 Task: Review and configure project settings in Jira, including notifications, issue types, and automation rules.
Action: Mouse moved to (578, 356)
Screenshot: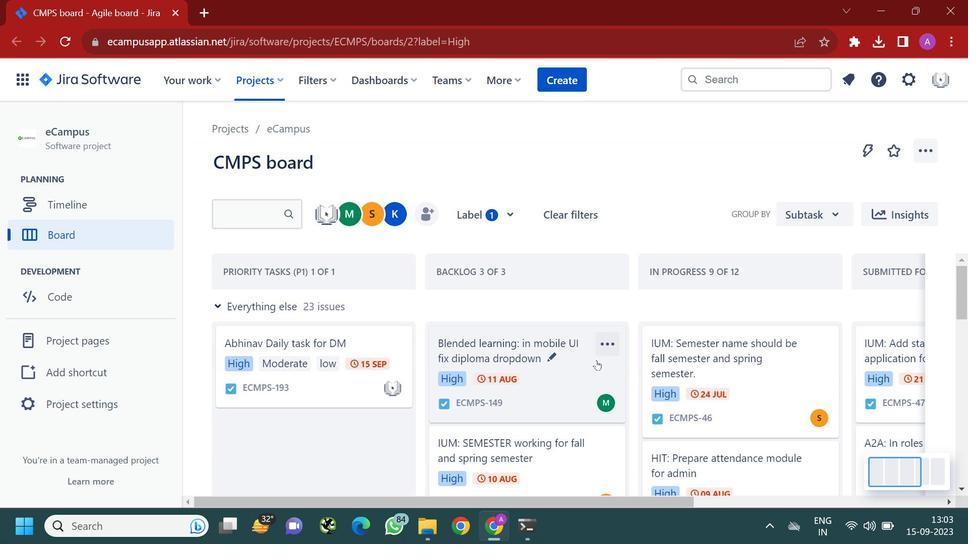 
Action: Mouse scrolled (578, 357) with delta (0, 0)
Screenshot: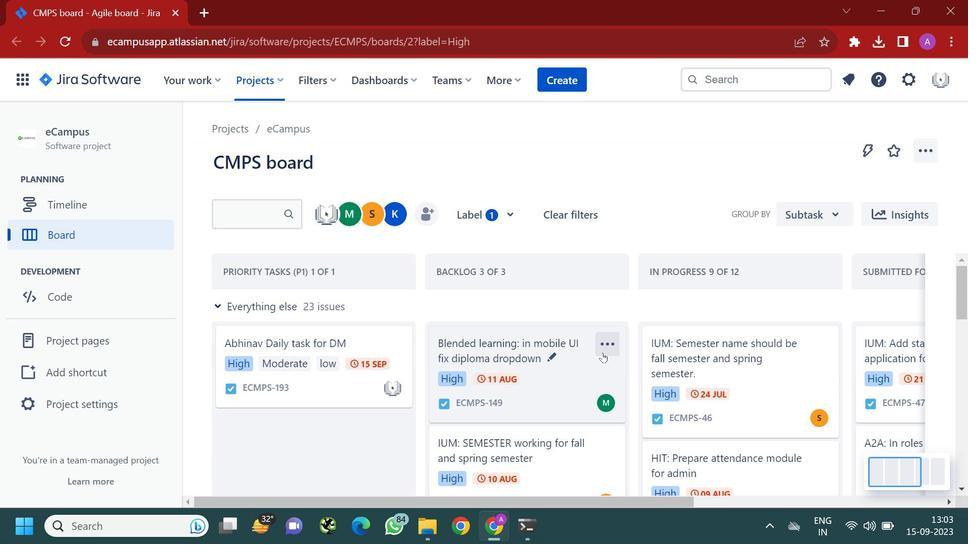 
Action: Mouse moved to (581, 356)
Screenshot: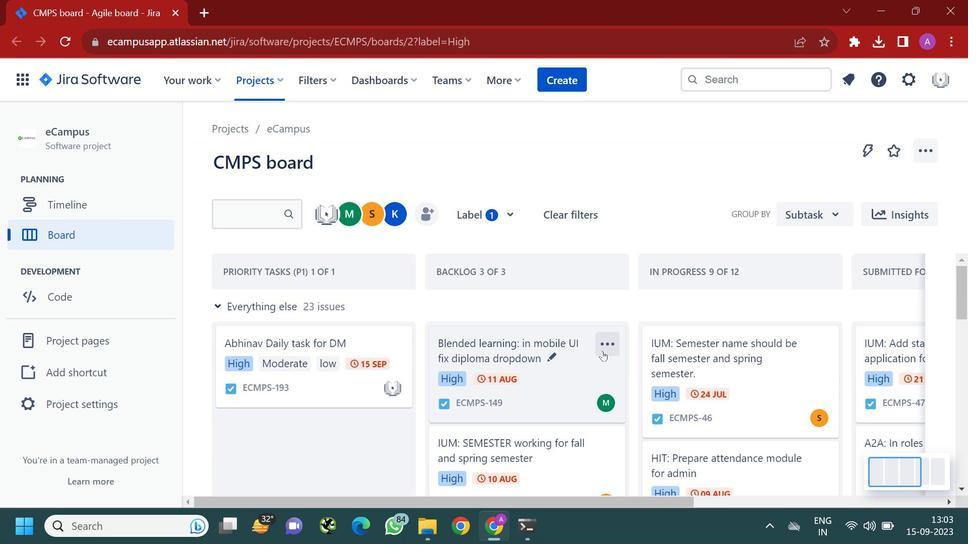 
Action: Mouse scrolled (581, 357) with delta (0, 0)
Screenshot: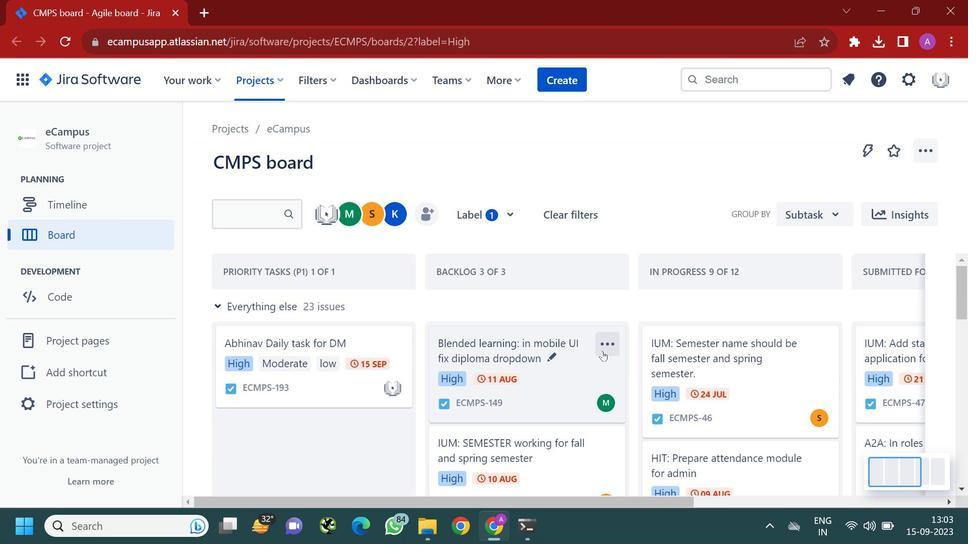 
Action: Mouse moved to (581, 357)
Screenshot: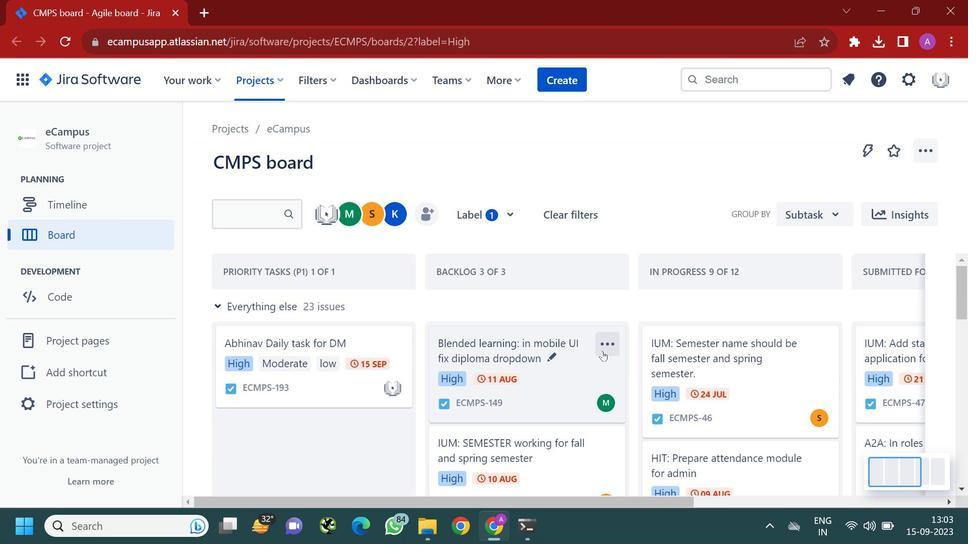 
Action: Mouse scrolled (581, 357) with delta (0, 0)
Screenshot: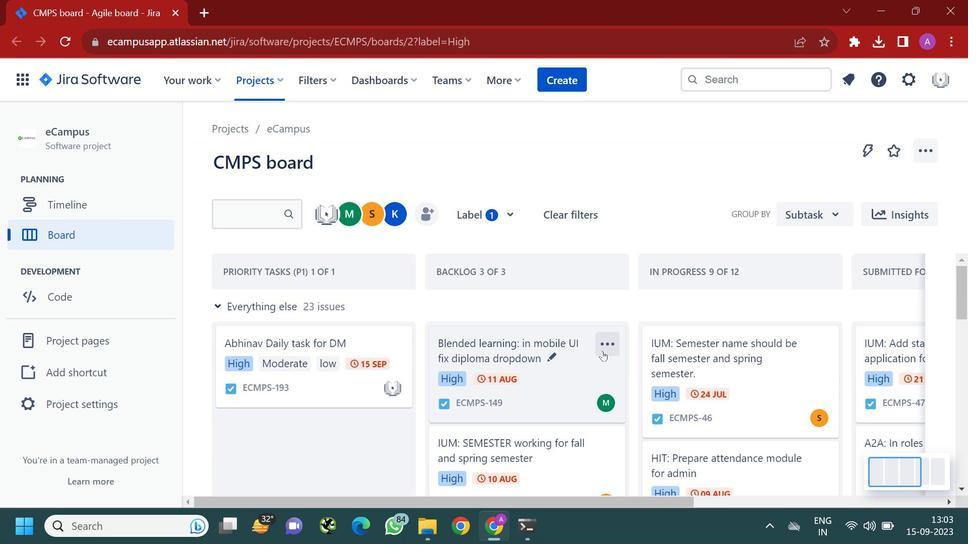 
Action: Mouse scrolled (581, 357) with delta (0, 0)
Screenshot: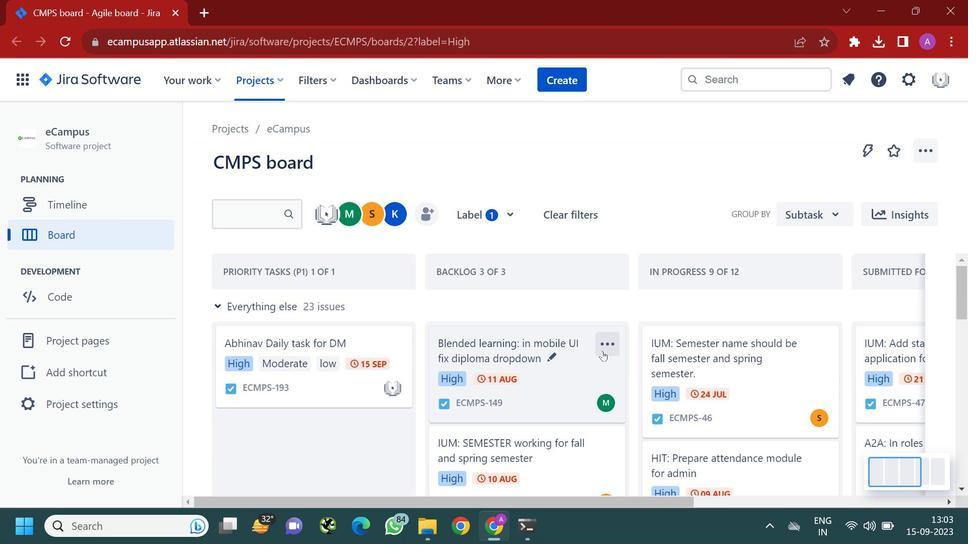 
Action: Mouse moved to (591, 362)
Screenshot: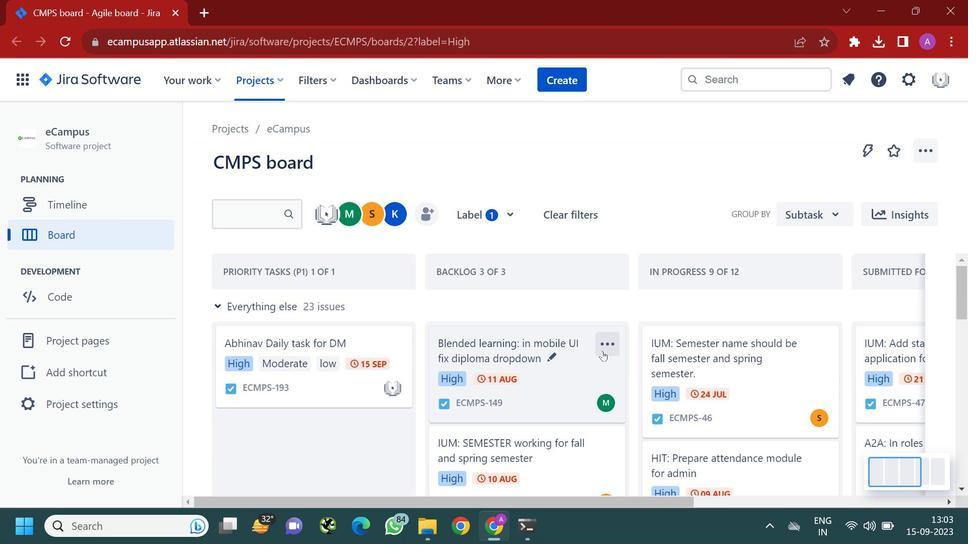 
Action: Mouse scrolled (591, 362) with delta (0, 0)
Screenshot: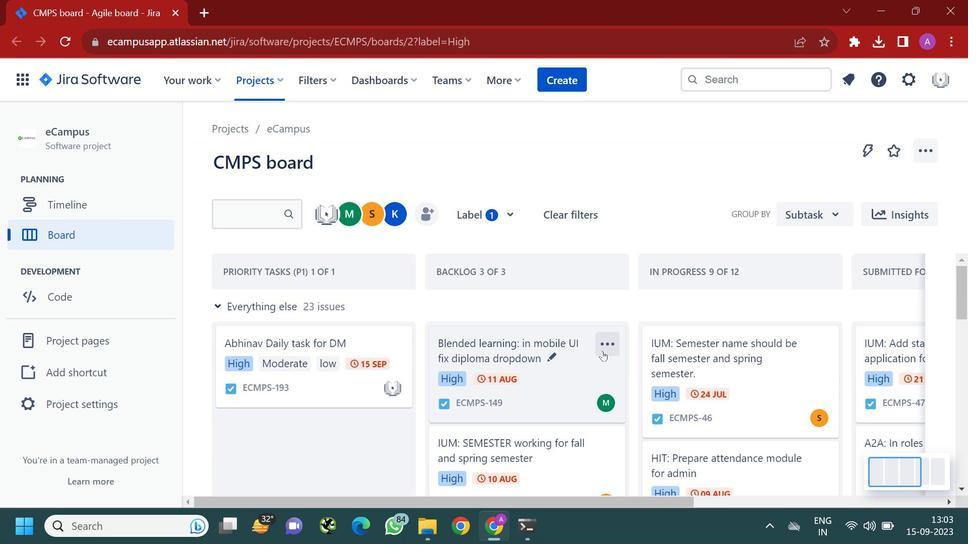 
Action: Mouse scrolled (591, 362) with delta (0, 0)
Screenshot: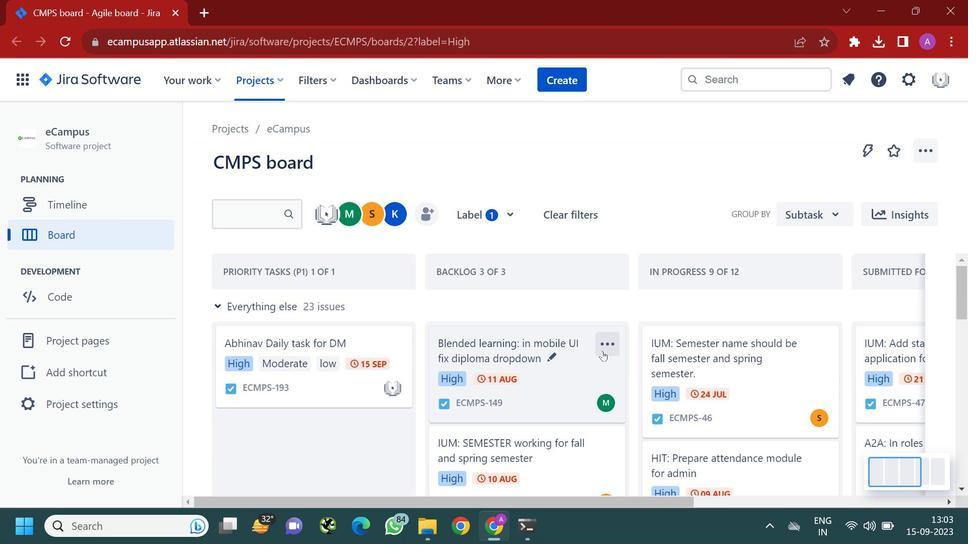 
Action: Mouse moved to (499, 354)
Screenshot: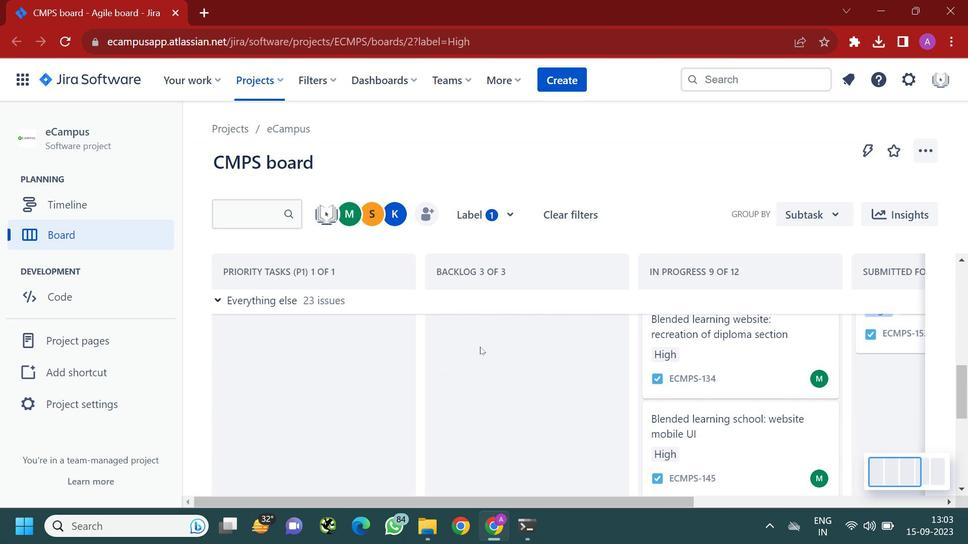 
Action: Mouse scrolled (499, 354) with delta (0, 0)
Screenshot: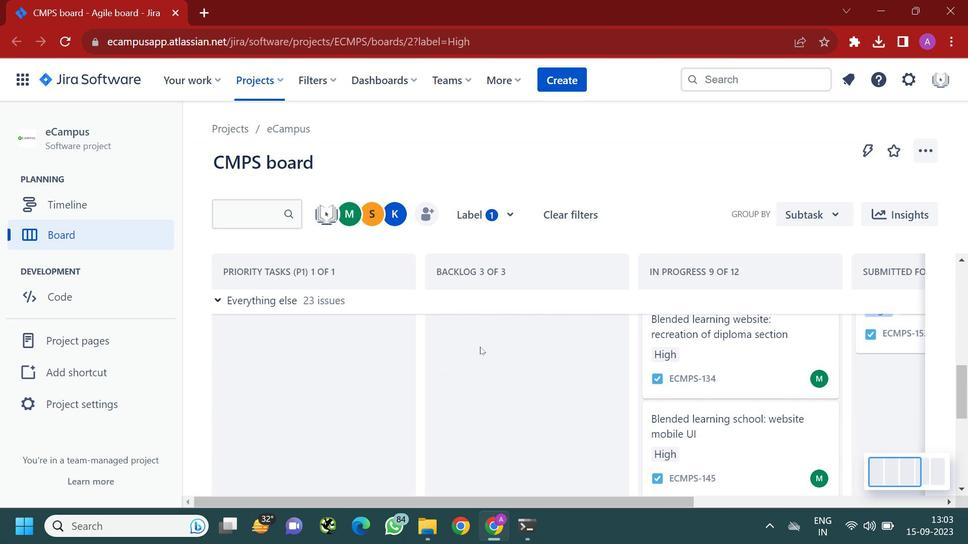 
Action: Mouse scrolled (499, 354) with delta (0, 0)
Screenshot: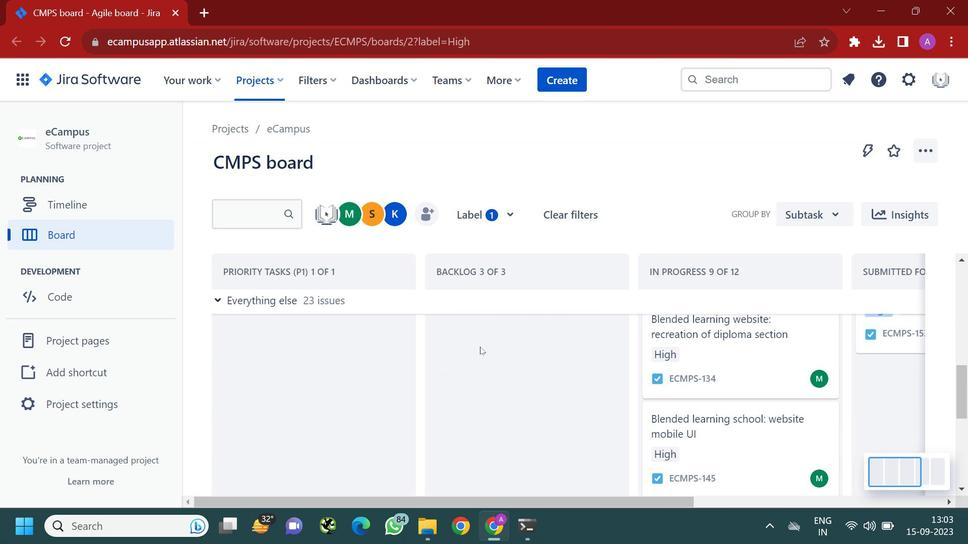 
Action: Mouse scrolled (499, 354) with delta (0, 0)
Screenshot: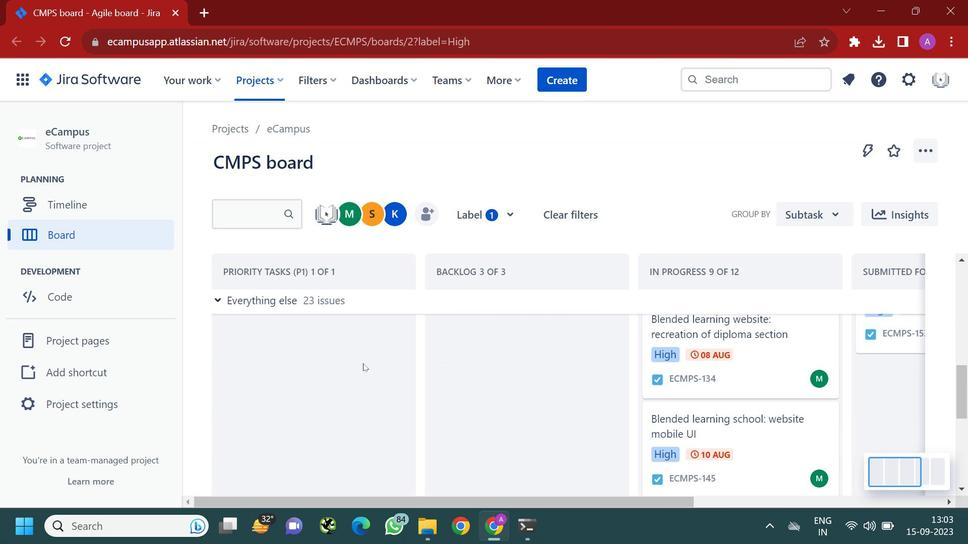 
Action: Mouse moved to (499, 354)
Screenshot: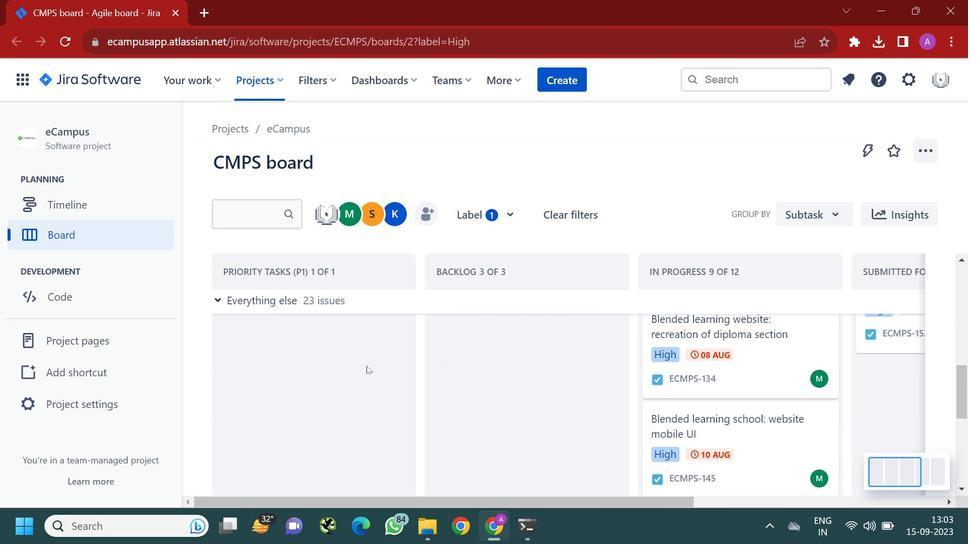 
Action: Mouse scrolled (499, 354) with delta (0, 0)
Screenshot: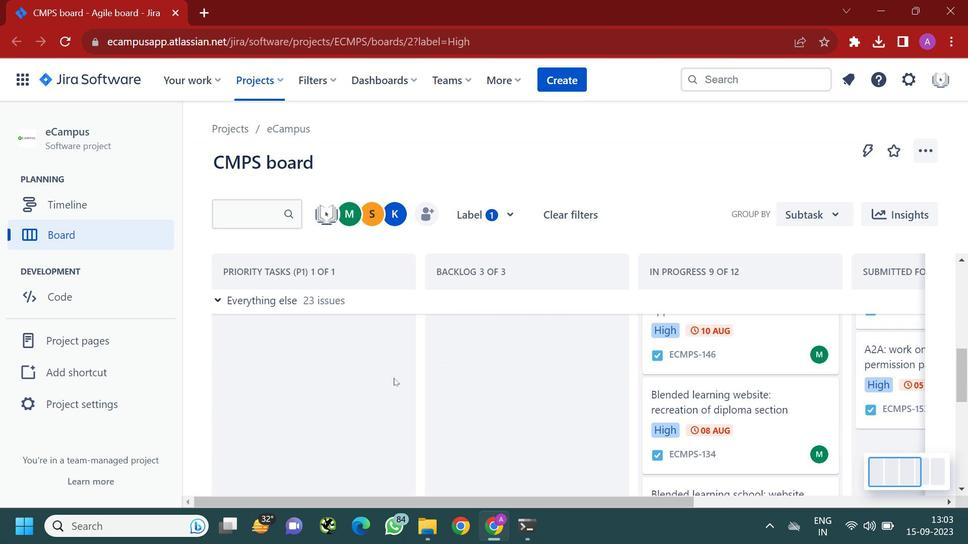 
Action: Mouse scrolled (499, 354) with delta (0, 0)
Screenshot: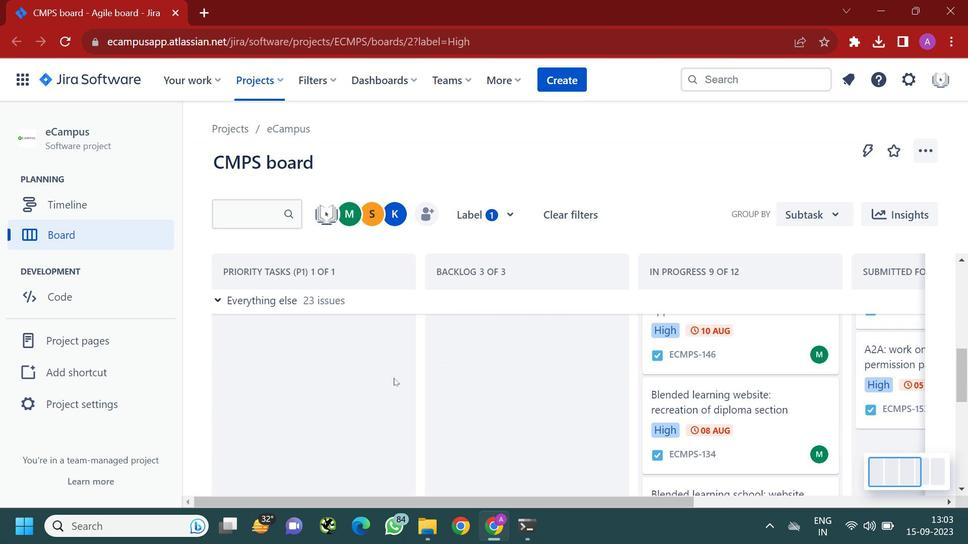 
Action: Mouse scrolled (499, 354) with delta (0, 0)
Screenshot: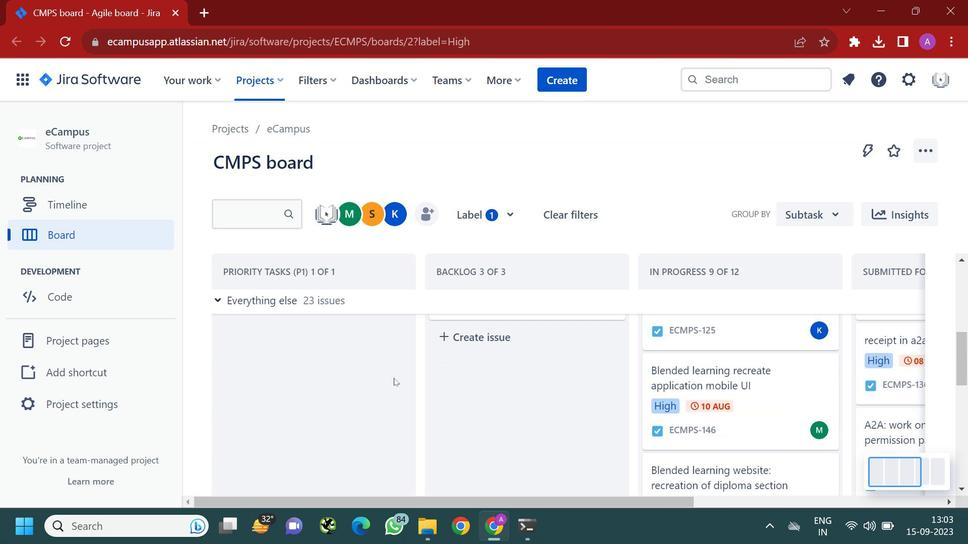 
Action: Mouse moved to (393, 378)
Screenshot: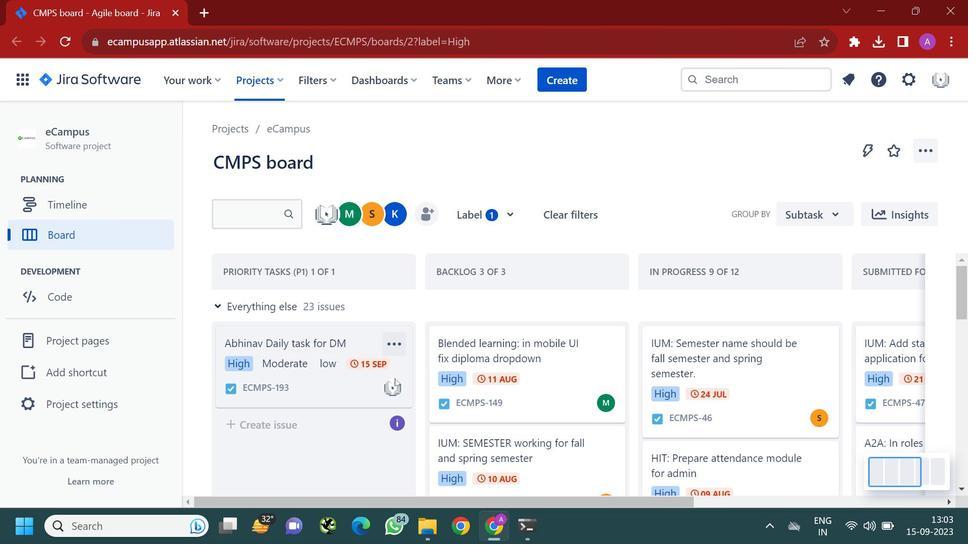 
Action: Mouse scrolled (393, 378) with delta (0, 0)
Screenshot: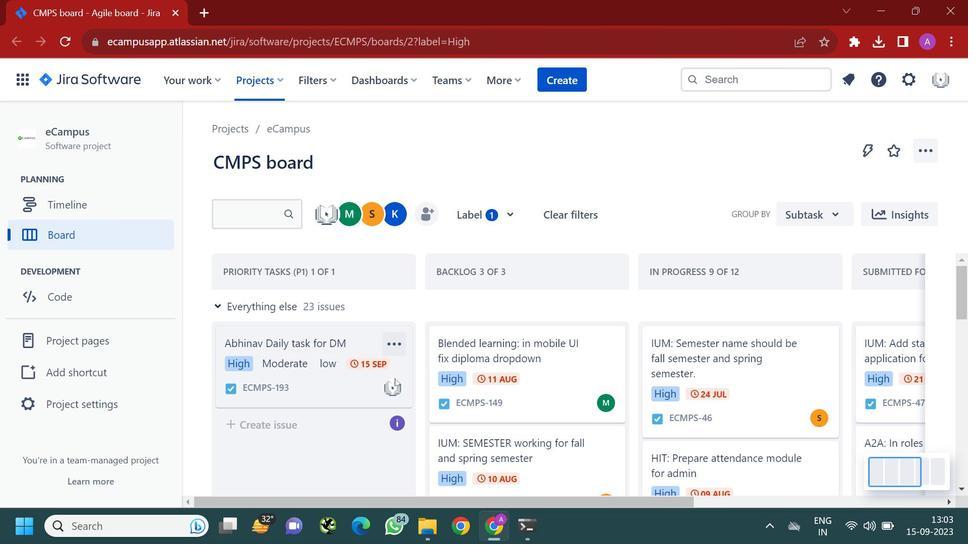 
Action: Mouse scrolled (393, 378) with delta (0, 0)
Screenshot: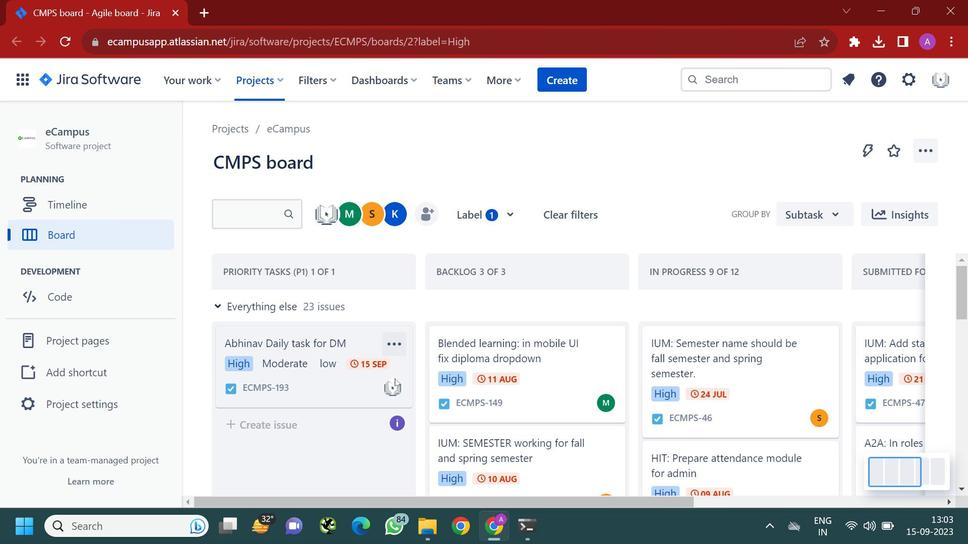 
Action: Mouse scrolled (393, 378) with delta (0, 0)
Screenshot: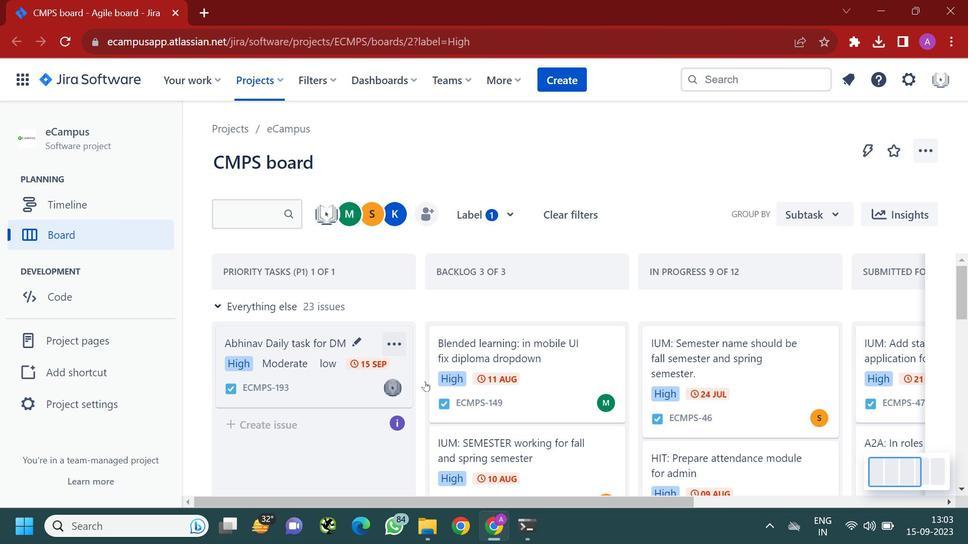 
Action: Mouse scrolled (393, 378) with delta (0, 0)
Screenshot: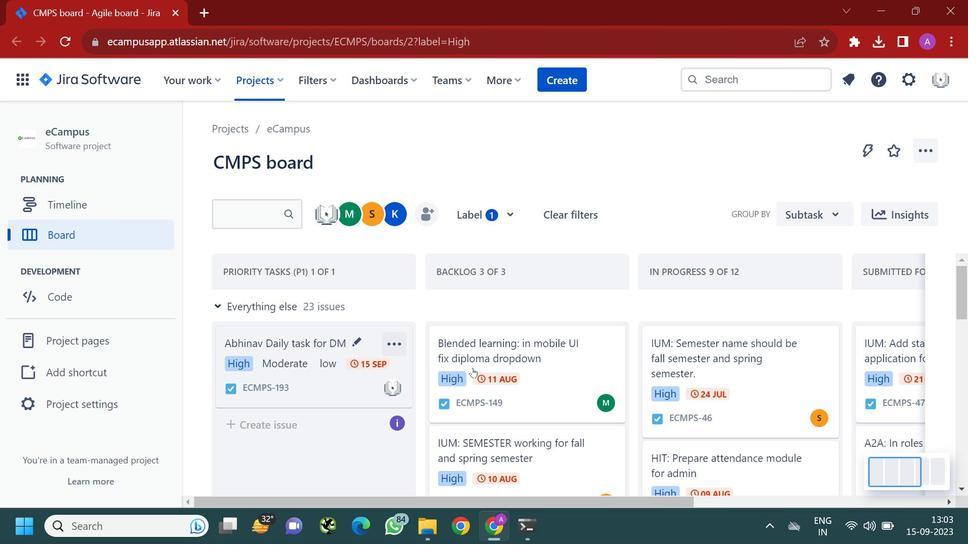 
Action: Mouse moved to (394, 378)
Screenshot: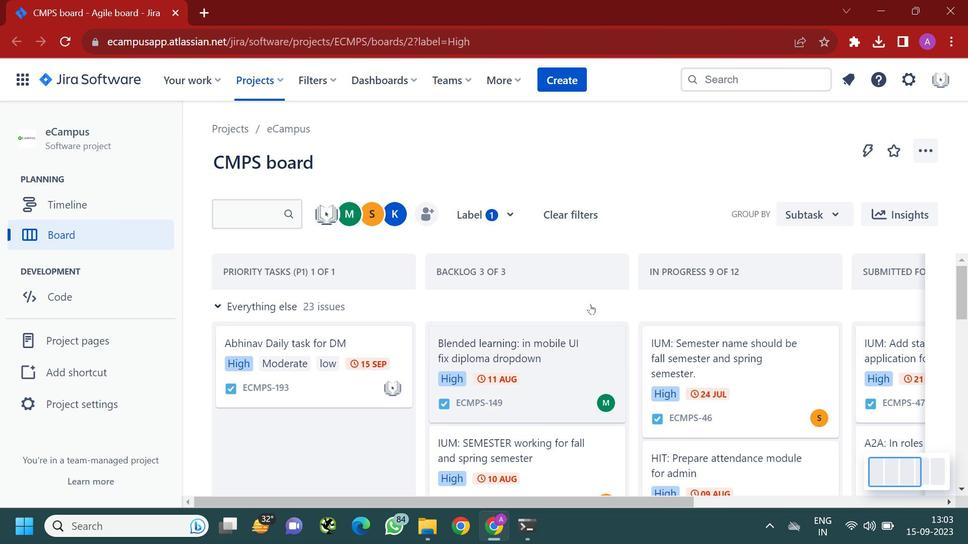 
Action: Mouse scrolled (394, 378) with delta (0, 0)
Screenshot: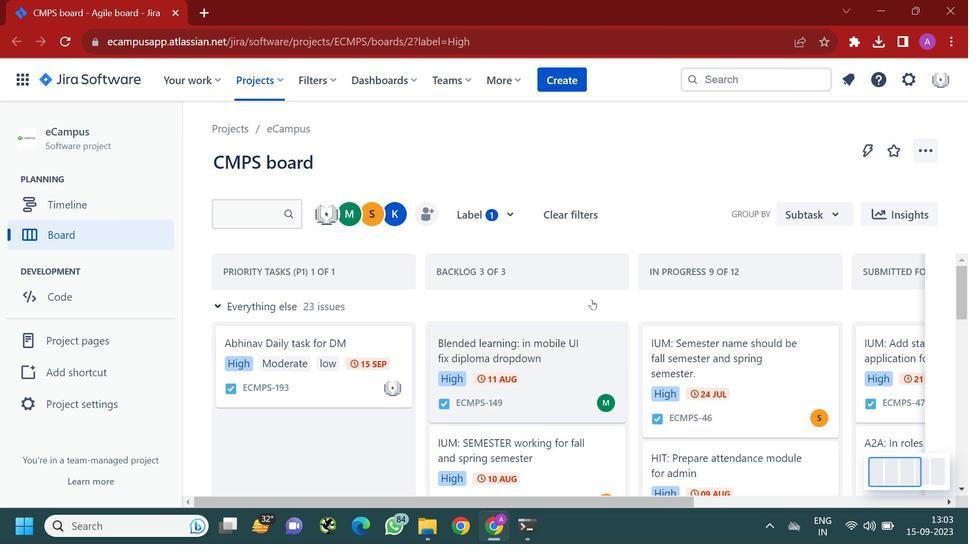 
Action: Mouse moved to (394, 378)
Screenshot: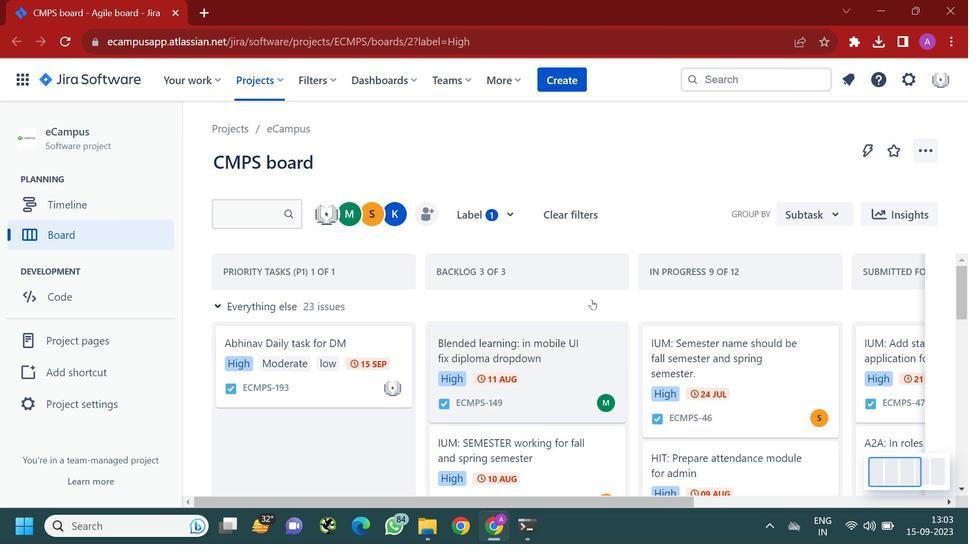 
Action: Mouse scrolled (394, 379) with delta (0, 0)
Screenshot: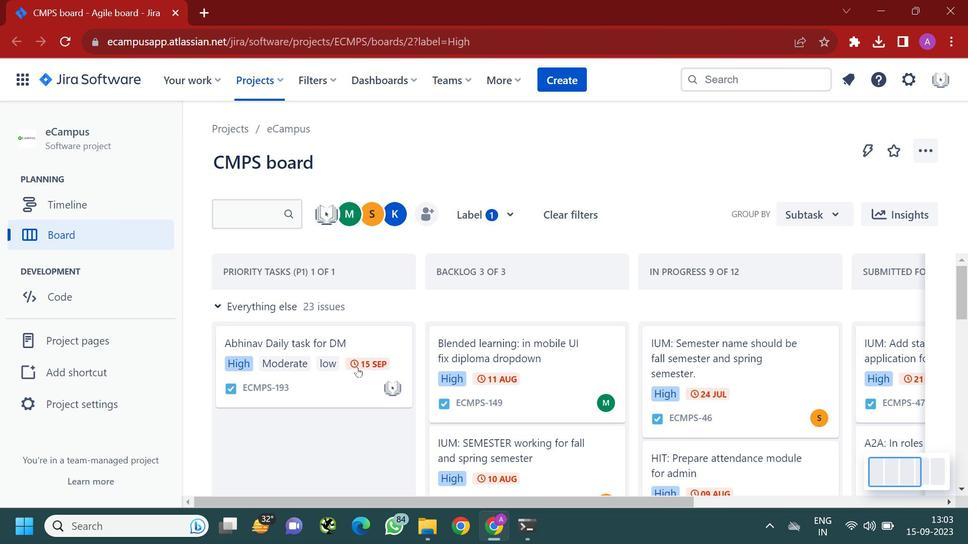 
Action: Mouse scrolled (394, 379) with delta (0, 0)
Screenshot: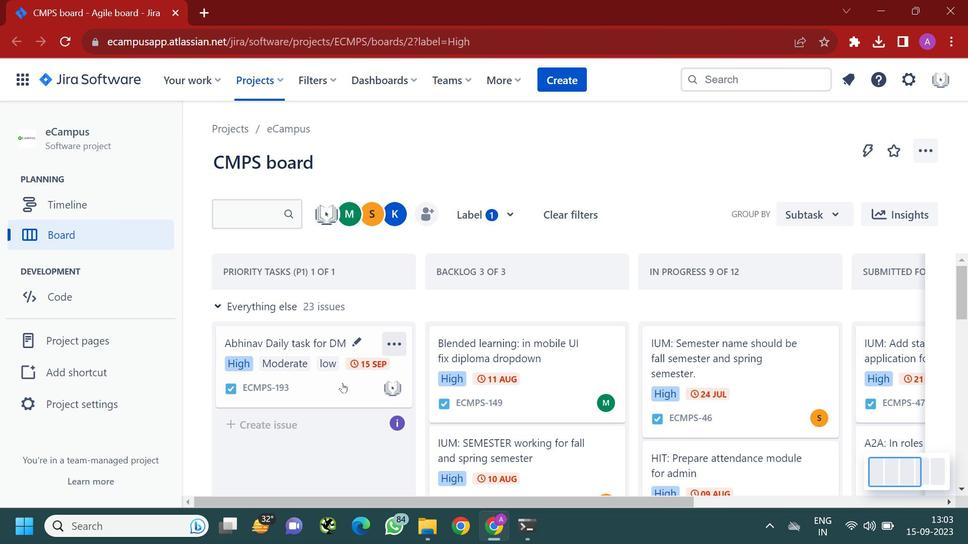 
Action: Mouse moved to (378, 459)
Screenshot: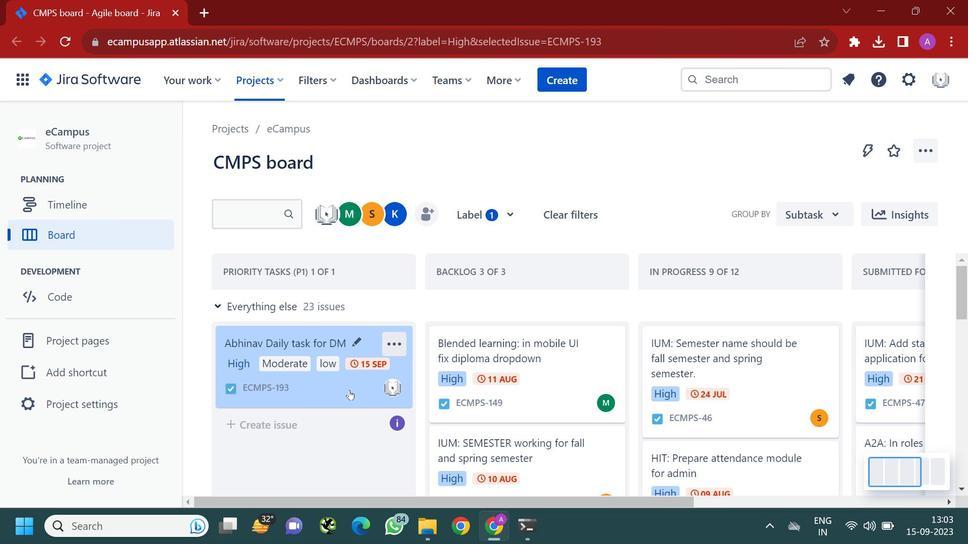 
Action: Mouse pressed left at (378, 459)
Screenshot: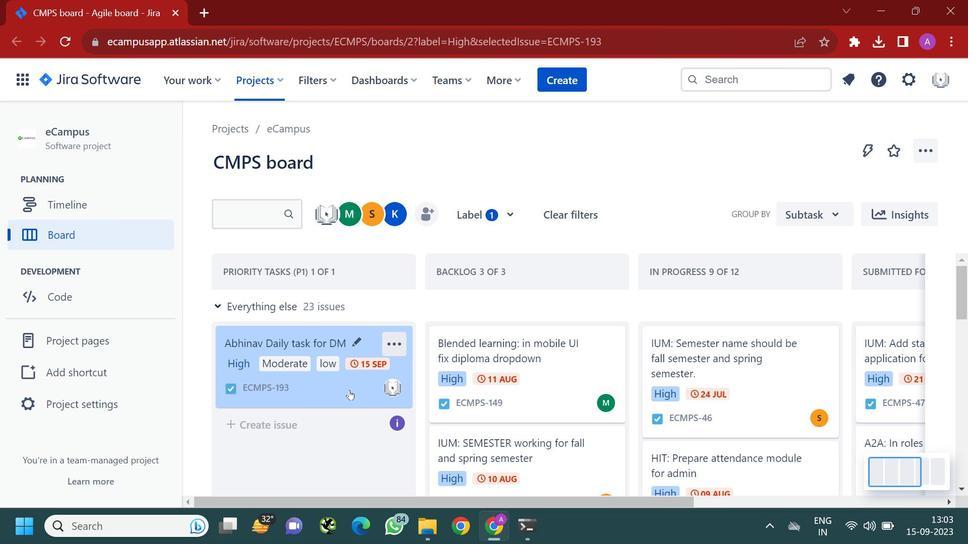 
Action: Mouse moved to (349, 390)
Screenshot: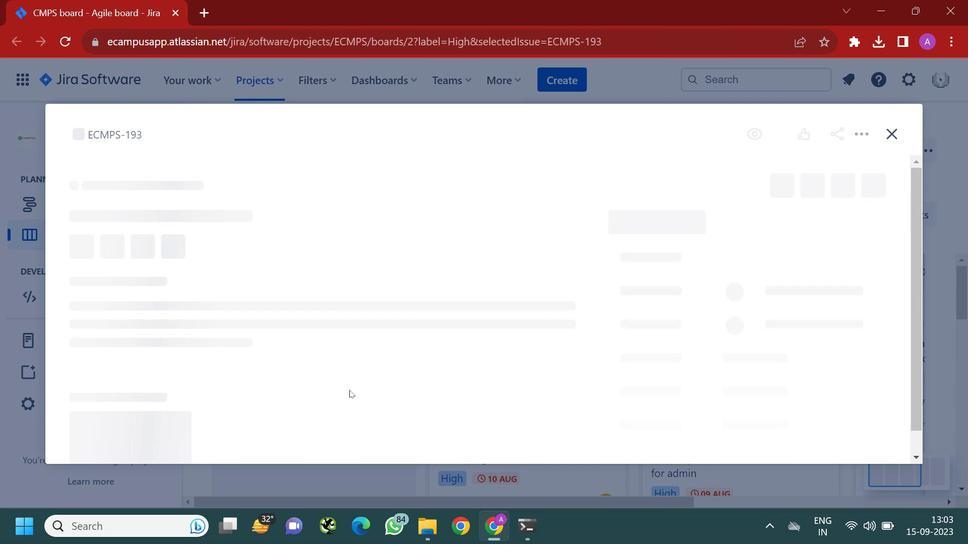 
Action: Mouse pressed left at (349, 390)
Screenshot: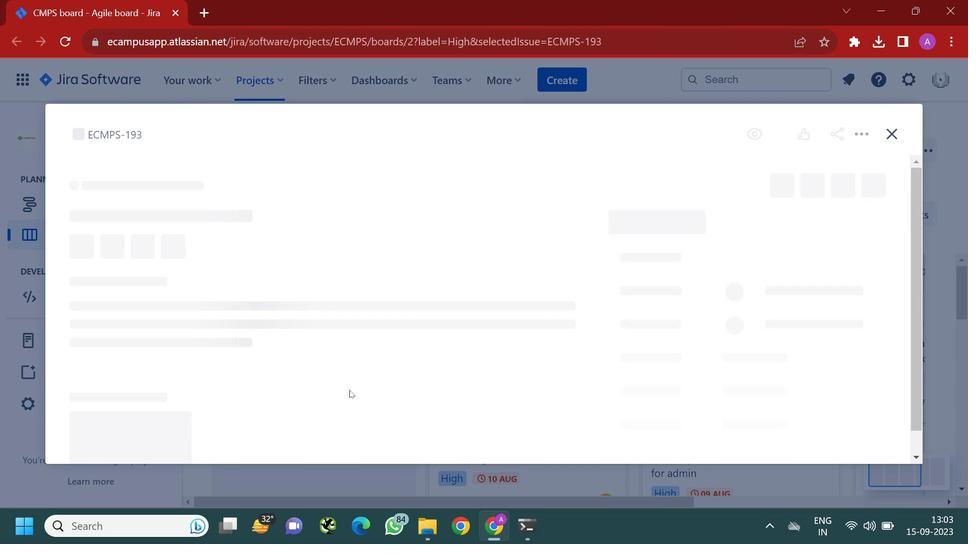 
Action: Mouse moved to (547, 236)
Screenshot: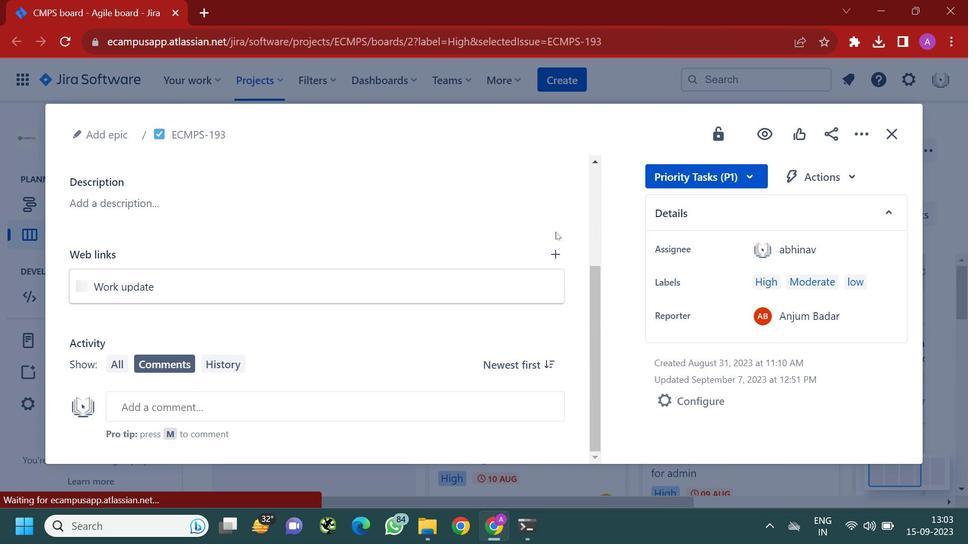 
Action: Mouse scrolled (547, 236) with delta (0, 0)
Screenshot: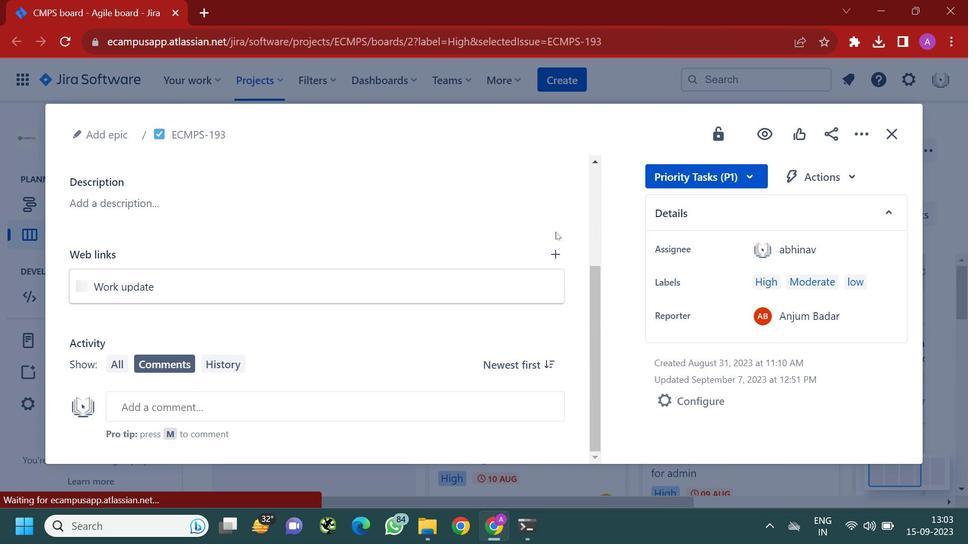 
Action: Mouse moved to (548, 236)
Screenshot: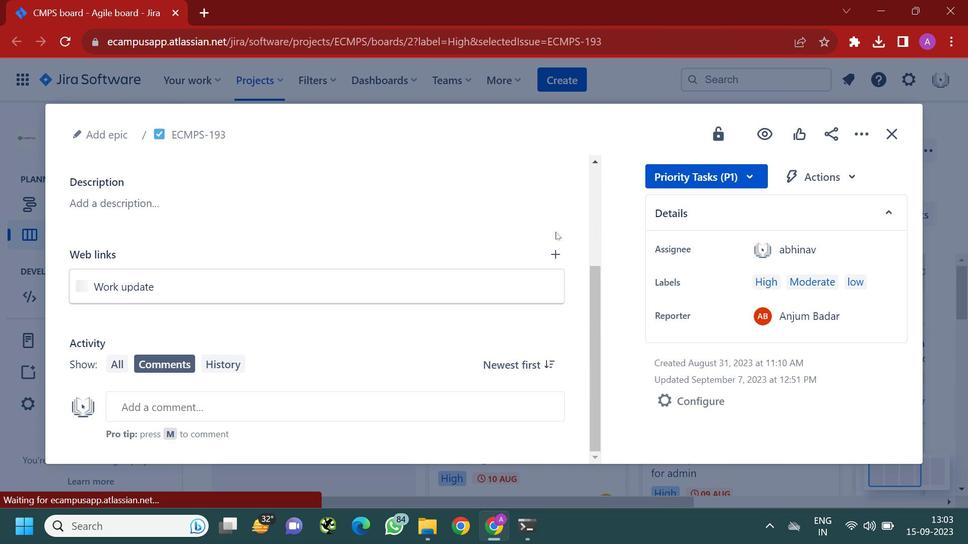 
Action: Mouse scrolled (548, 236) with delta (0, 0)
Screenshot: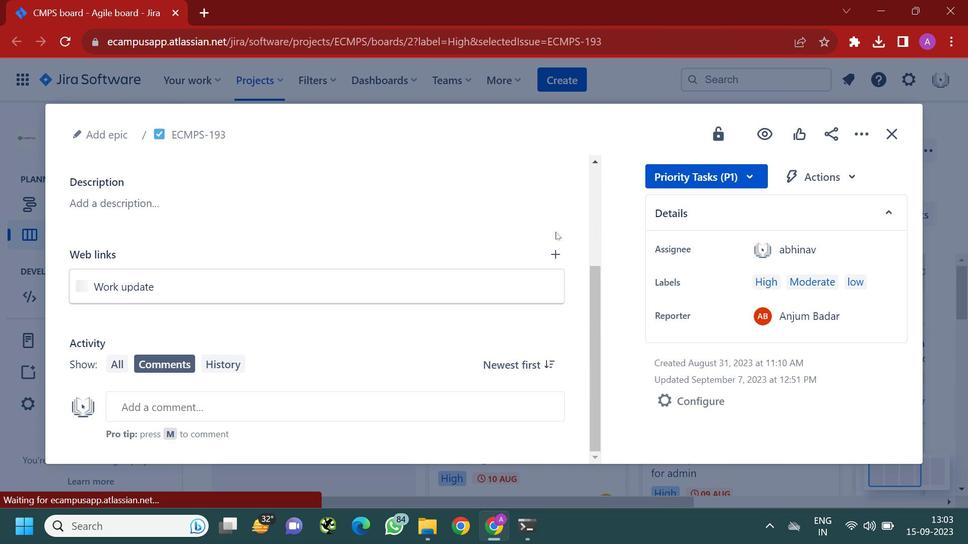 
Action: Mouse moved to (556, 231)
Screenshot: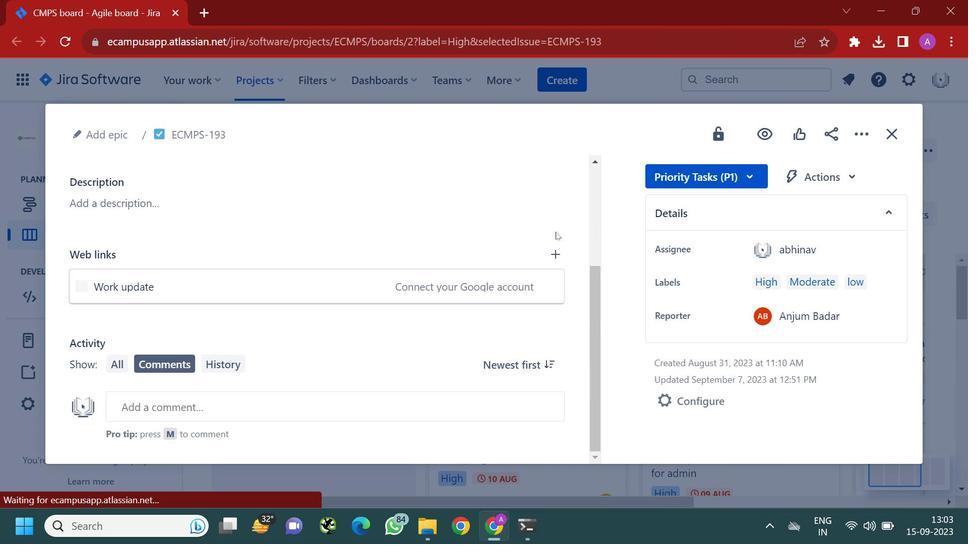 
Action: Mouse scrolled (556, 231) with delta (0, 0)
Screenshot: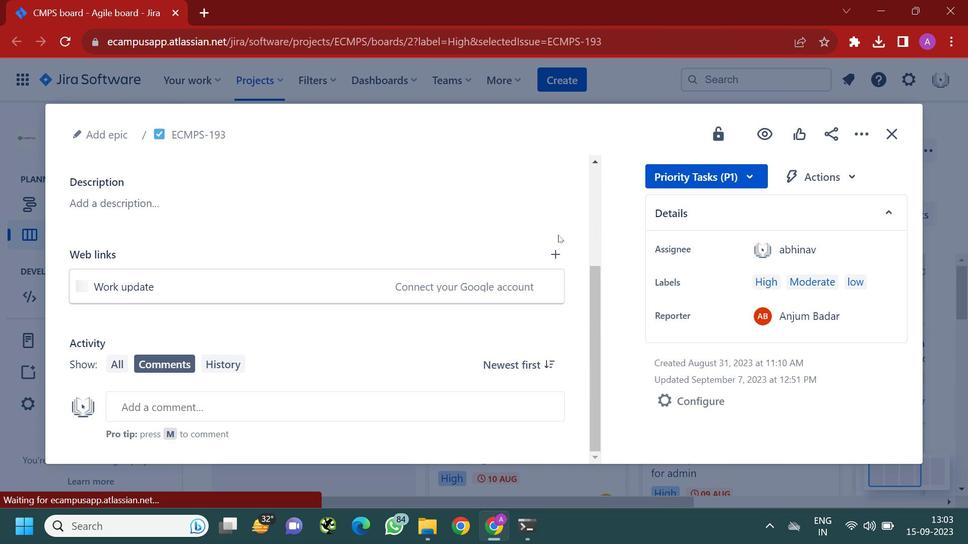 
Action: Mouse scrolled (556, 231) with delta (0, 0)
Screenshot: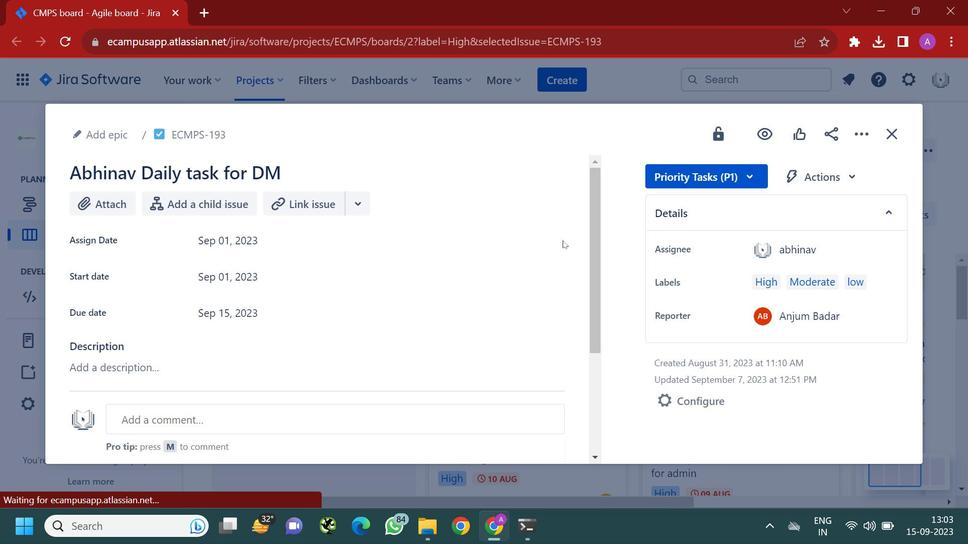 
Action: Mouse scrolled (556, 231) with delta (0, 0)
Screenshot: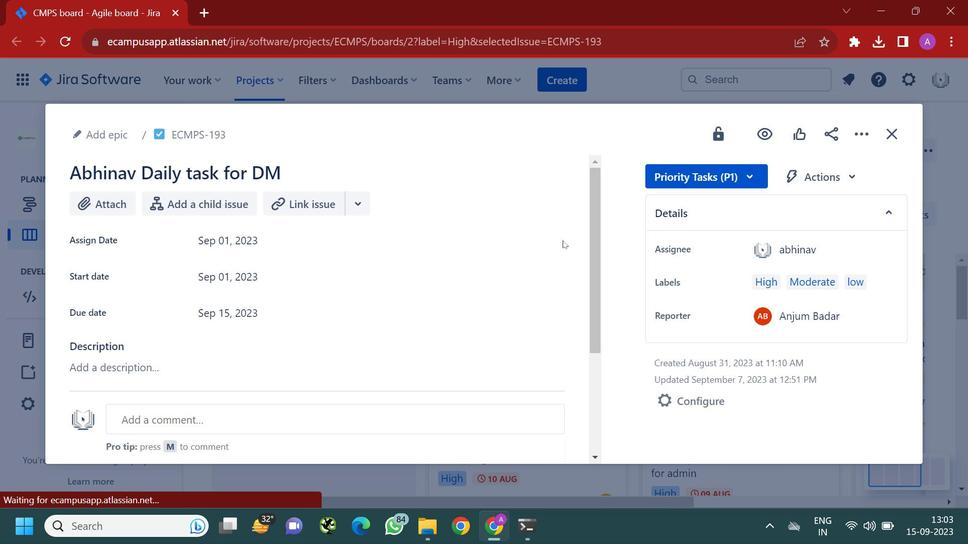 
Action: Mouse scrolled (556, 231) with delta (0, 0)
Screenshot: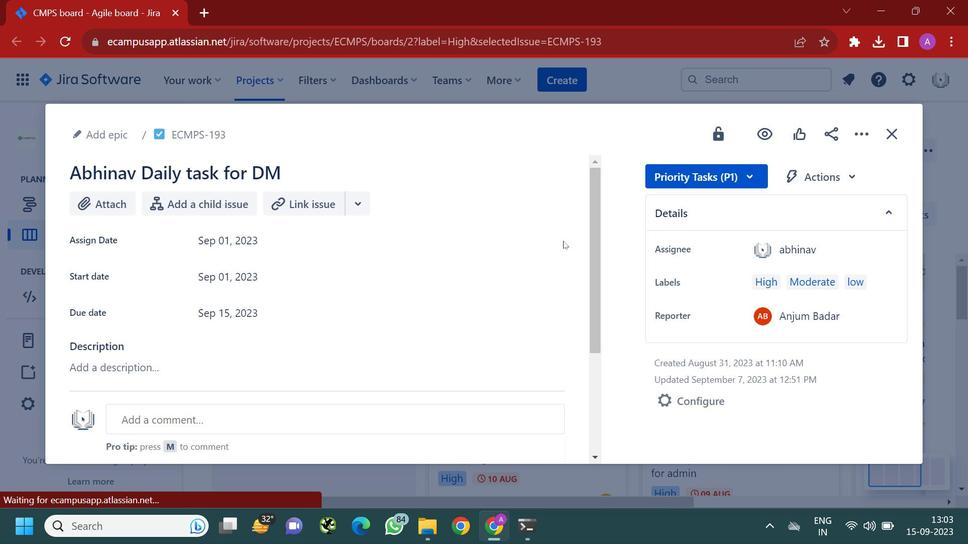 
Action: Mouse scrolled (556, 231) with delta (0, 0)
Screenshot: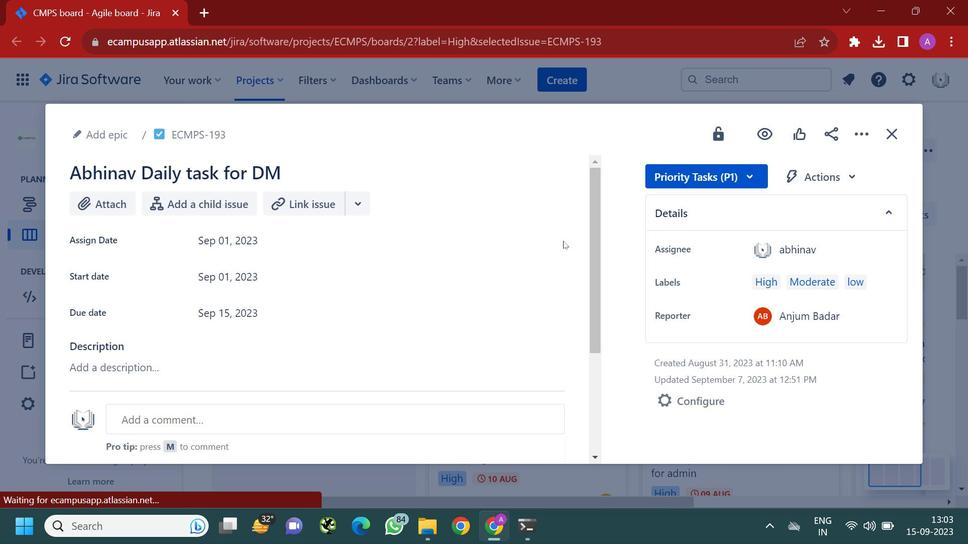 
Action: Mouse moved to (558, 235)
Screenshot: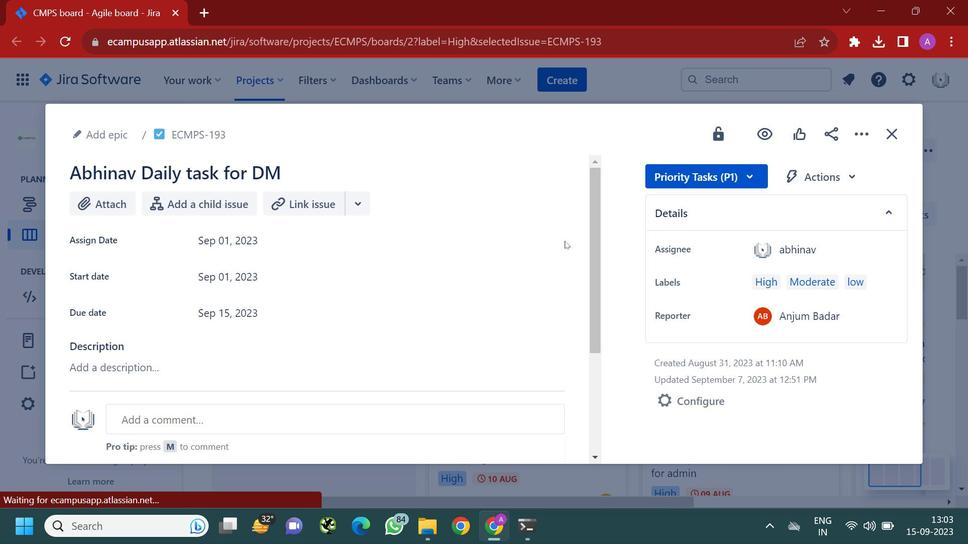 
Action: Mouse scrolled (558, 235) with delta (0, 0)
Screenshot: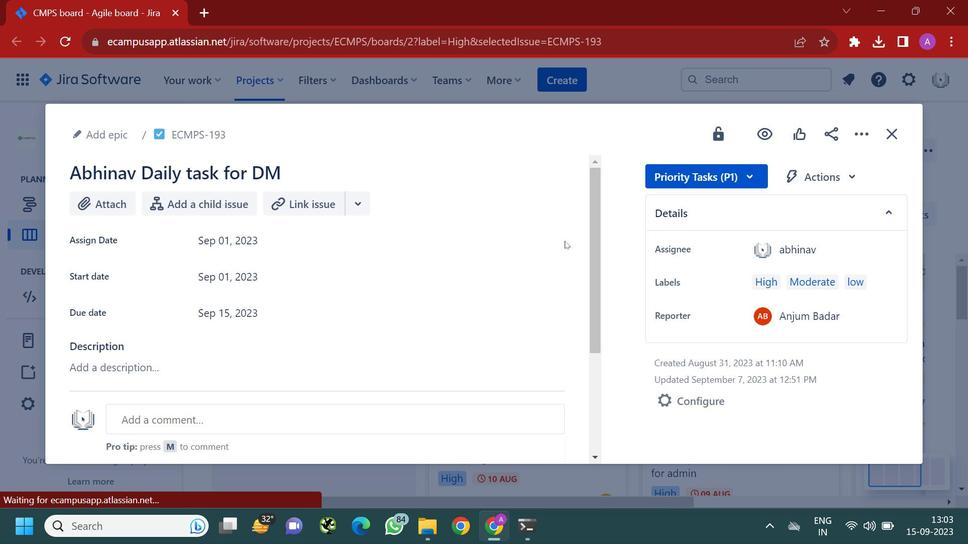 
Action: Mouse scrolled (558, 235) with delta (0, 0)
Screenshot: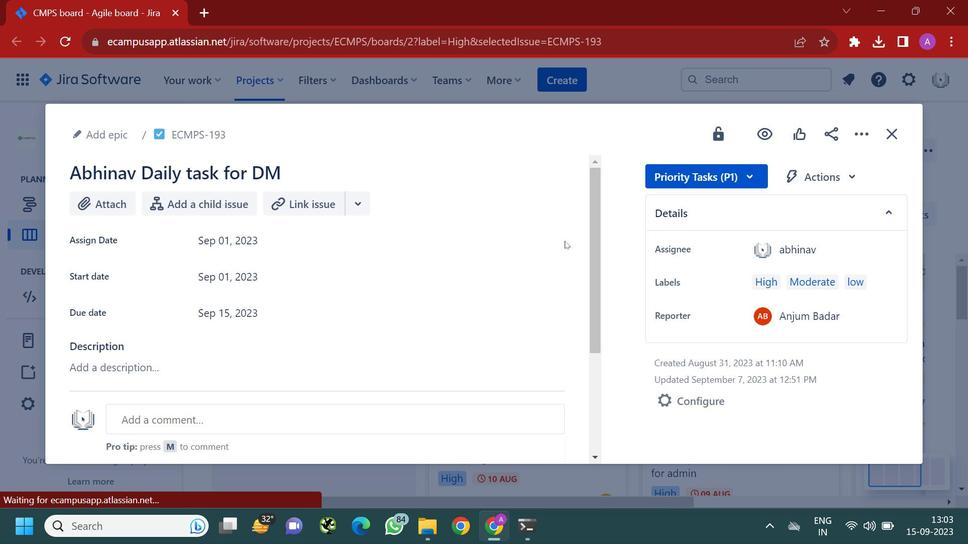 
Action: Mouse scrolled (558, 235) with delta (0, 0)
Screenshot: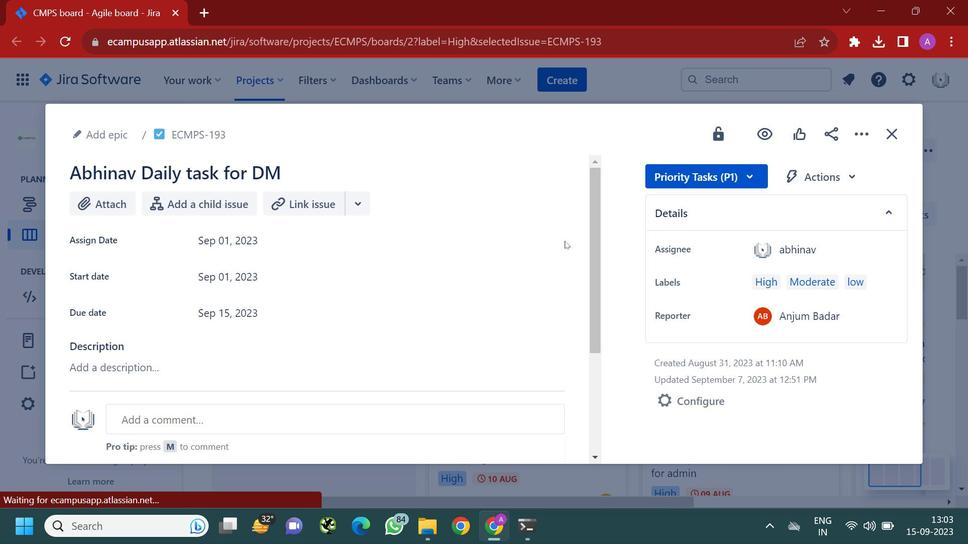 
Action: Mouse moved to (562, 240)
Screenshot: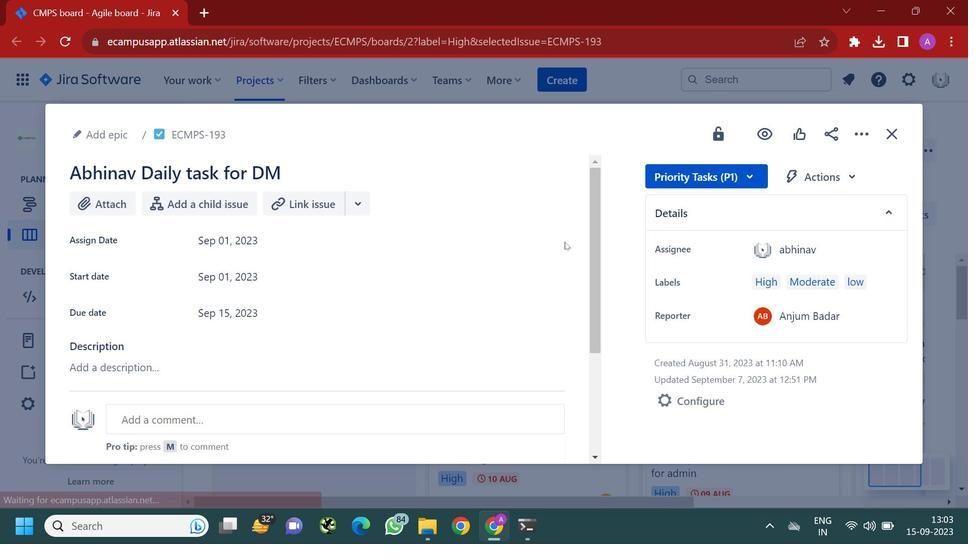 
Action: Mouse scrolled (562, 241) with delta (0, 0)
Screenshot: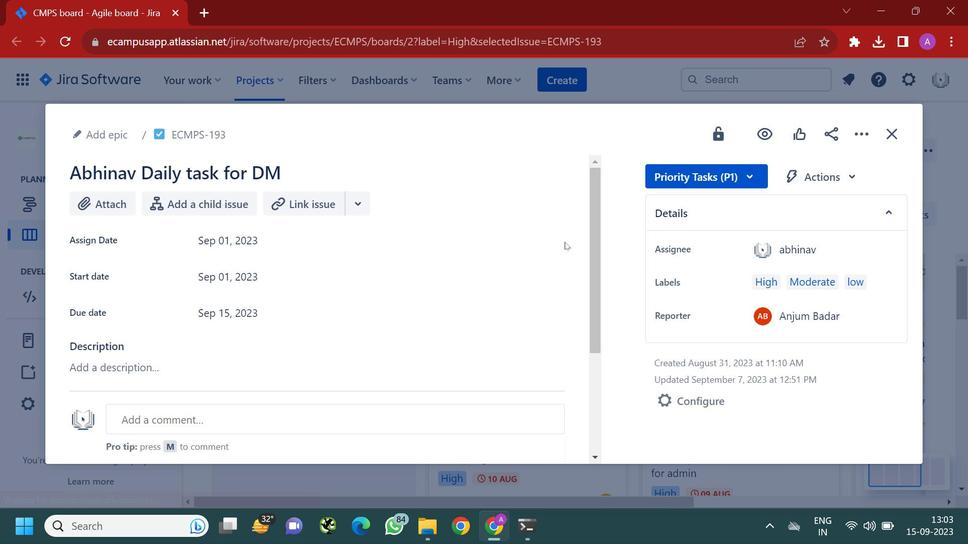 
Action: Mouse scrolled (562, 241) with delta (0, 0)
Screenshot: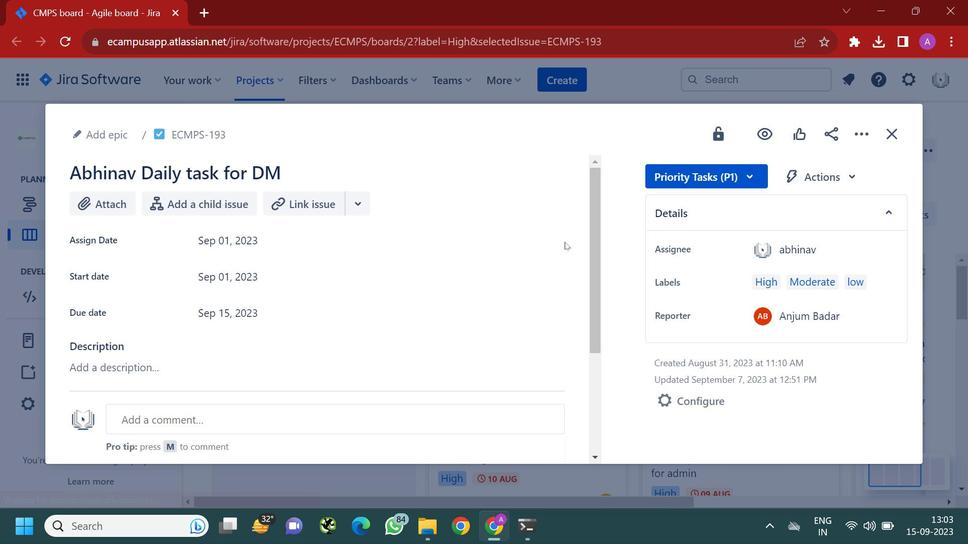 
Action: Mouse scrolled (562, 241) with delta (0, 0)
Screenshot: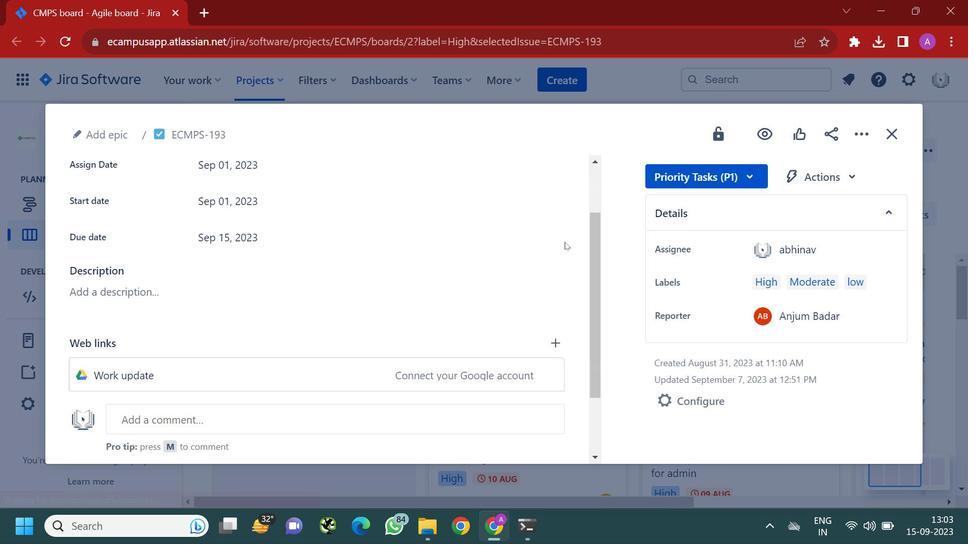 
Action: Mouse moved to (563, 241)
Screenshot: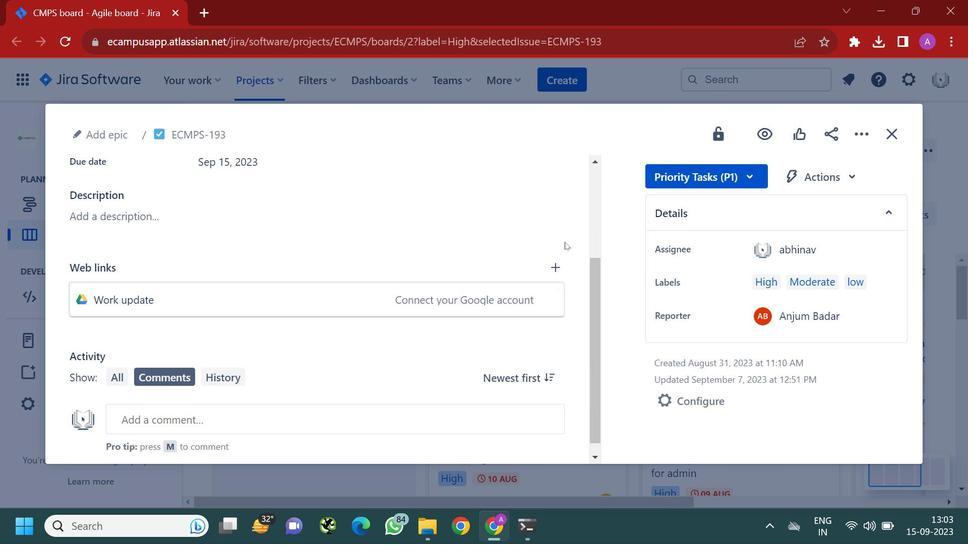 
Action: Mouse scrolled (563, 241) with delta (0, 0)
Screenshot: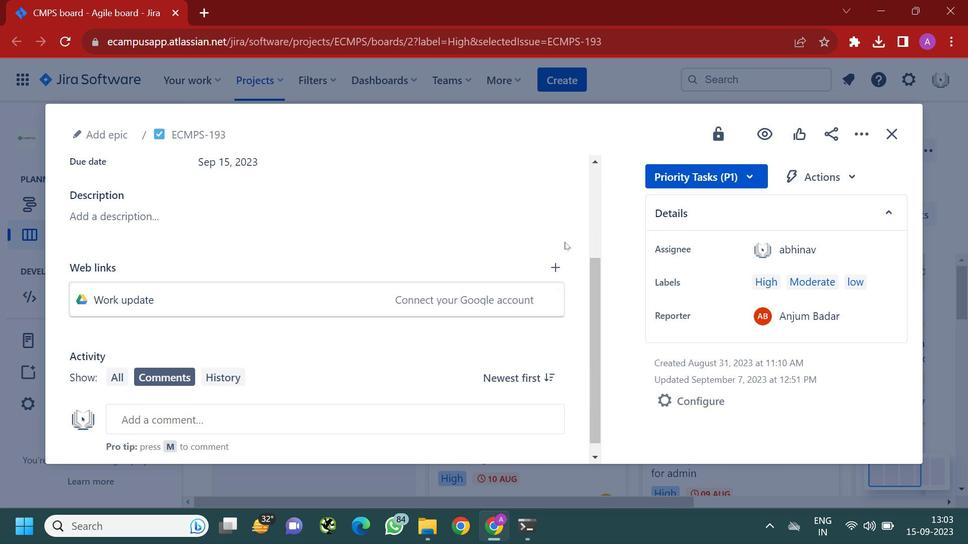 
Action: Mouse scrolled (563, 241) with delta (0, 0)
Screenshot: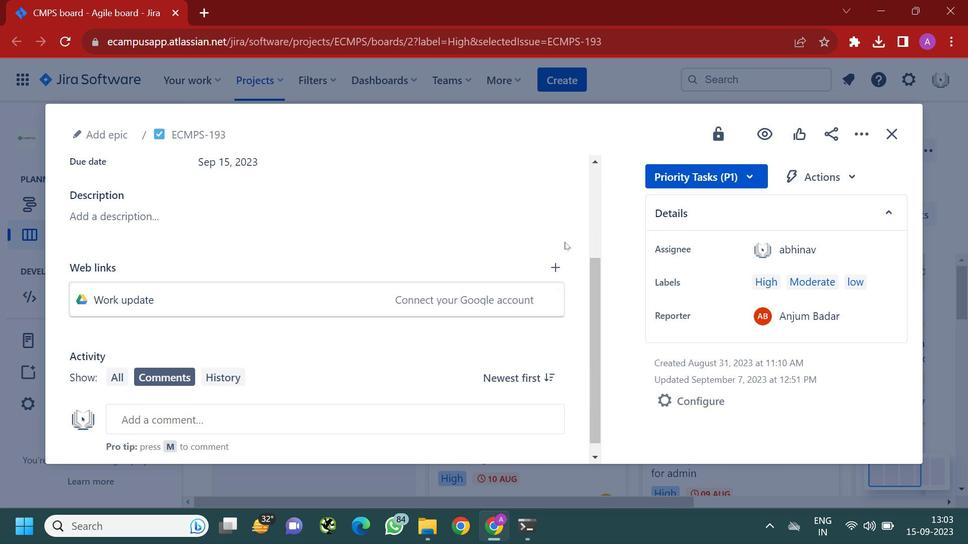 
Action: Mouse moved to (564, 241)
Screenshot: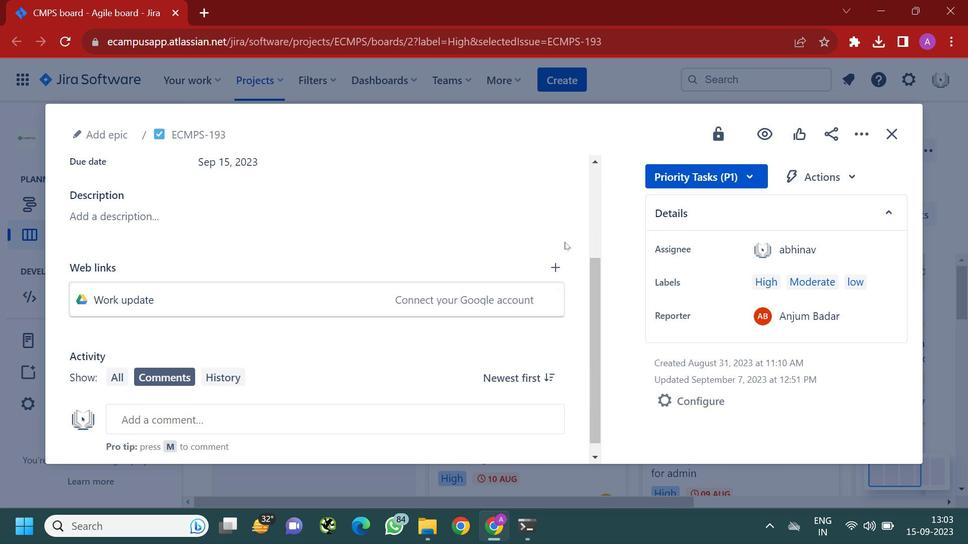 
Action: Mouse scrolled (564, 242) with delta (0, 0)
Screenshot: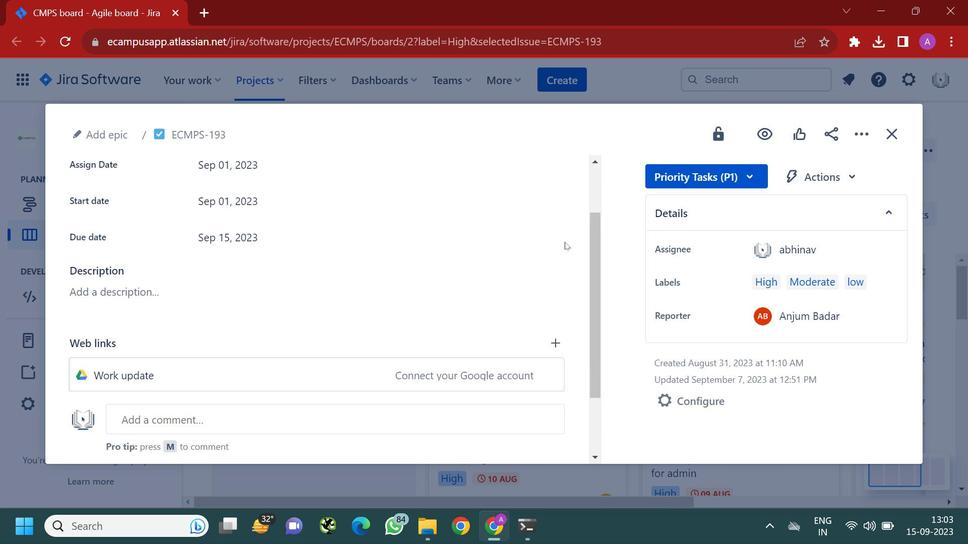 
Action: Mouse scrolled (564, 242) with delta (0, 0)
Screenshot: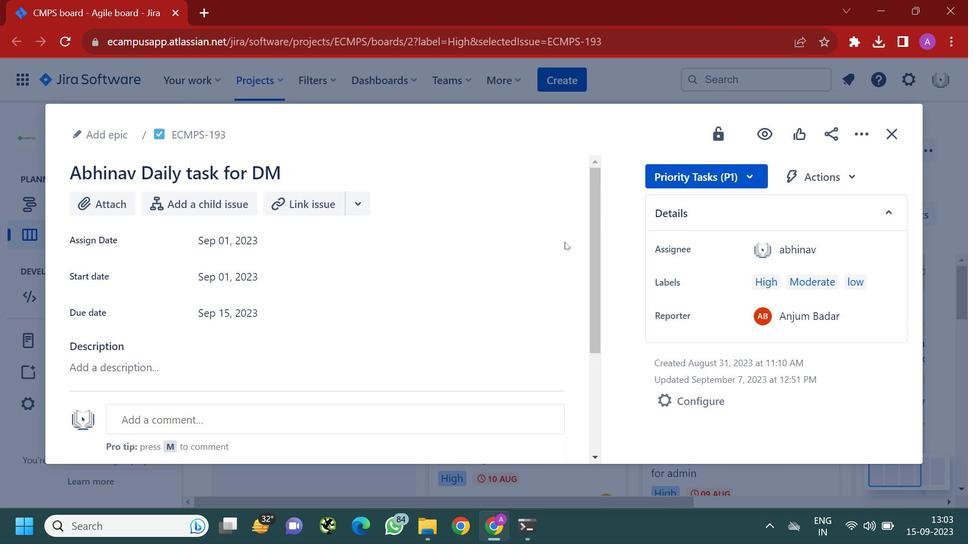 
Action: Mouse moved to (565, 242)
Screenshot: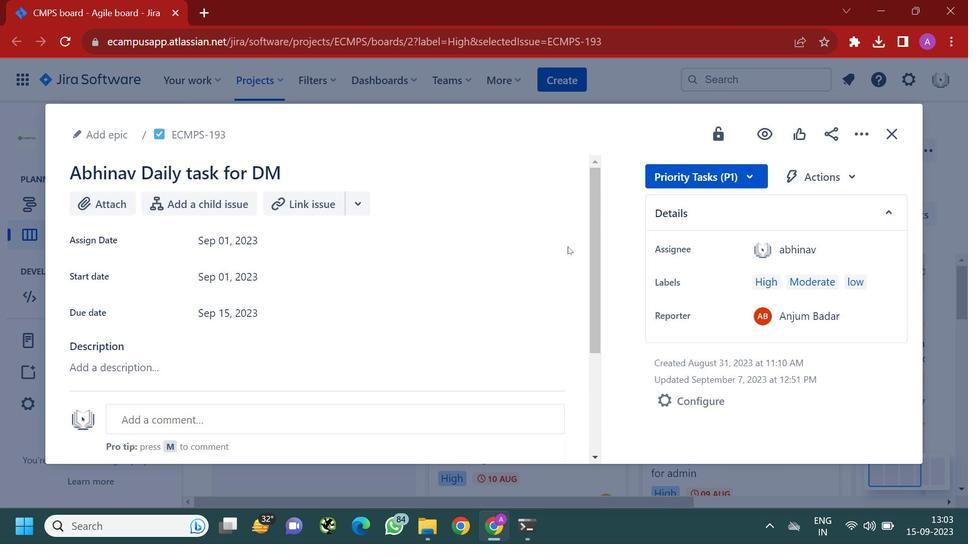 
Action: Mouse scrolled (565, 241) with delta (0, 0)
Screenshot: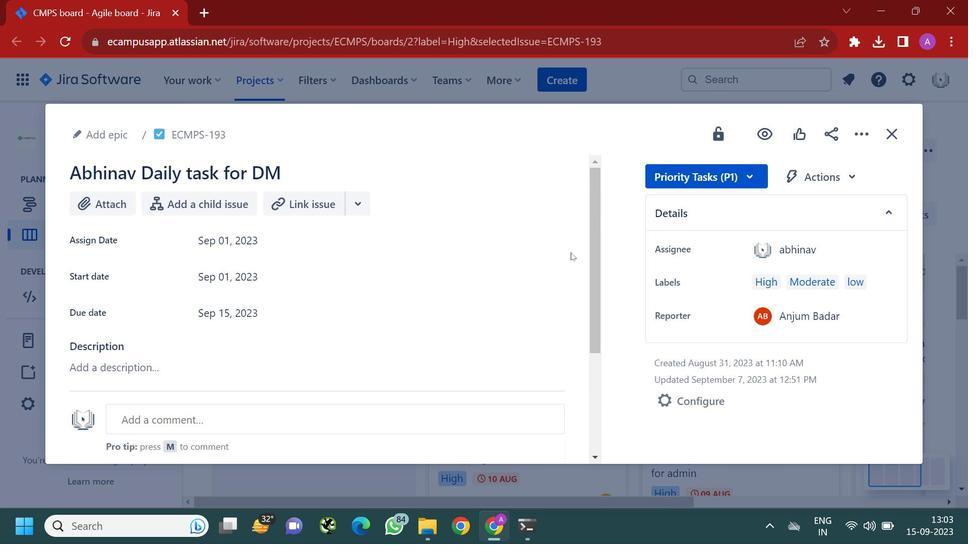 
Action: Mouse scrolled (565, 241) with delta (0, 0)
Screenshot: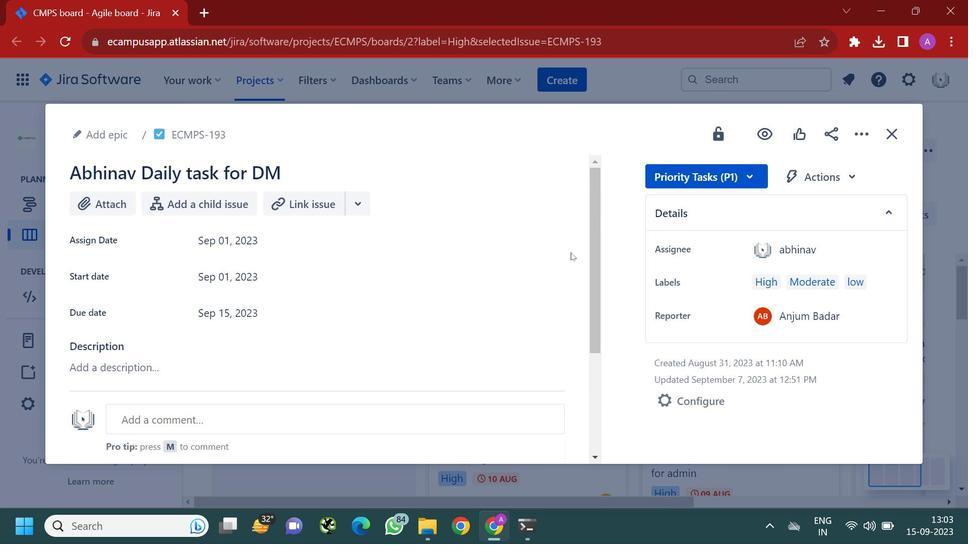 
Action: Mouse scrolled (565, 242) with delta (0, 0)
Screenshot: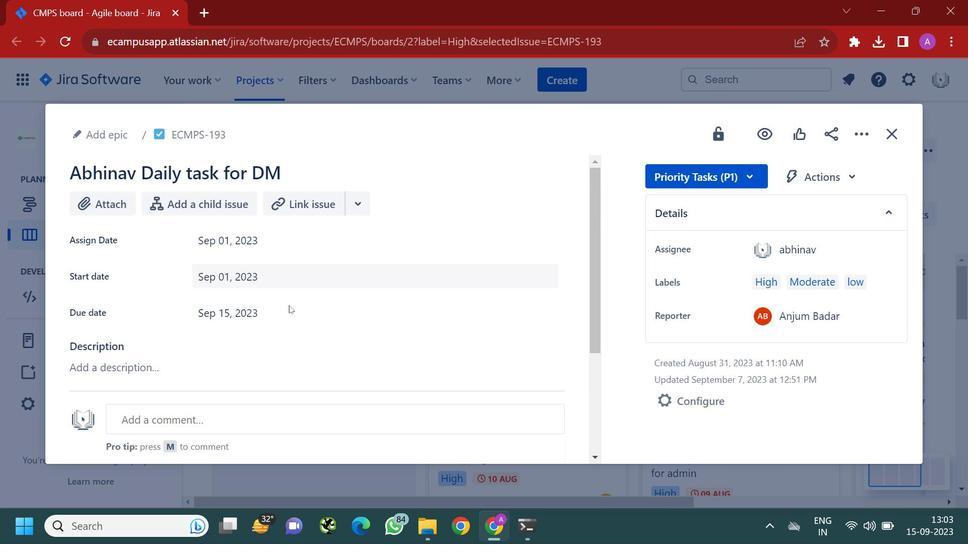 
Action: Mouse scrolled (565, 242) with delta (0, 0)
Screenshot: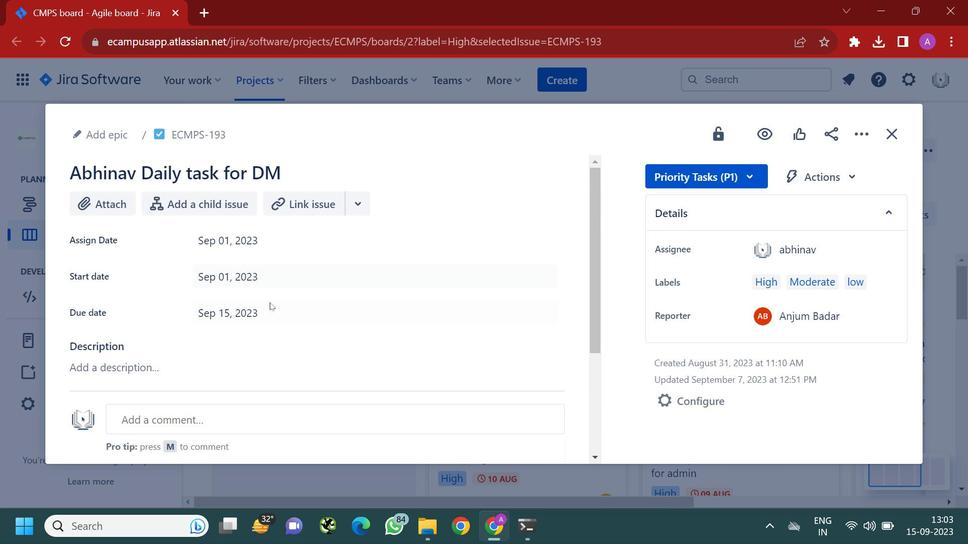 
Action: Mouse moved to (280, 251)
Screenshot: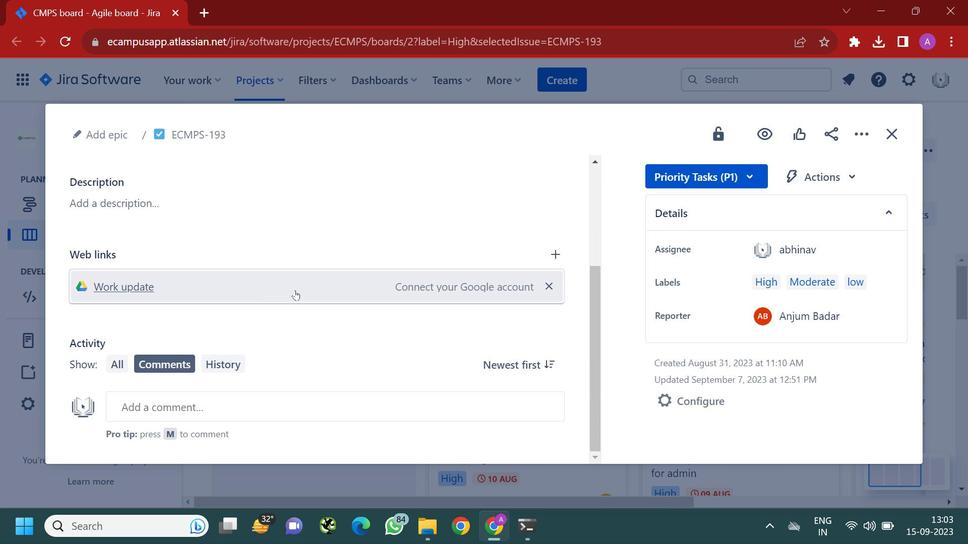 
Action: Mouse scrolled (280, 250) with delta (0, 0)
Screenshot: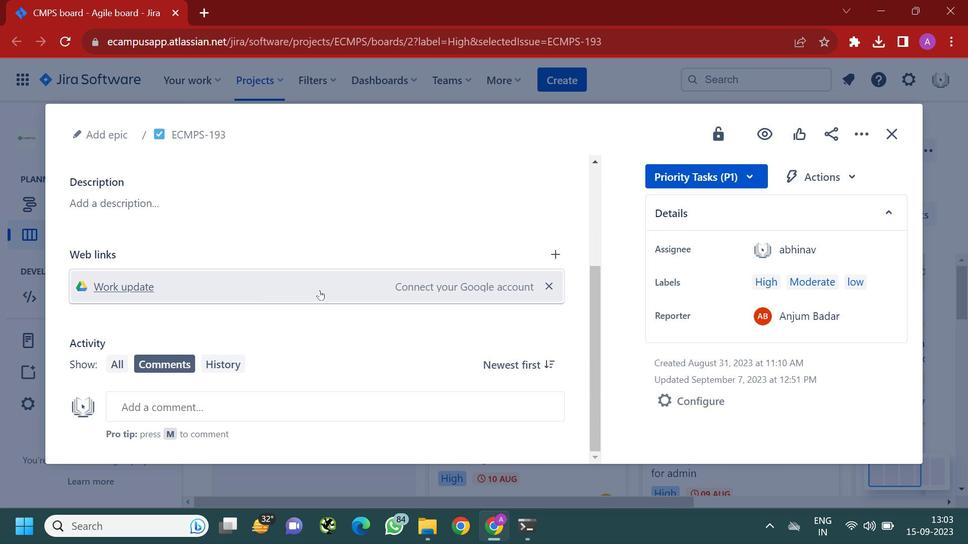 
Action: Mouse moved to (280, 251)
Screenshot: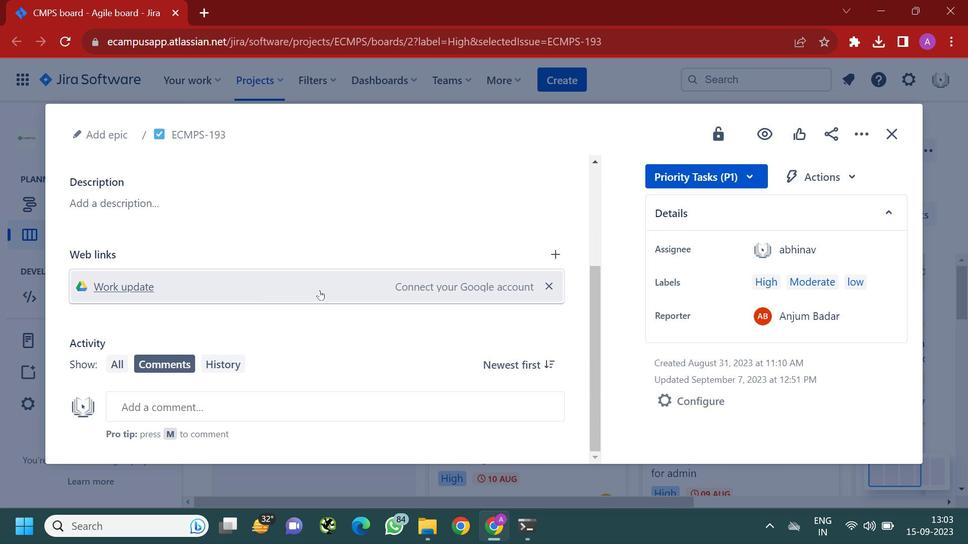 
Action: Mouse scrolled (280, 251) with delta (0, 0)
Screenshot: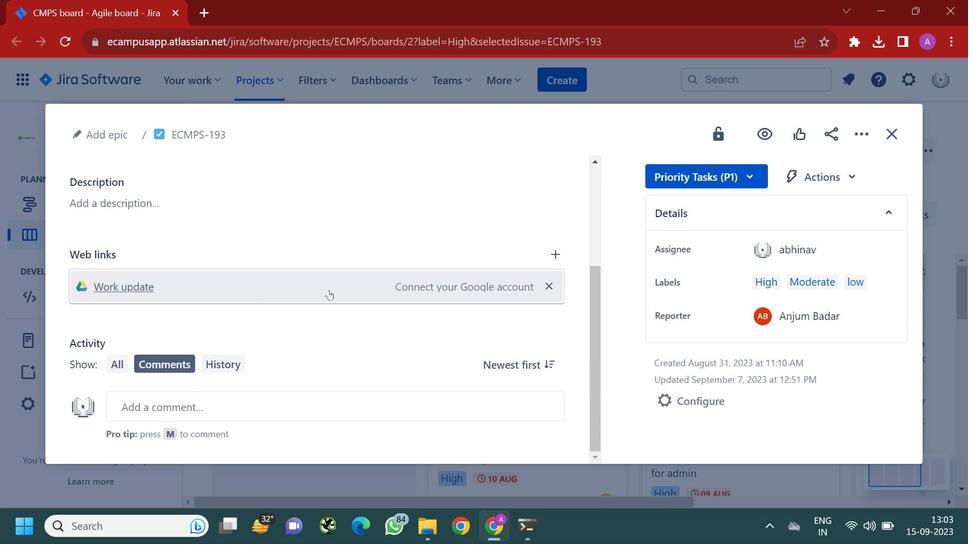 
Action: Mouse moved to (281, 251)
Screenshot: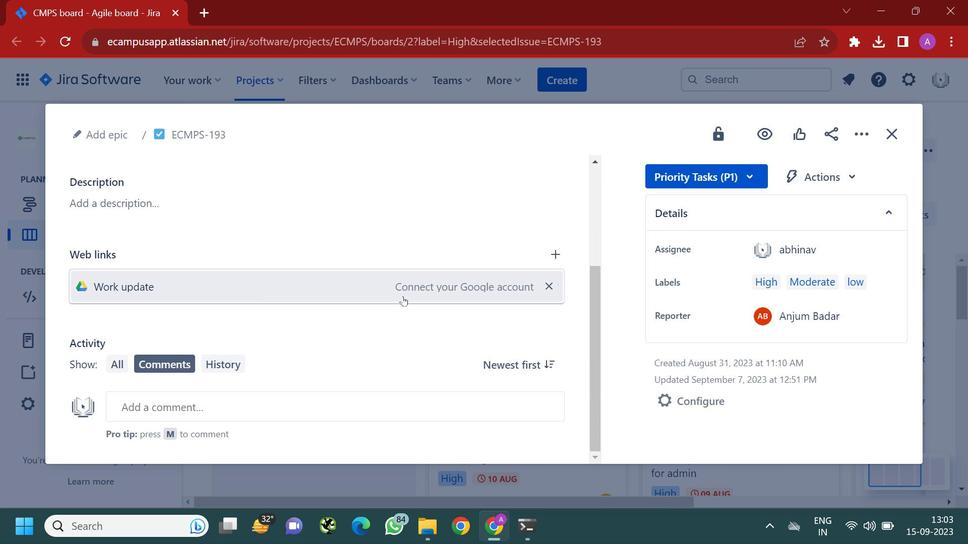 
Action: Mouse scrolled (281, 250) with delta (0, 0)
Screenshot: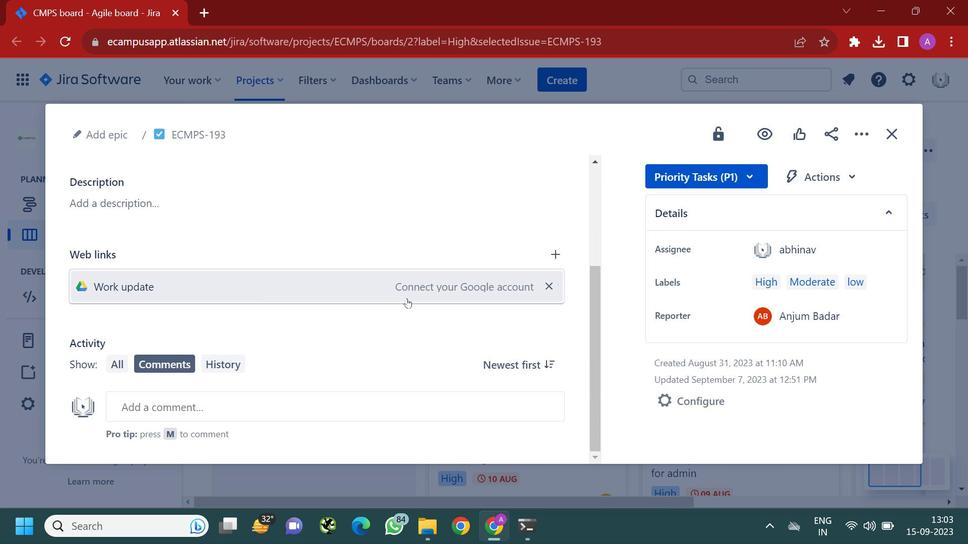 
Action: Mouse scrolled (281, 250) with delta (0, 0)
Screenshot: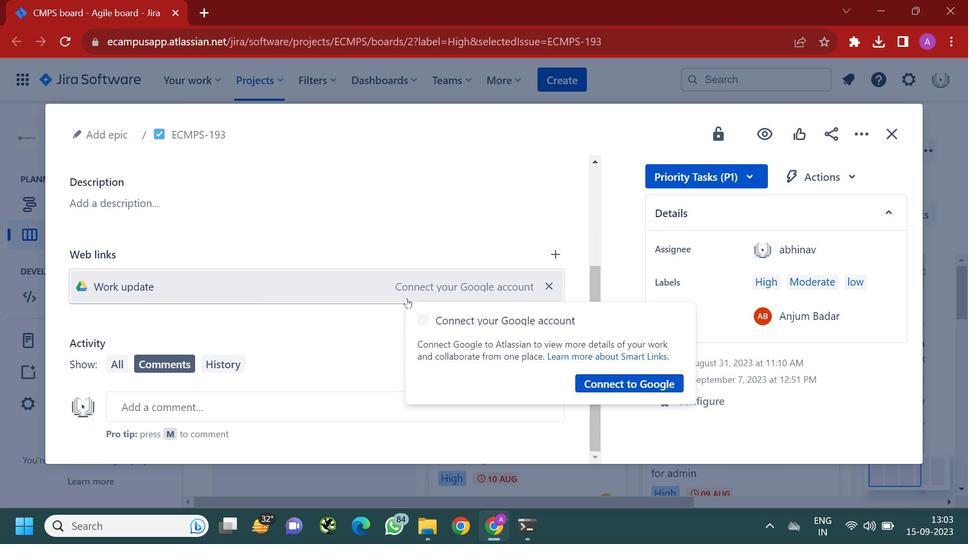 
Action: Mouse moved to (402, 301)
Screenshot: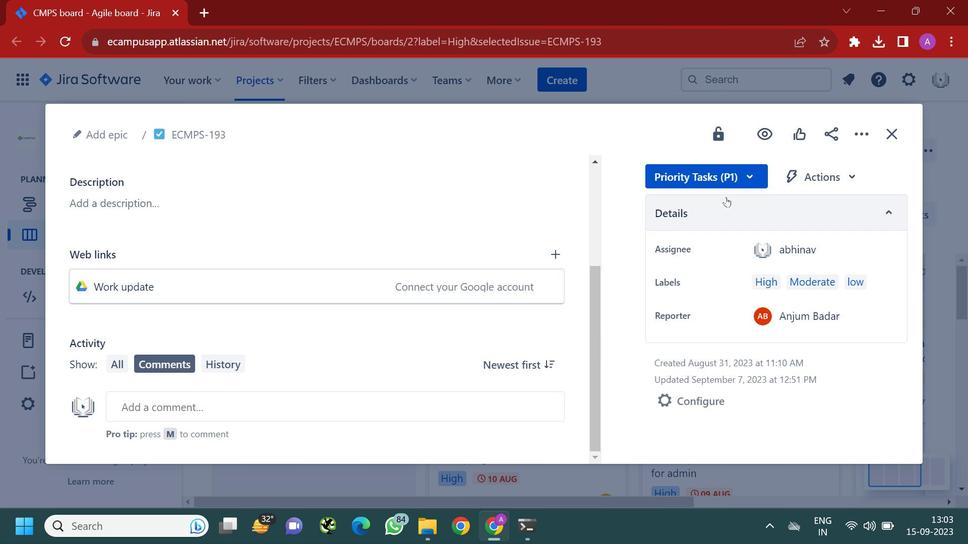 
Action: Mouse scrolled (402, 300) with delta (0, 0)
Screenshot: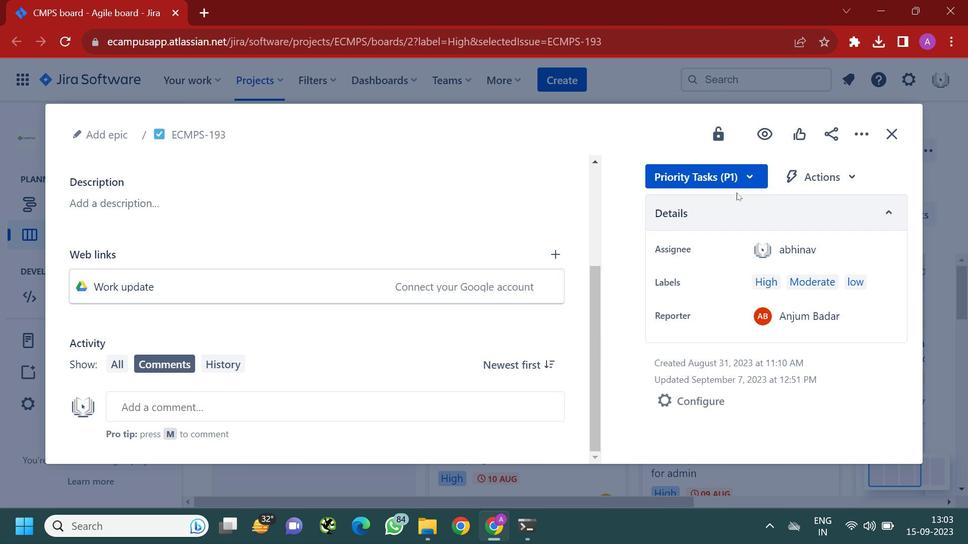 
Action: Mouse scrolled (402, 300) with delta (0, 0)
Screenshot: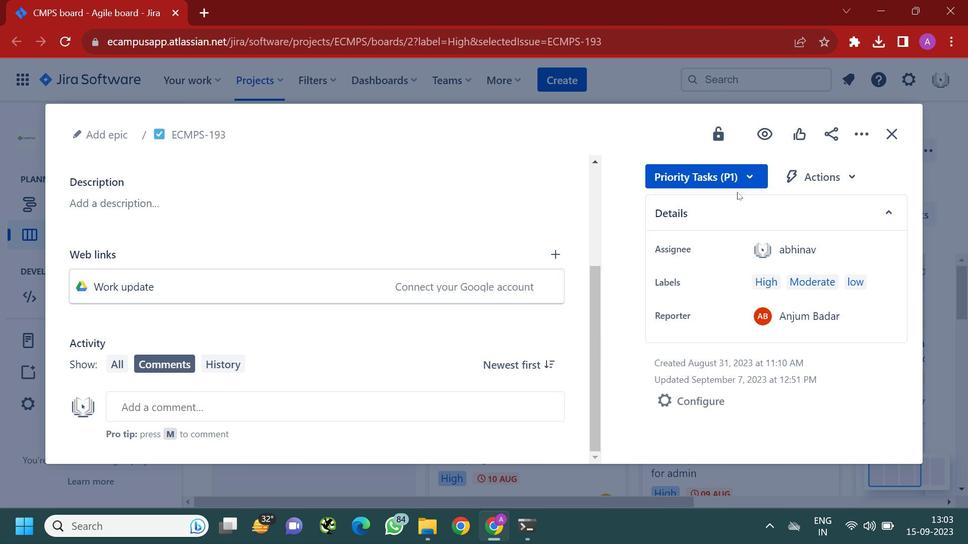 
Action: Mouse moved to (746, 177)
Screenshot: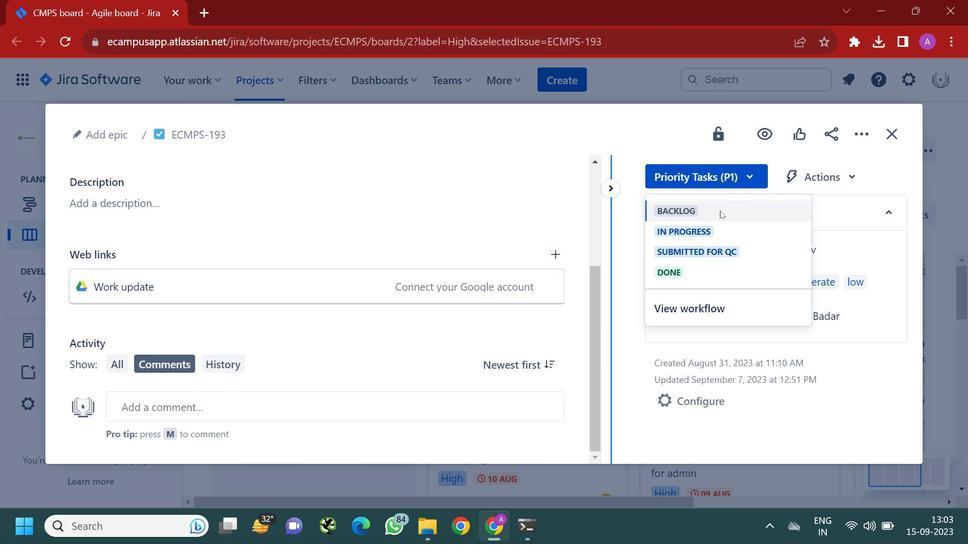 
Action: Mouse pressed left at (746, 177)
Screenshot: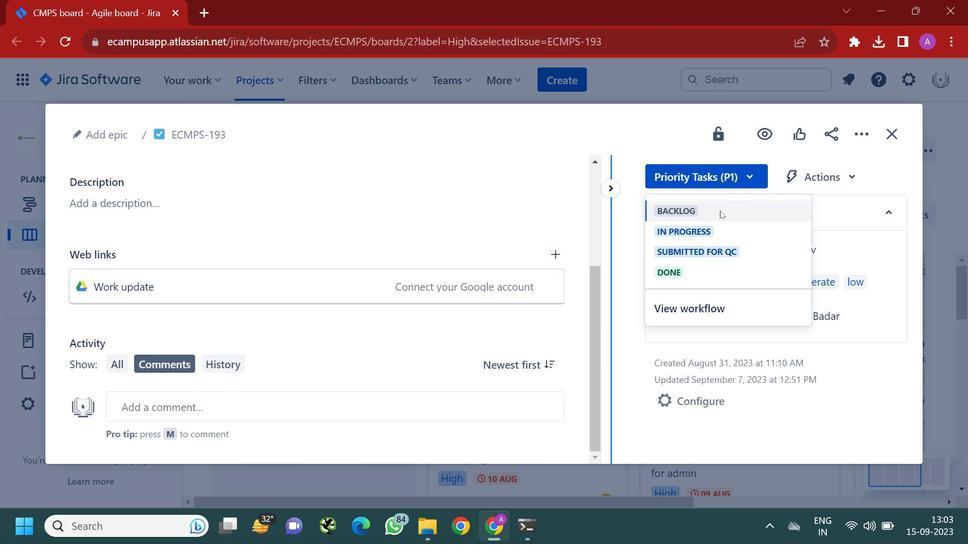
Action: Mouse moved to (692, 251)
Screenshot: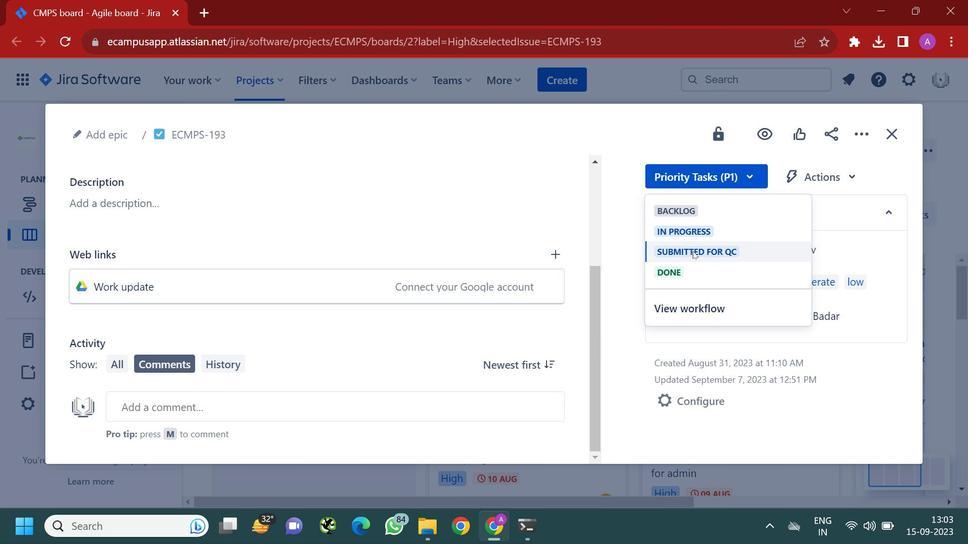 
Action: Mouse pressed left at (692, 251)
Screenshot: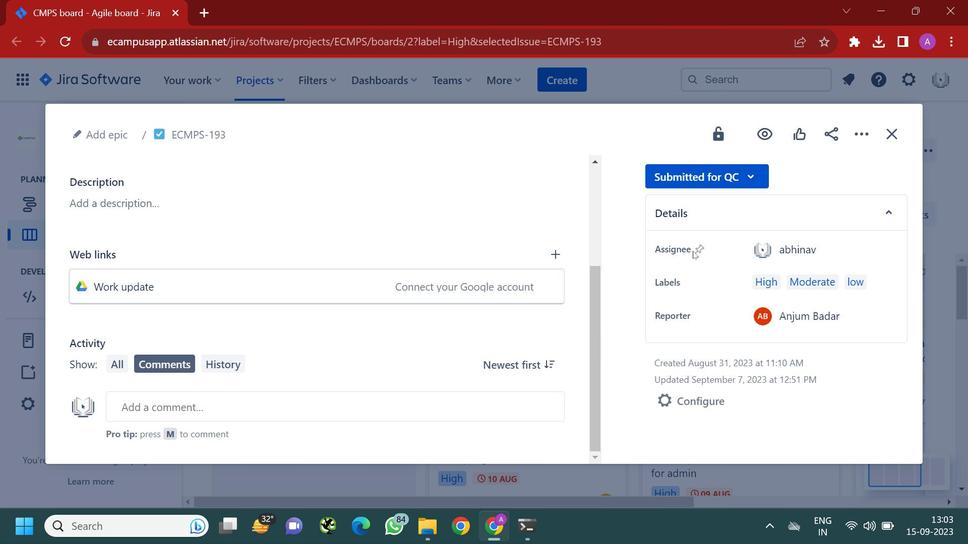 
Action: Mouse moved to (345, 369)
Screenshot: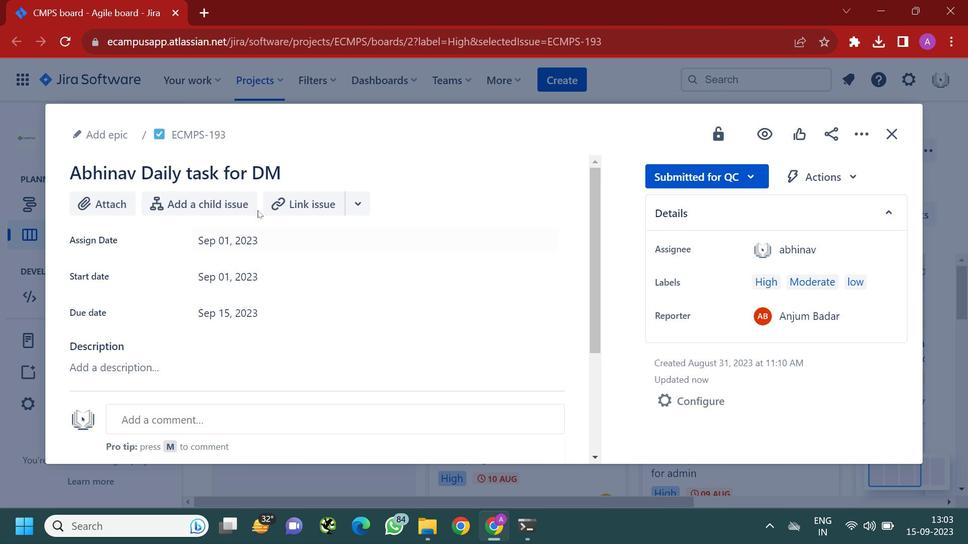
Action: Mouse scrolled (345, 369) with delta (0, 0)
Screenshot: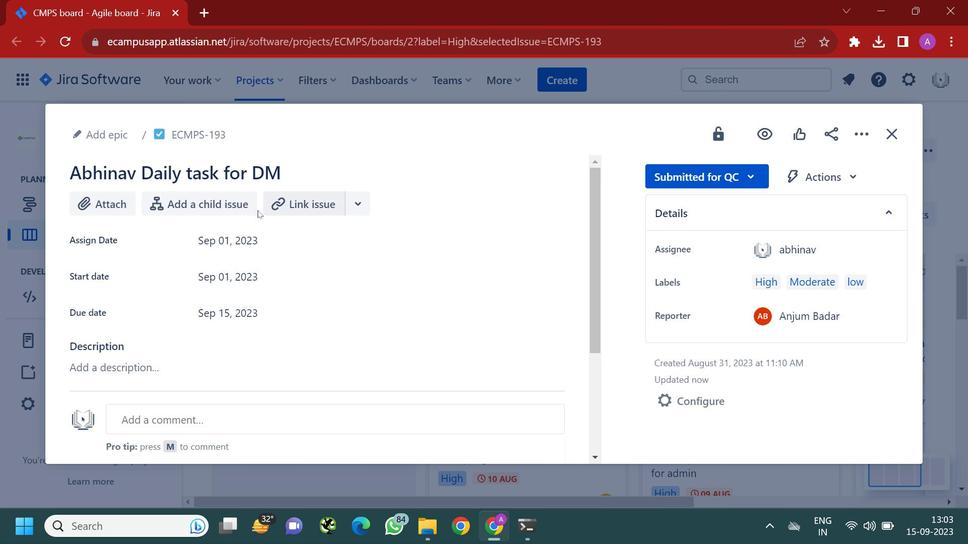 
Action: Mouse moved to (345, 369)
Screenshot: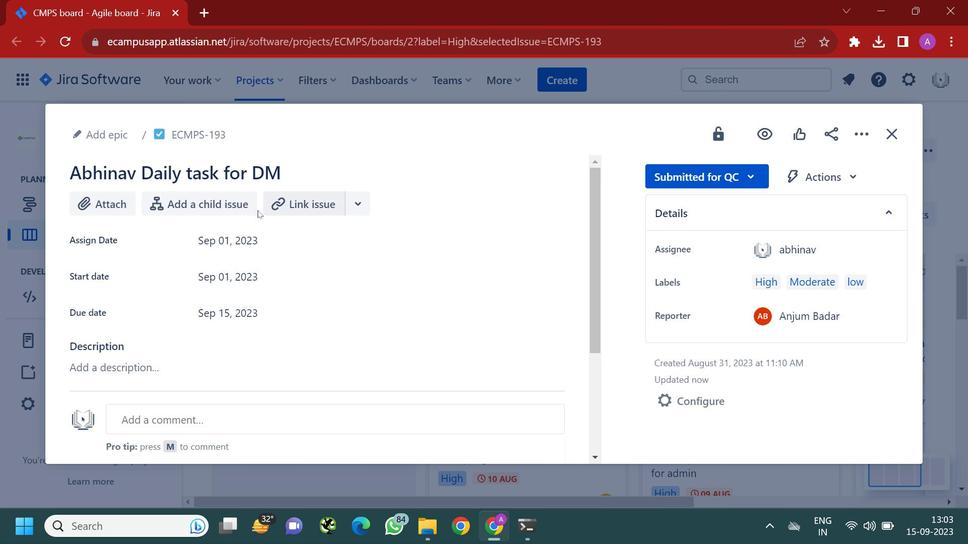 
Action: Mouse scrolled (345, 370) with delta (0, 0)
Screenshot: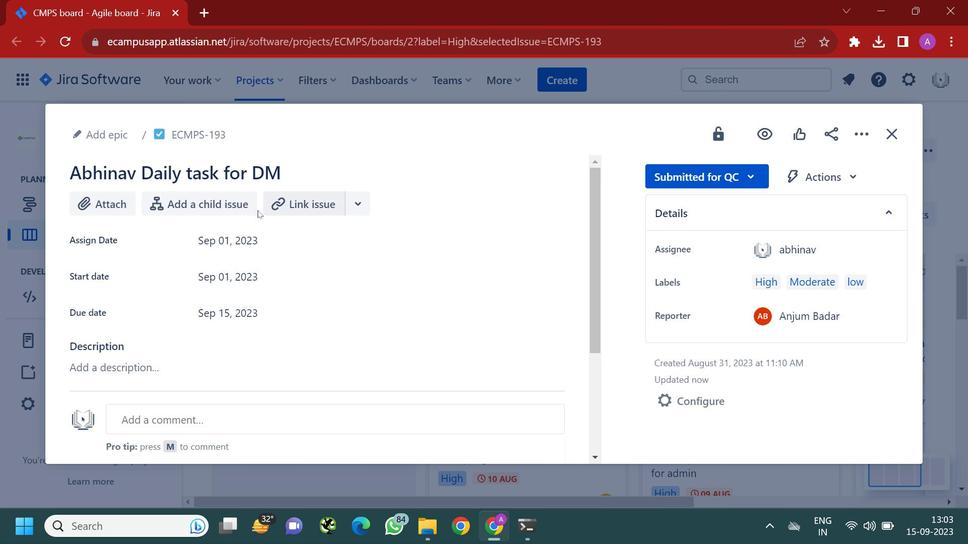 
Action: Mouse scrolled (345, 370) with delta (0, 0)
Screenshot: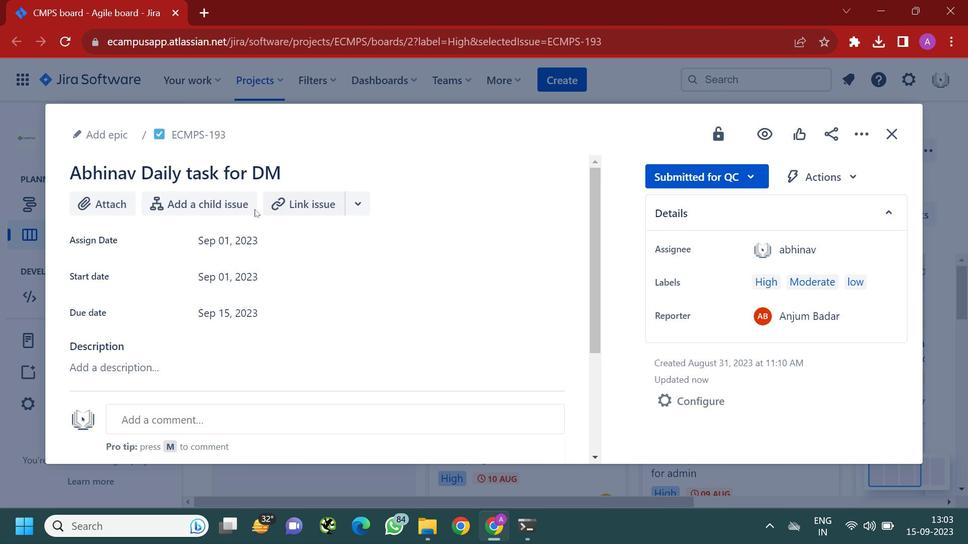 
Action: Mouse moved to (407, 298)
Screenshot: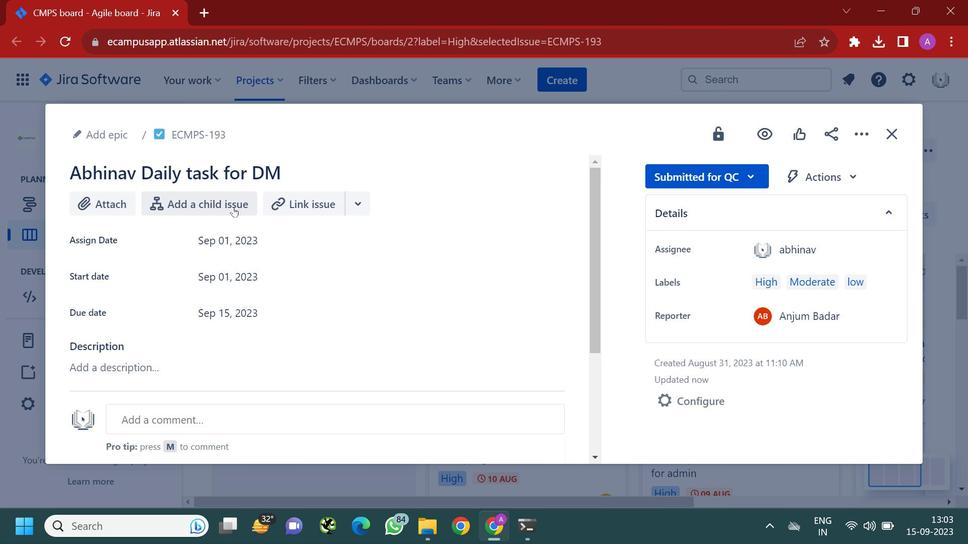 
Action: Mouse scrolled (407, 299) with delta (0, 0)
Screenshot: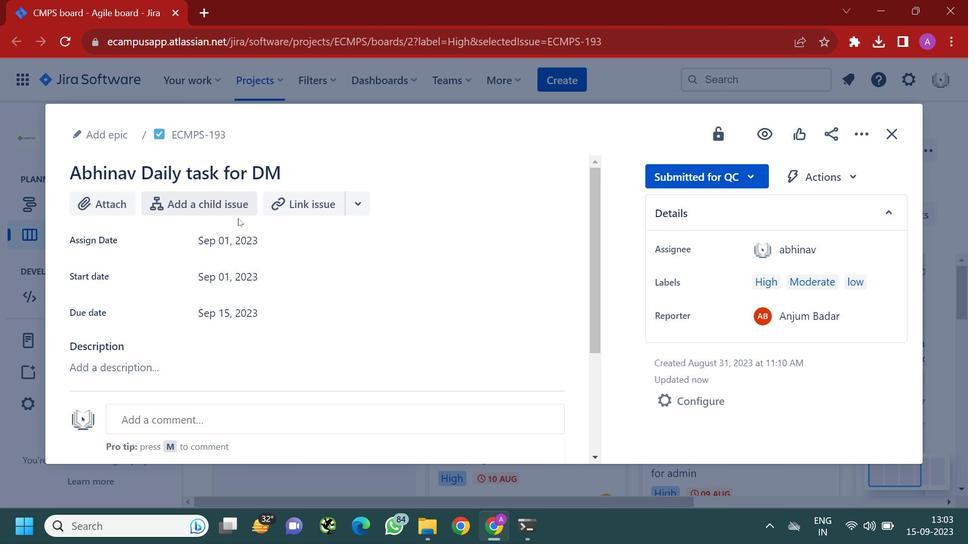 
Action: Mouse scrolled (407, 299) with delta (0, 0)
Screenshot: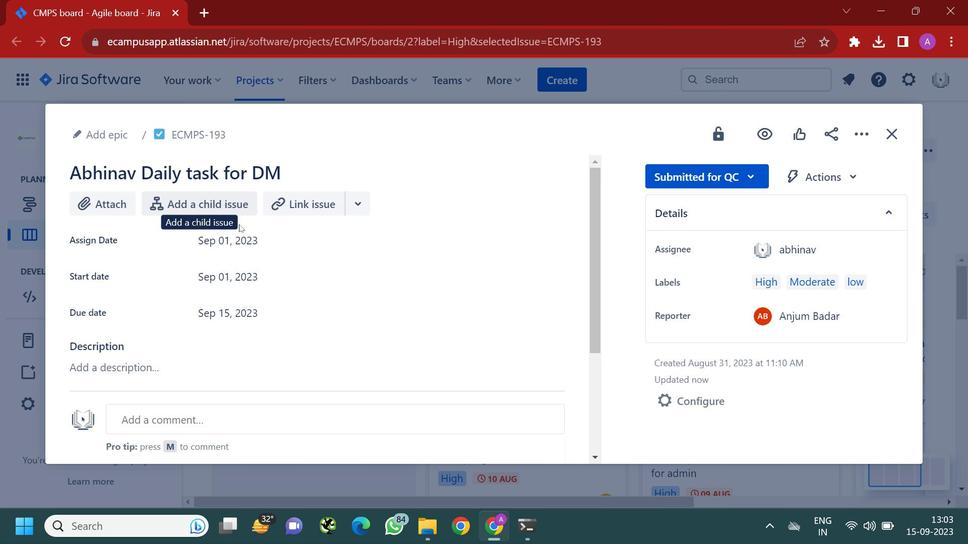 
Action: Mouse moved to (237, 280)
Screenshot: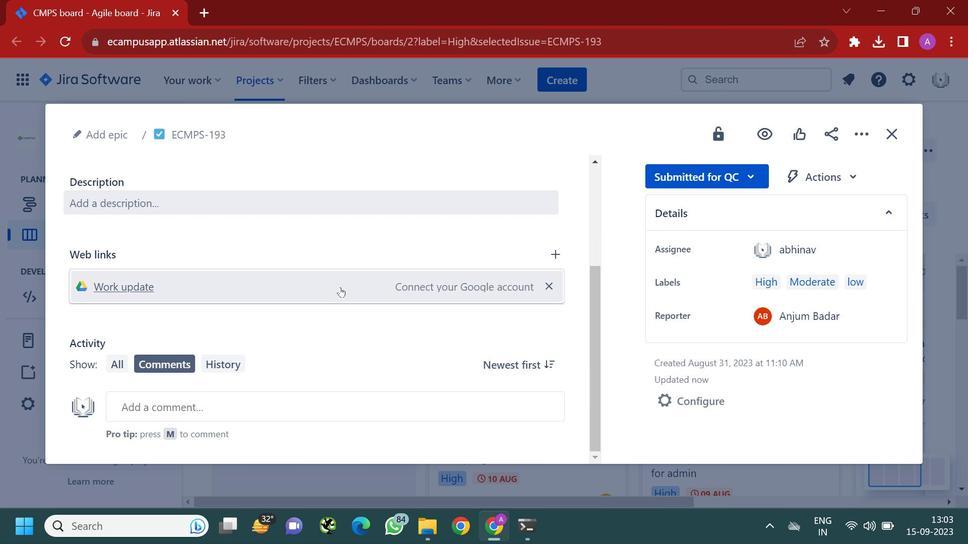 
Action: Mouse scrolled (237, 279) with delta (0, 0)
Screenshot: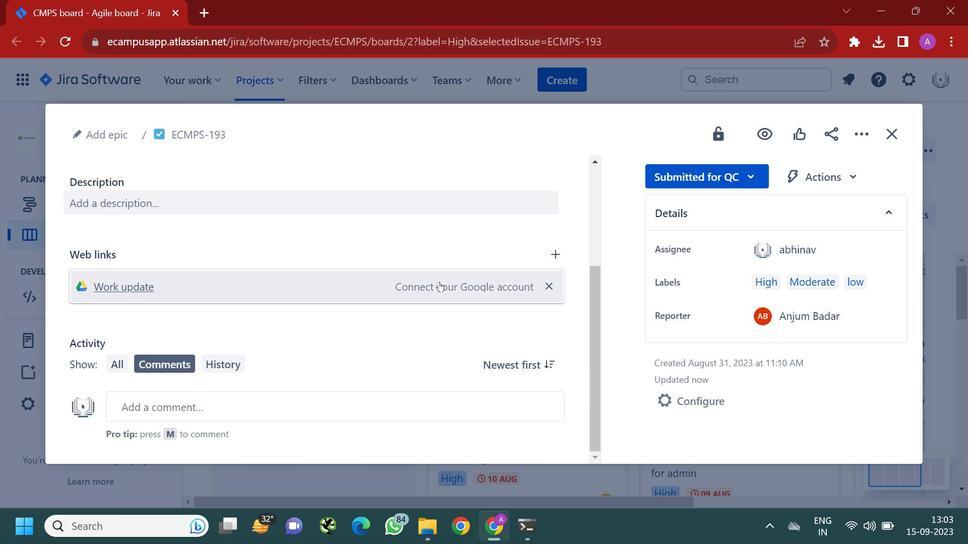 
Action: Mouse scrolled (237, 279) with delta (0, 0)
Screenshot: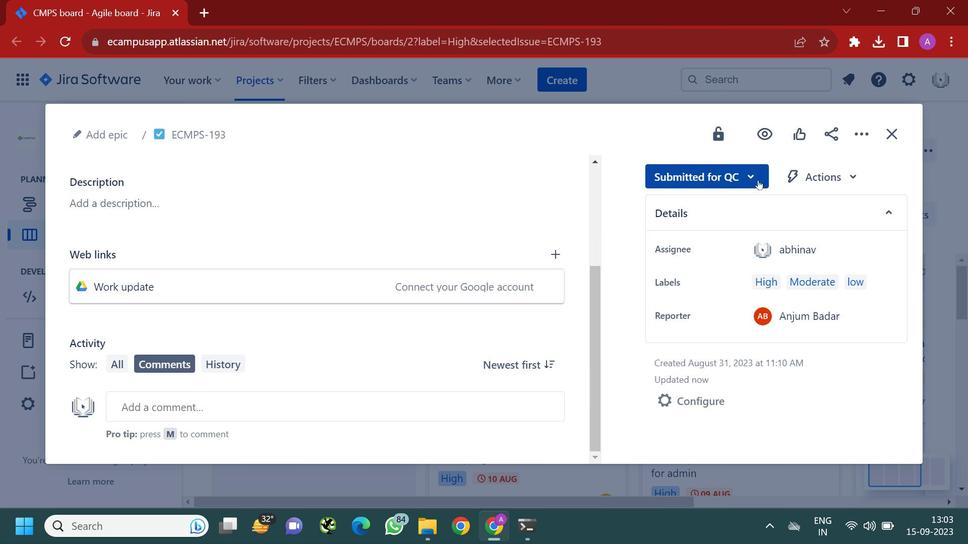 
Action: Mouse scrolled (237, 279) with delta (0, 0)
Screenshot: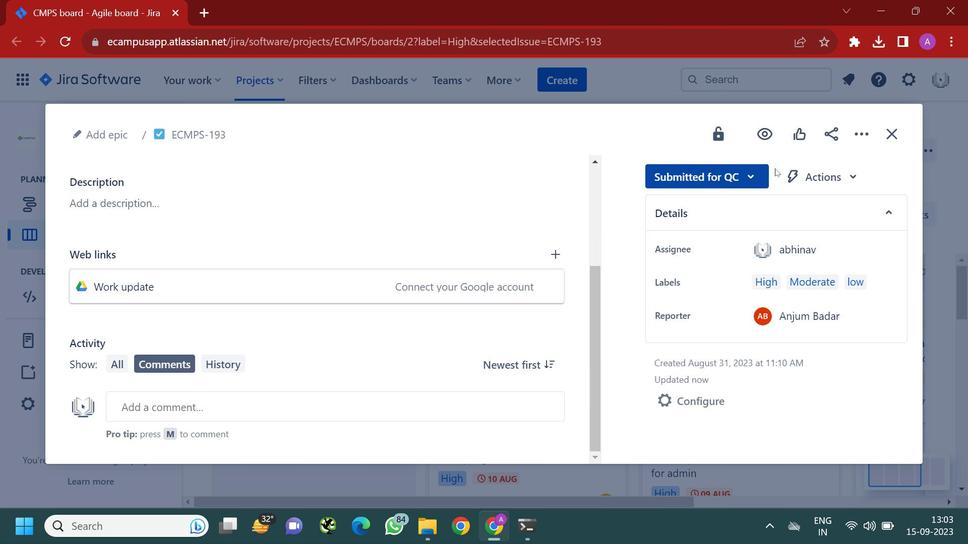
Action: Mouse scrolled (237, 279) with delta (0, 0)
Screenshot: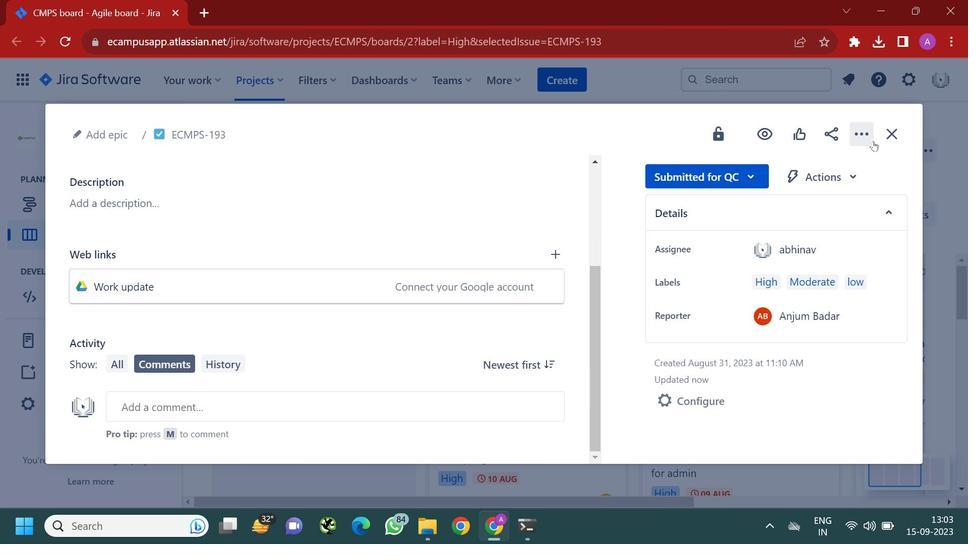 
Action: Mouse moved to (892, 138)
Screenshot: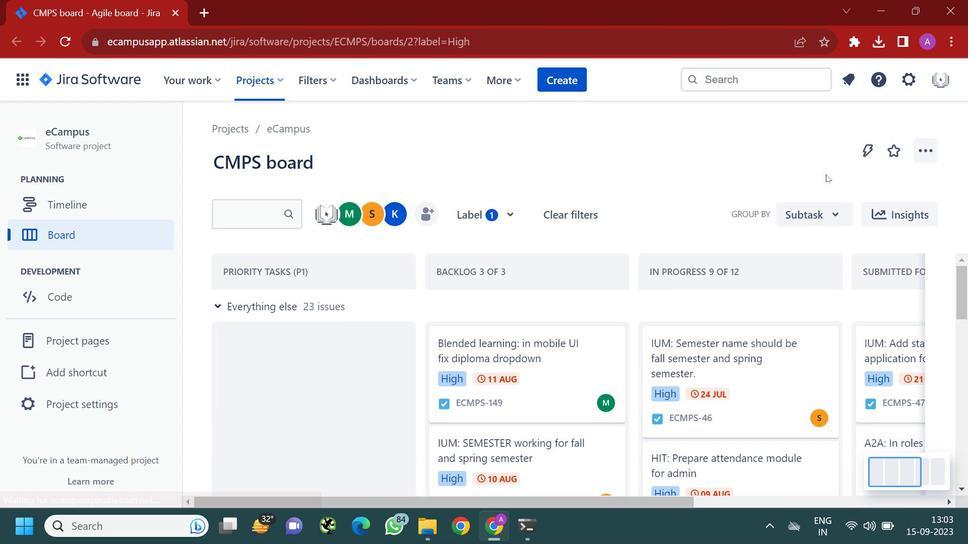 
Action: Mouse pressed left at (892, 138)
Screenshot: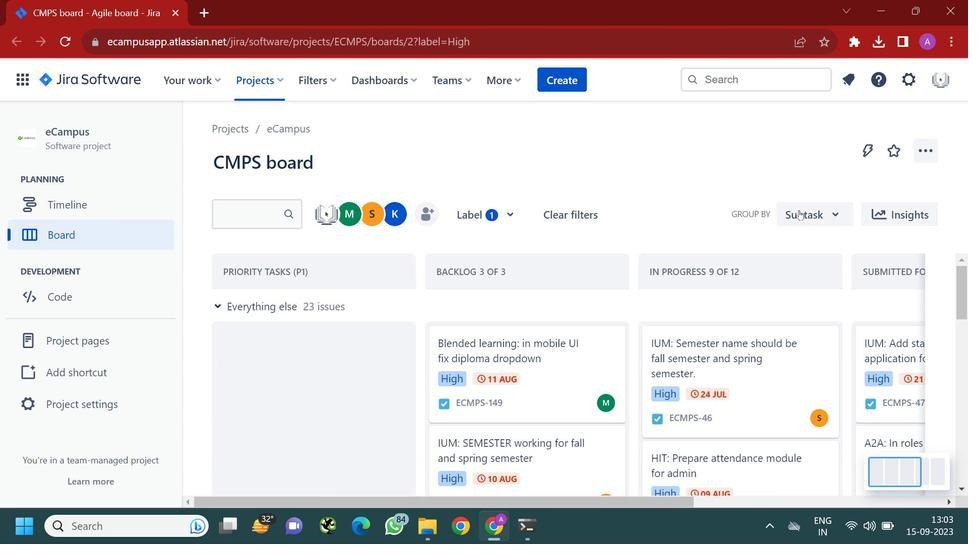 
Action: Mouse moved to (902, 478)
Screenshot: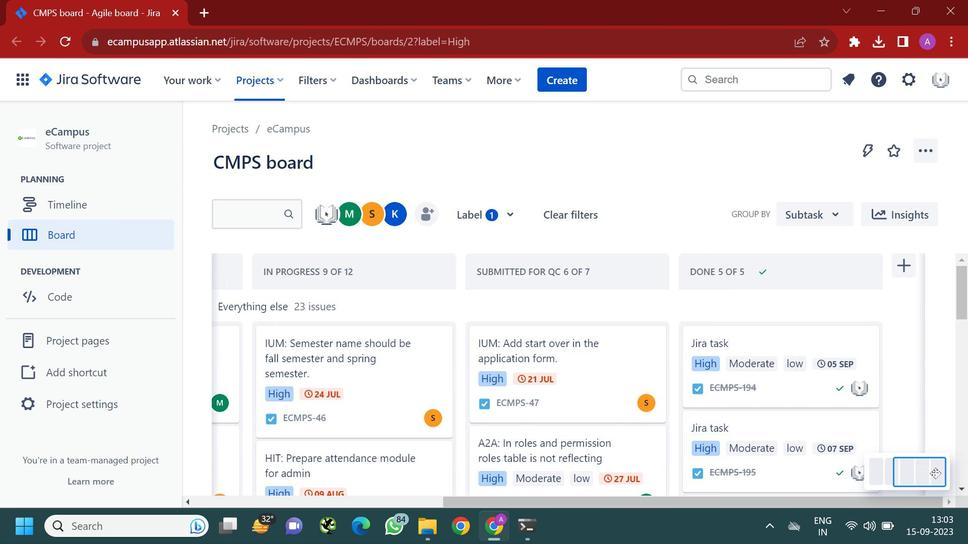 
Action: Mouse pressed left at (902, 478)
Screenshot: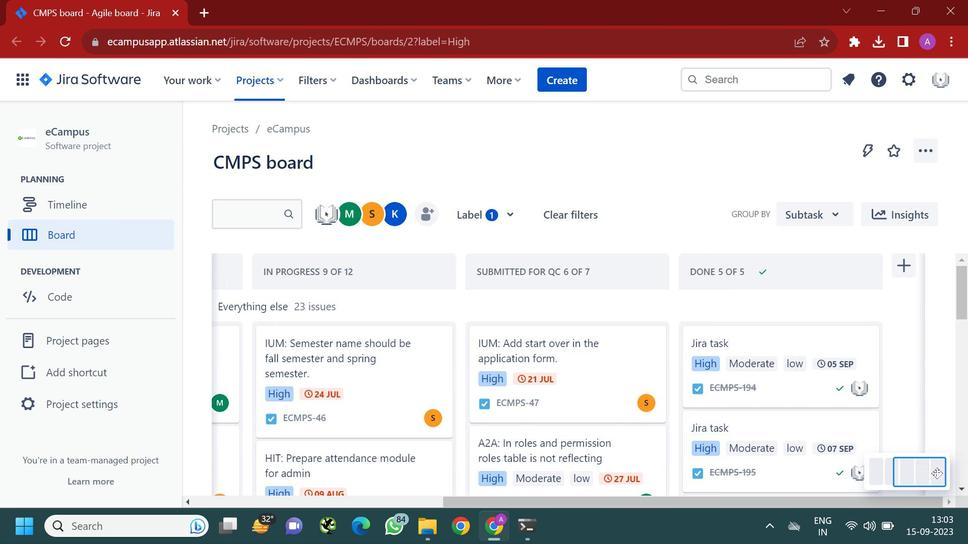 
Action: Mouse moved to (572, 299)
Screenshot: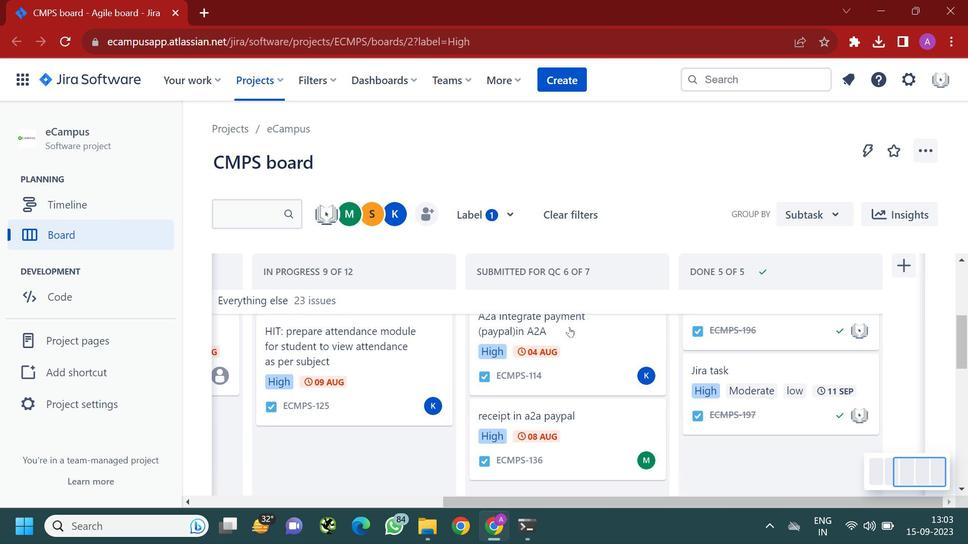 
Action: Mouse scrolled (572, 298) with delta (0, 0)
Screenshot: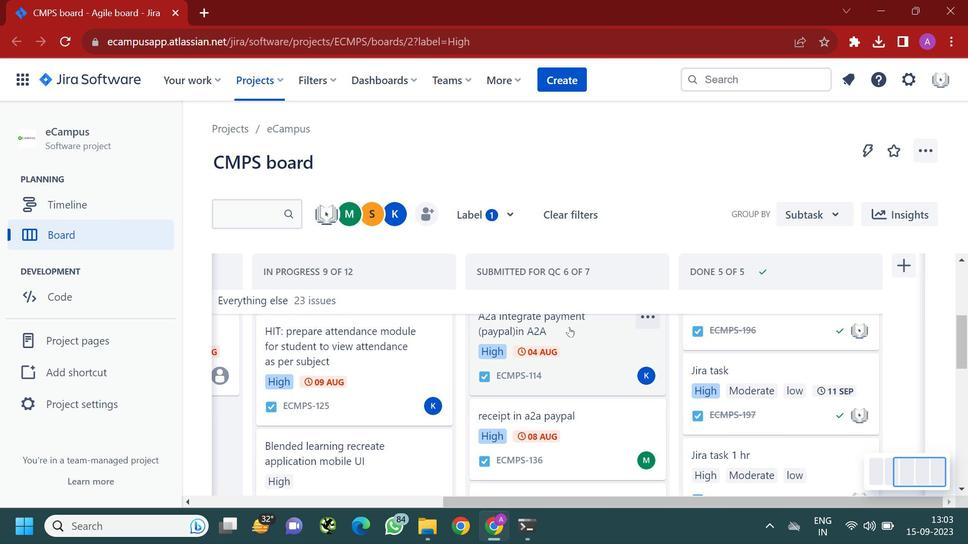 
Action: Mouse moved to (569, 326)
Screenshot: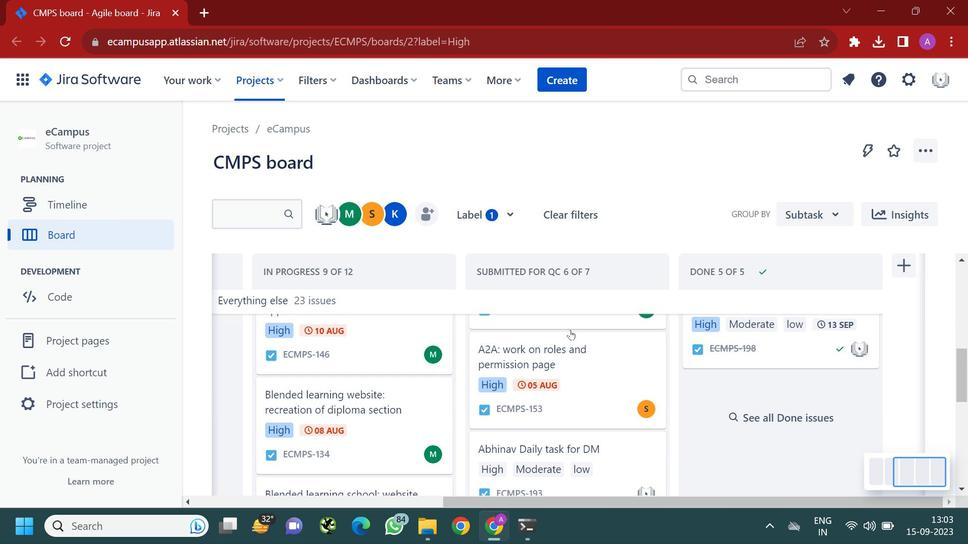 
Action: Mouse scrolled (569, 326) with delta (0, 0)
Screenshot: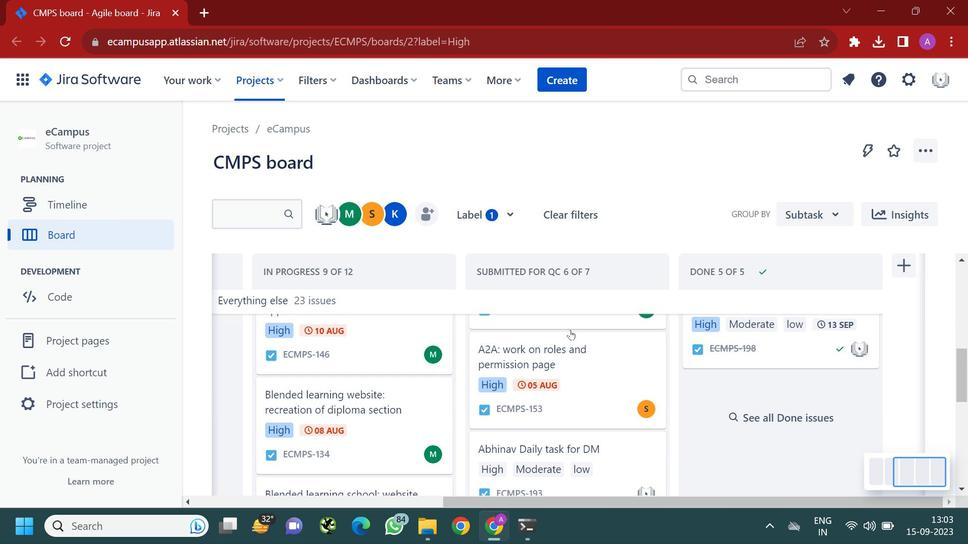 
Action: Mouse moved to (569, 327)
Screenshot: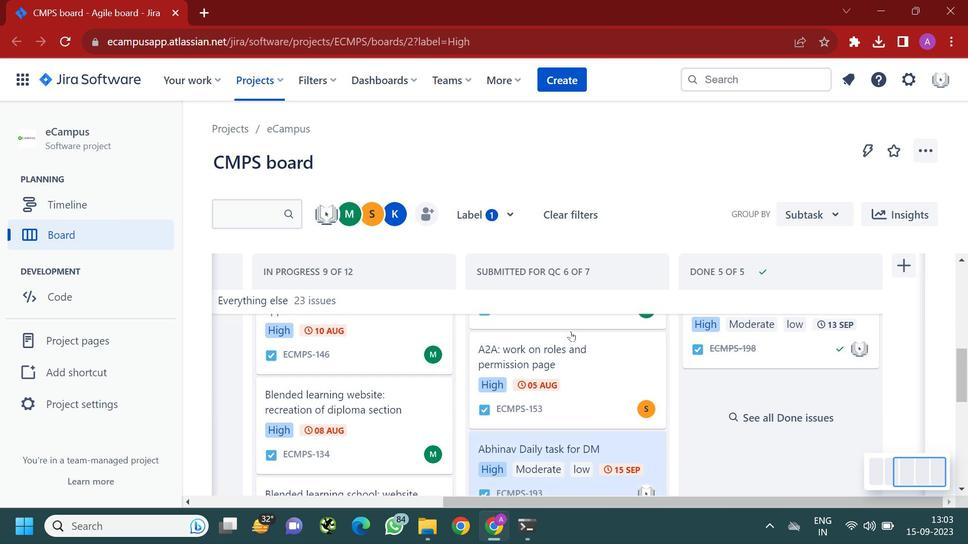 
Action: Mouse scrolled (569, 327) with delta (0, 0)
Screenshot: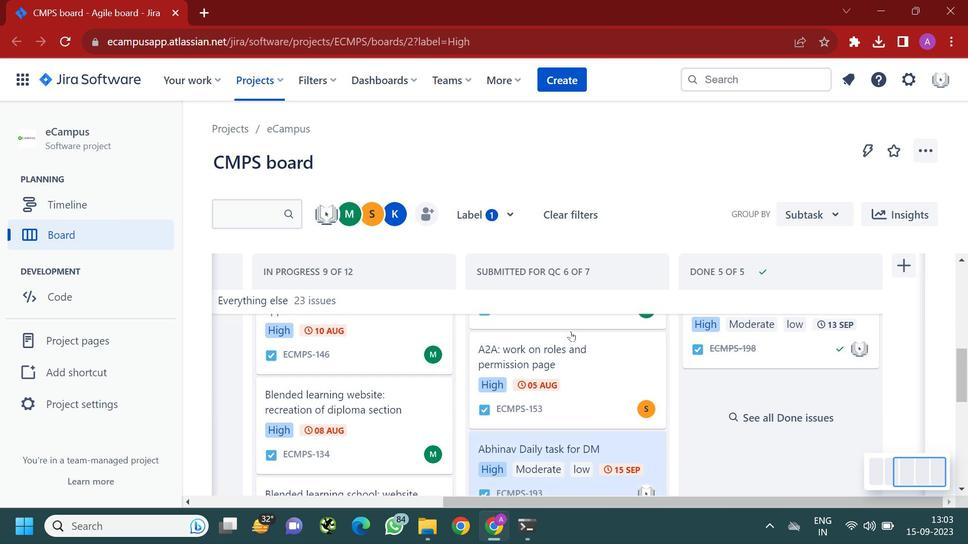 
Action: Mouse scrolled (569, 327) with delta (0, 0)
Screenshot: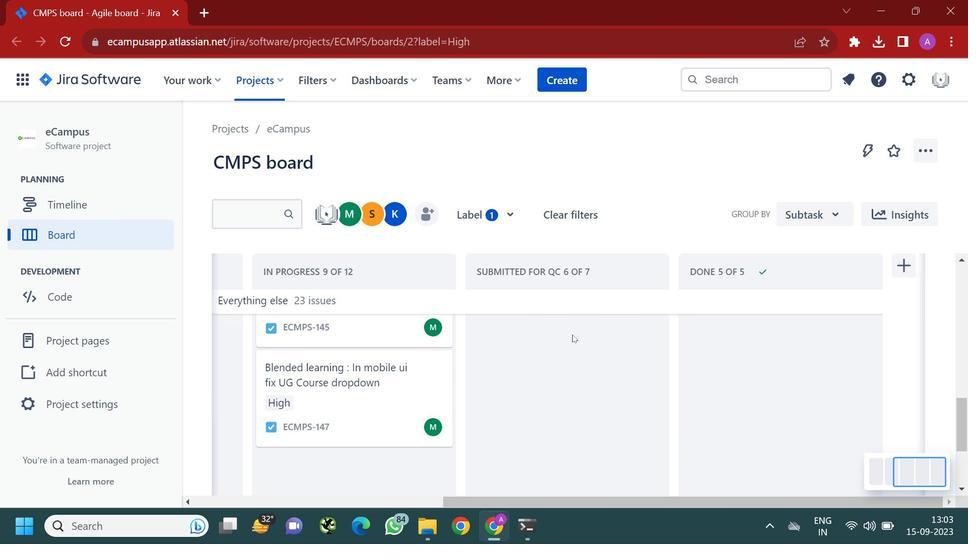 
Action: Mouse moved to (569, 327)
Screenshot: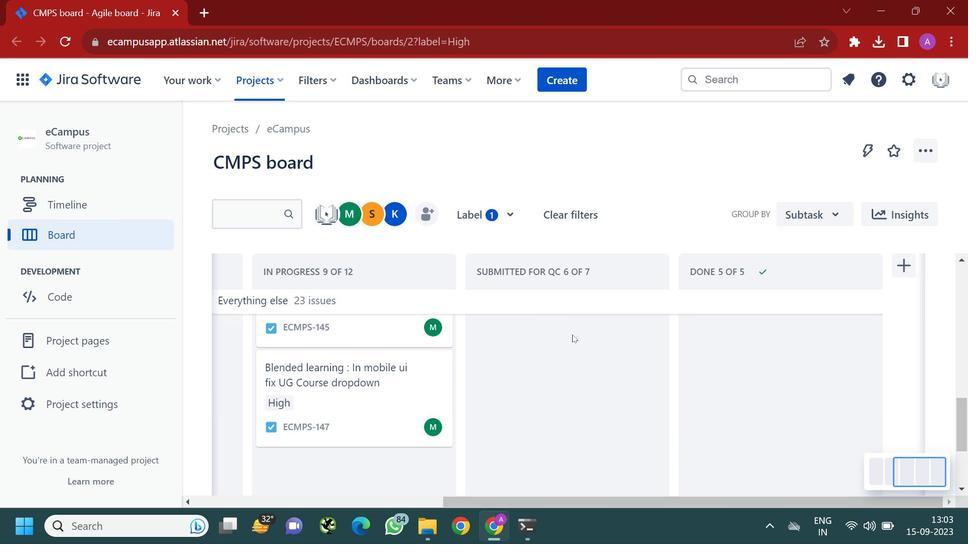 
Action: Mouse scrolled (569, 327) with delta (0, 0)
Screenshot: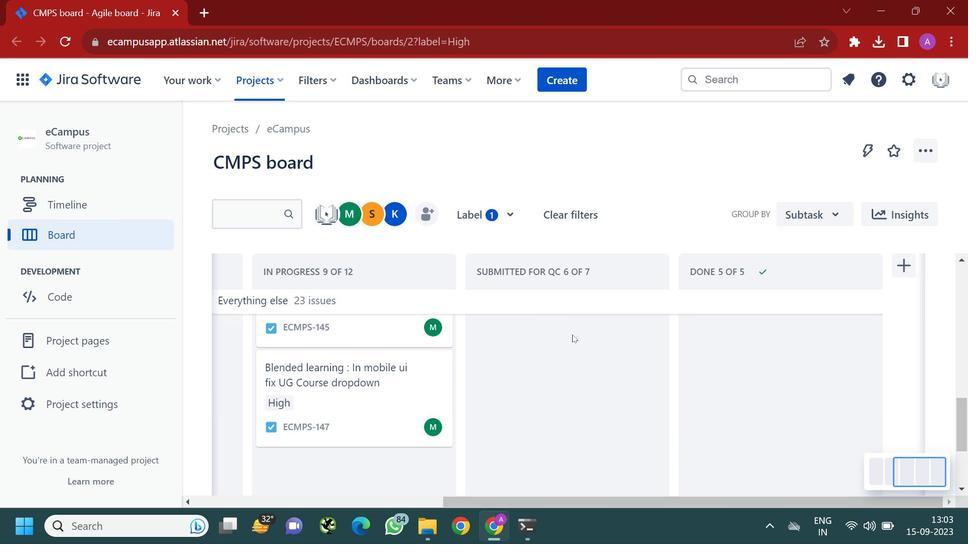 
Action: Mouse moved to (570, 334)
Screenshot: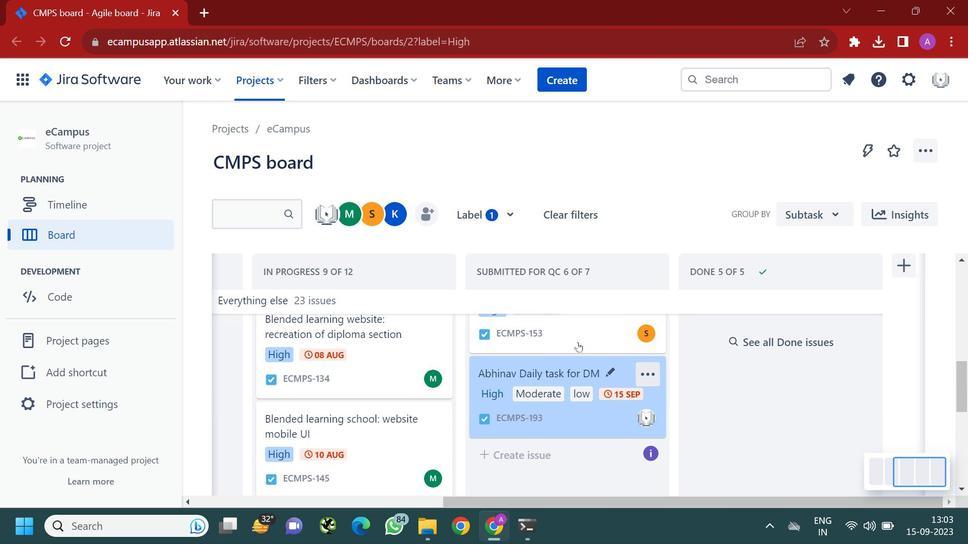 
Action: Mouse scrolled (570, 334) with delta (0, 0)
Screenshot: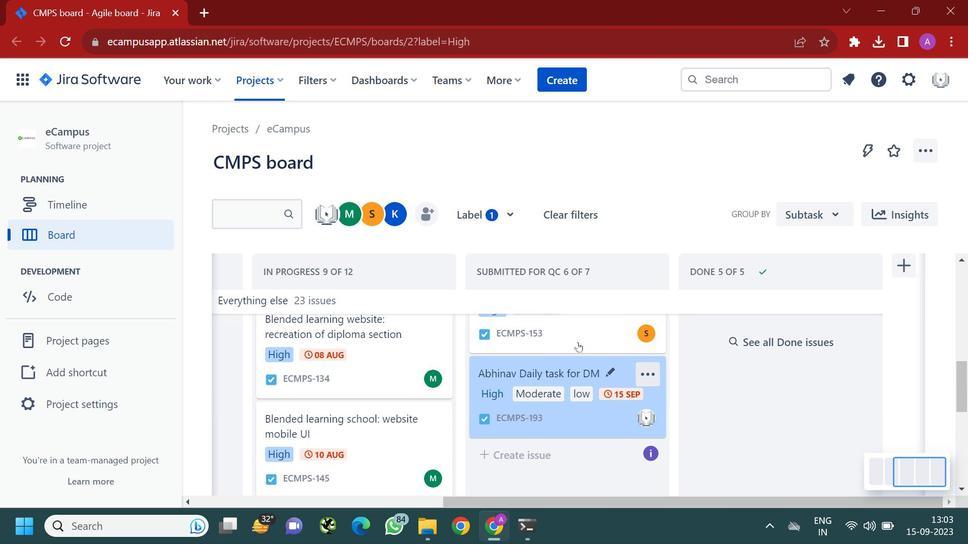 
Action: Mouse moved to (571, 334)
Screenshot: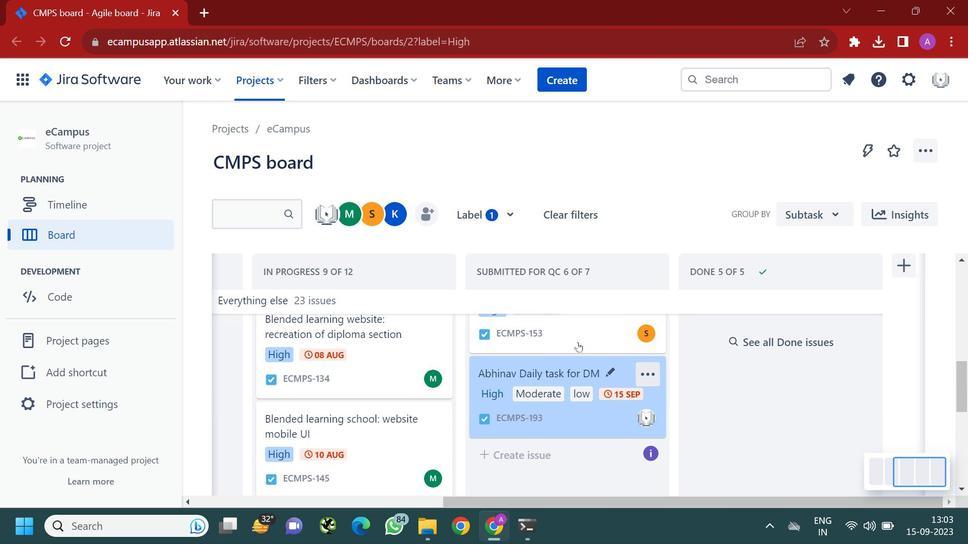 
Action: Mouse scrolled (571, 334) with delta (0, 0)
Screenshot: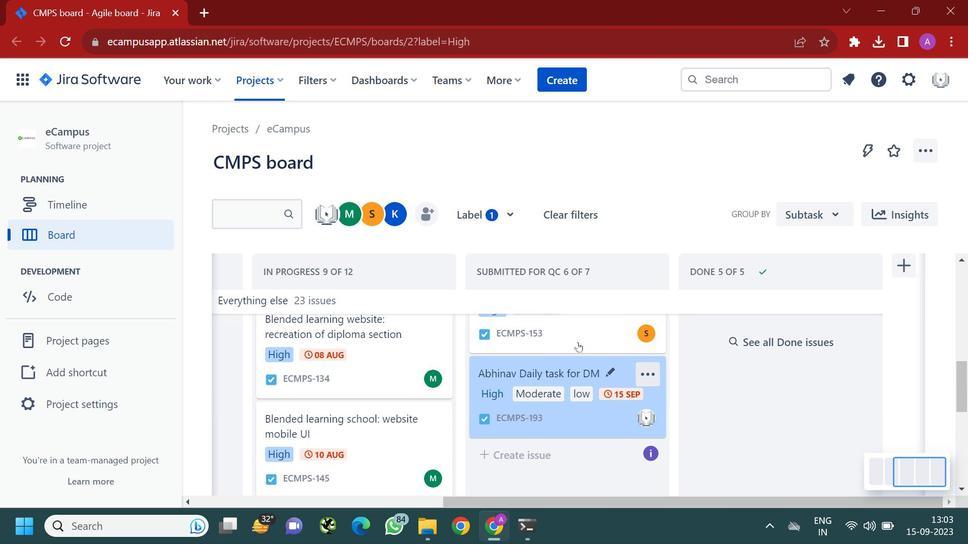 
Action: Mouse scrolled (571, 334) with delta (0, 0)
Screenshot: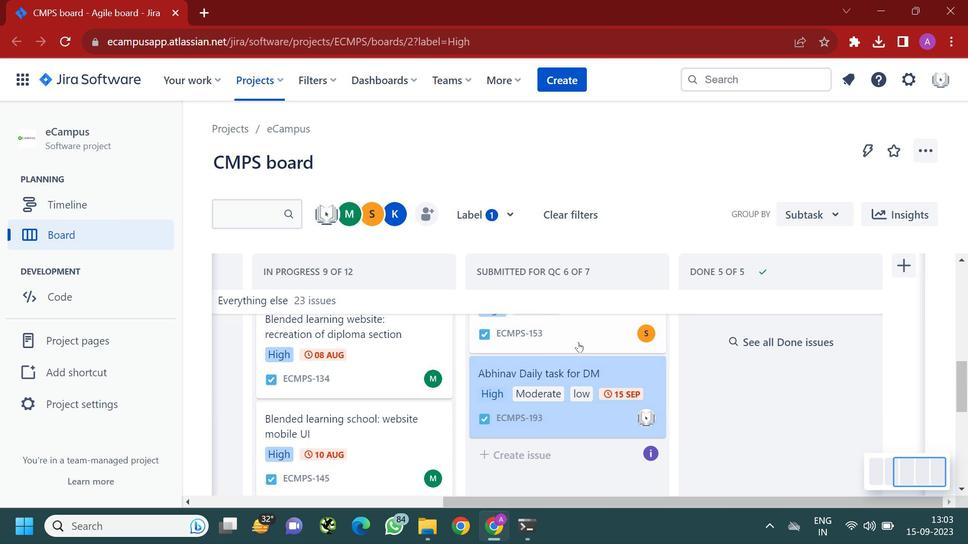 
Action: Mouse moved to (572, 335)
Screenshot: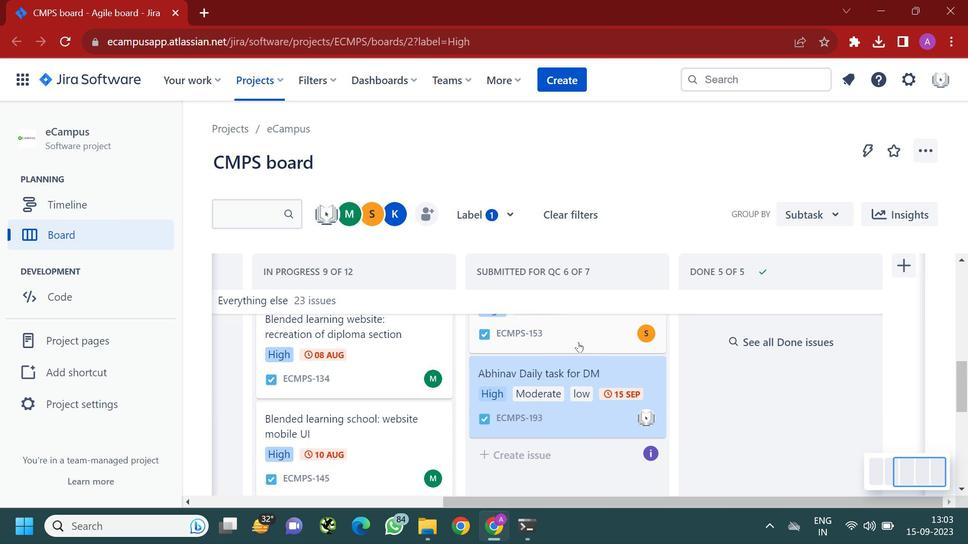
Action: Mouse scrolled (572, 335) with delta (0, 0)
Screenshot: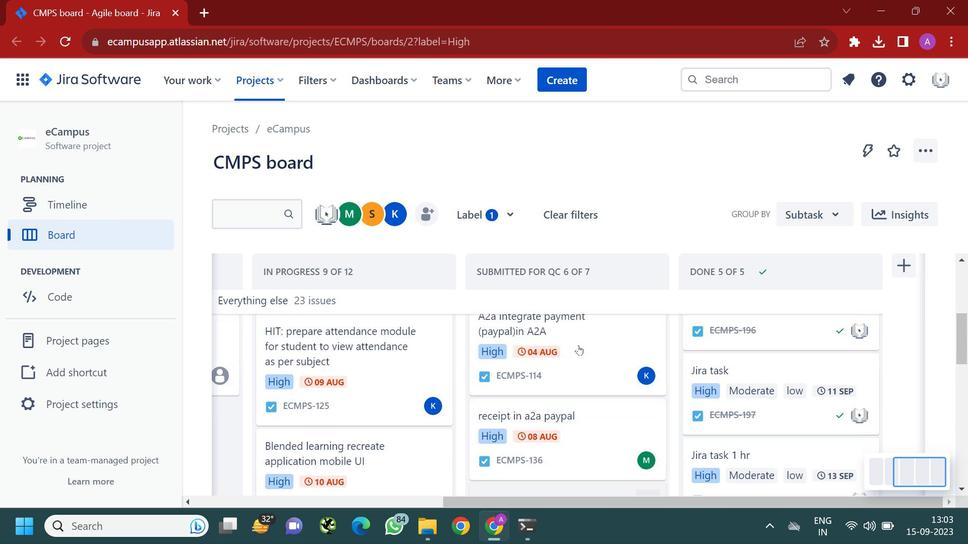 
Action: Mouse moved to (577, 342)
Screenshot: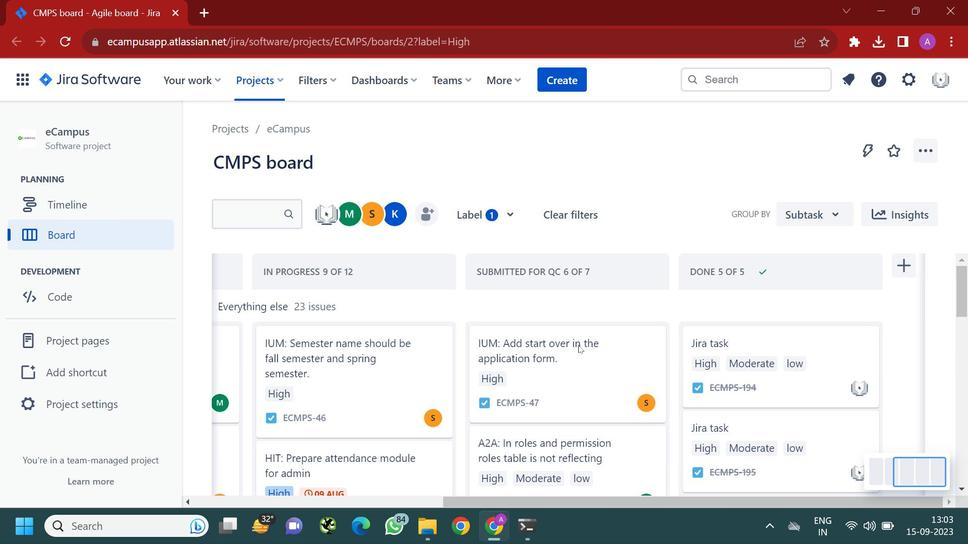 
Action: Mouse scrolled (577, 342) with delta (0, 0)
Screenshot: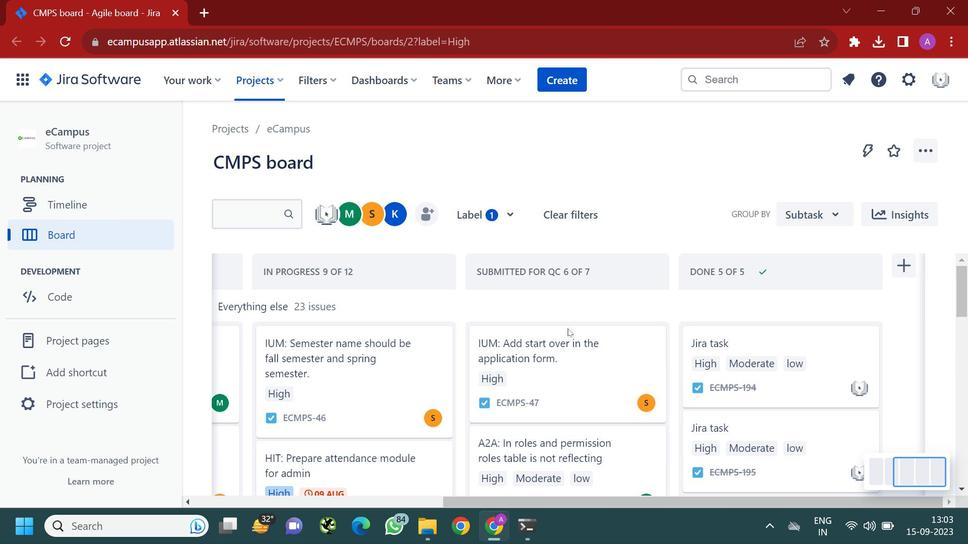 
Action: Mouse moved to (578, 344)
Screenshot: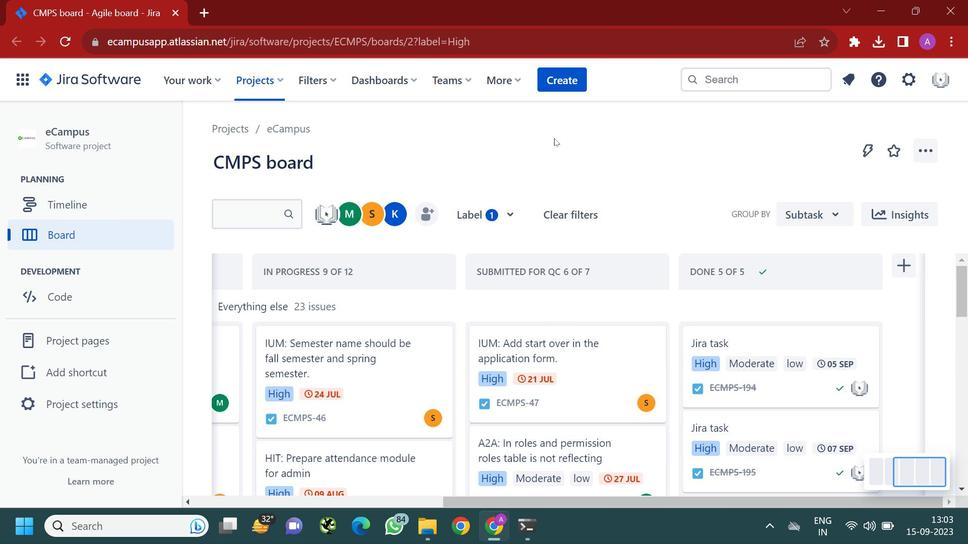 
Action: Mouse scrolled (578, 345) with delta (0, 0)
Screenshot: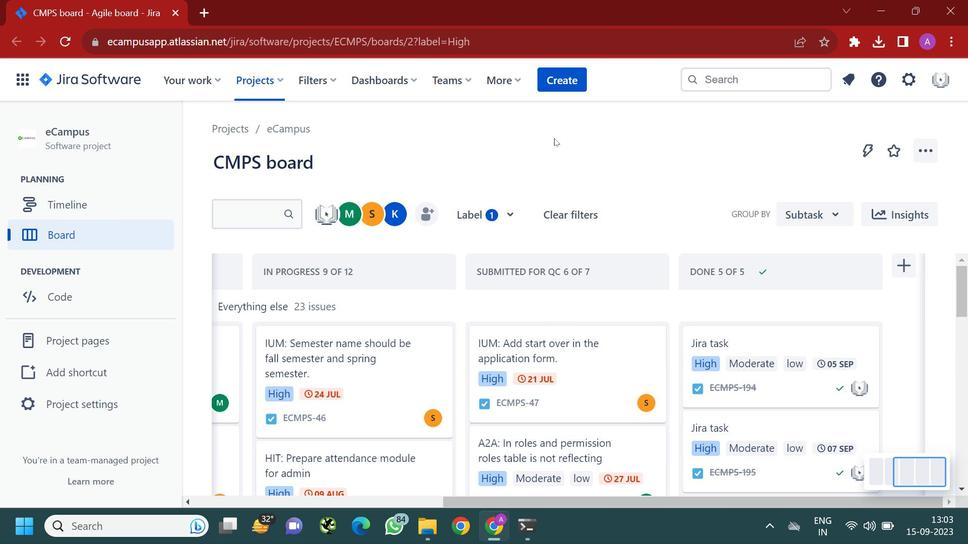 
Action: Mouse moved to (578, 345)
Screenshot: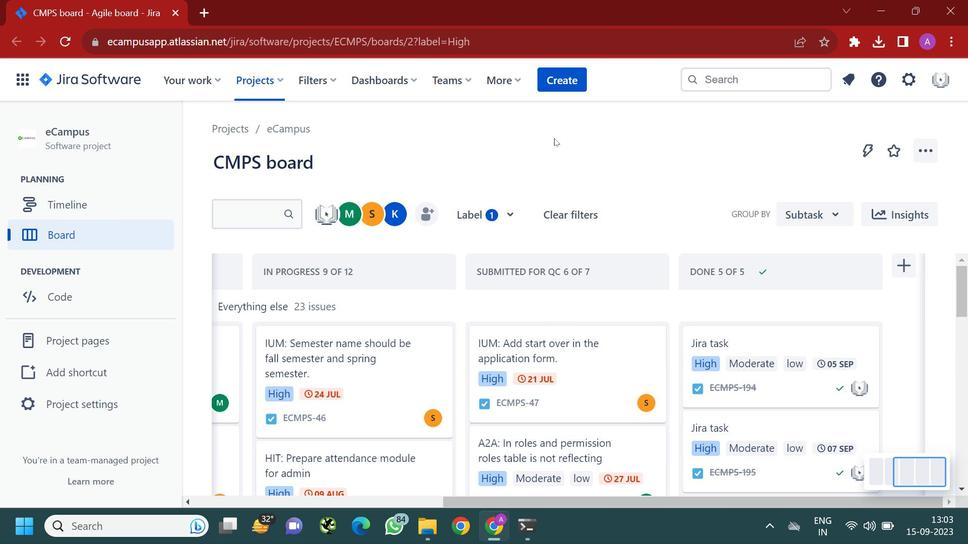 
Action: Mouse scrolled (578, 346) with delta (0, 0)
Screenshot: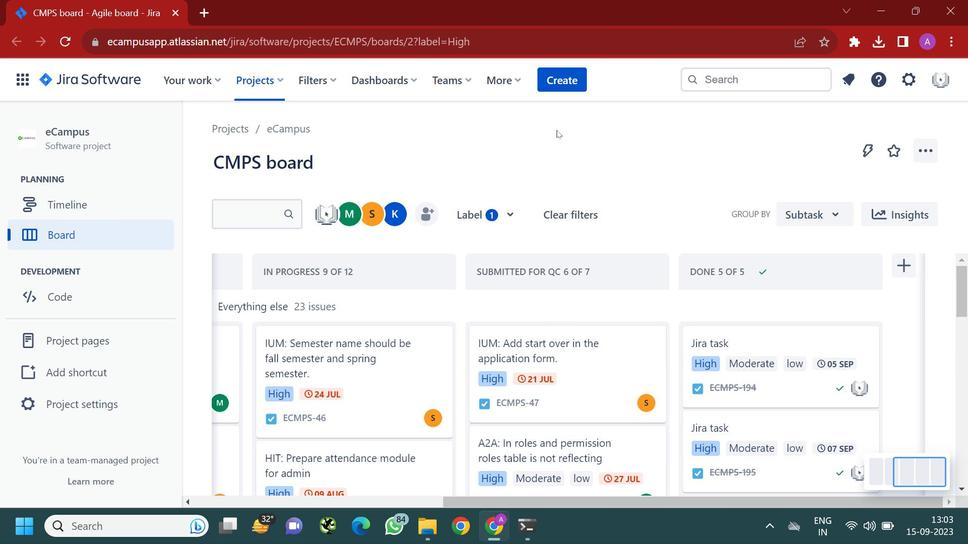 
Action: Mouse scrolled (578, 346) with delta (0, 0)
Screenshot: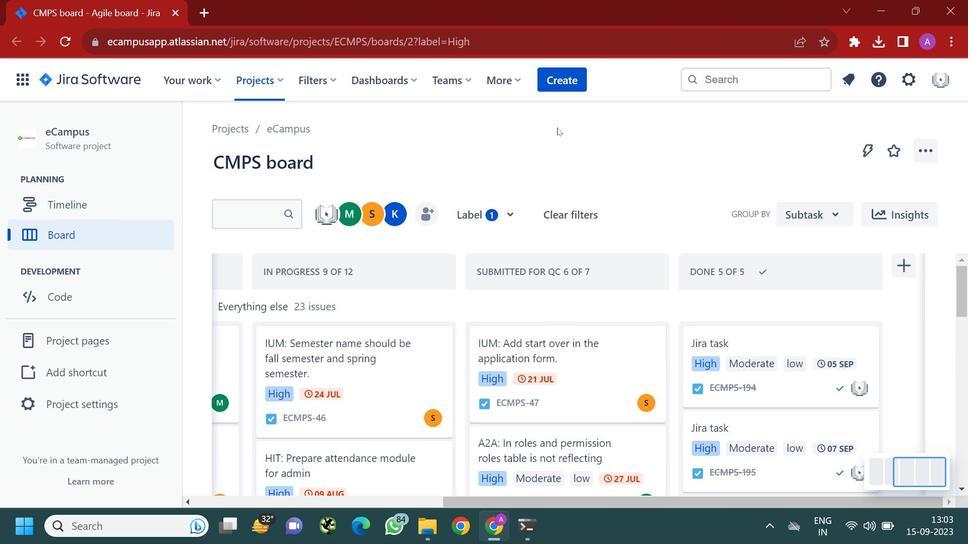 
Action: Mouse scrolled (578, 346) with delta (0, 0)
Screenshot: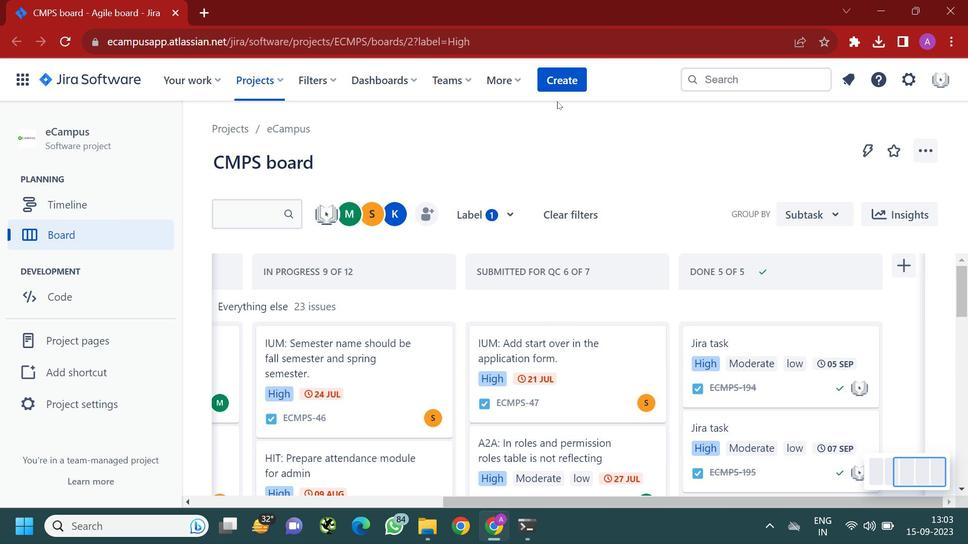 
Action: Mouse scrolled (578, 346) with delta (0, 0)
Screenshot: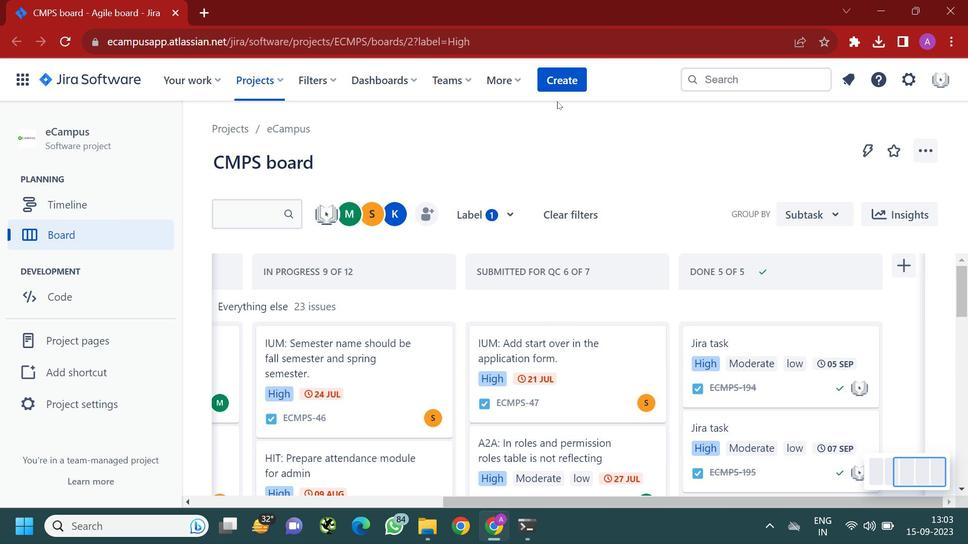 
Action: Mouse scrolled (578, 346) with delta (0, 0)
Screenshot: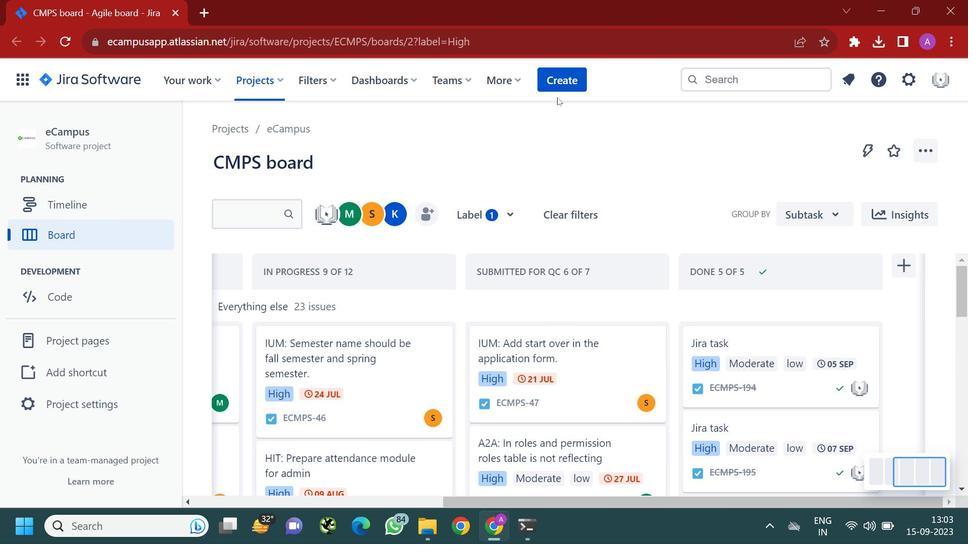 
Action: Mouse scrolled (578, 346) with delta (0, 0)
Screenshot: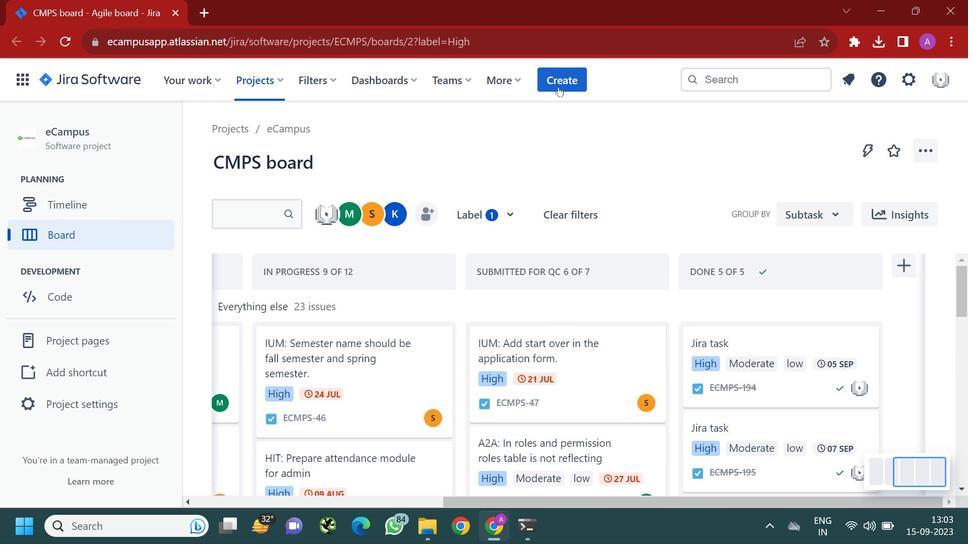 
Action: Mouse scrolled (578, 346) with delta (0, 0)
Screenshot: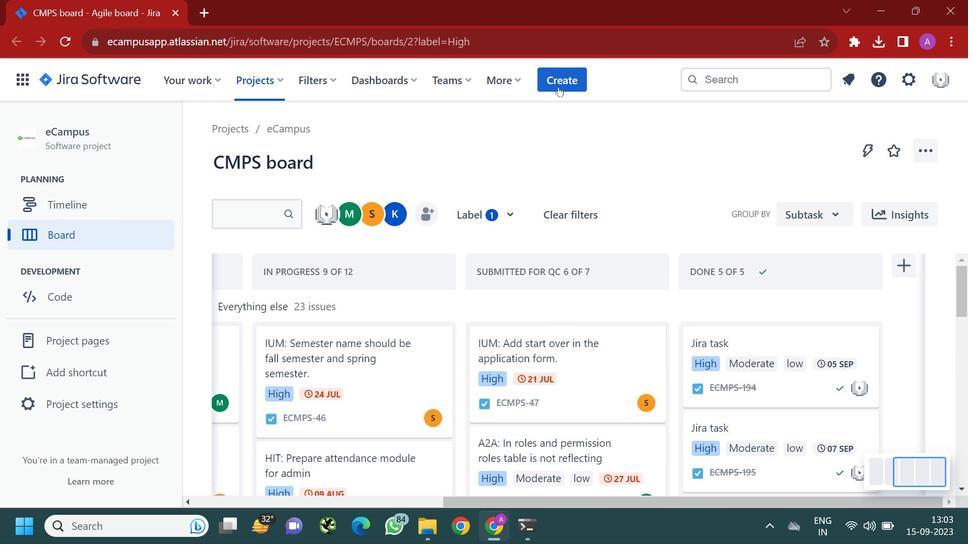 
Action: Mouse scrolled (578, 346) with delta (0, 0)
Screenshot: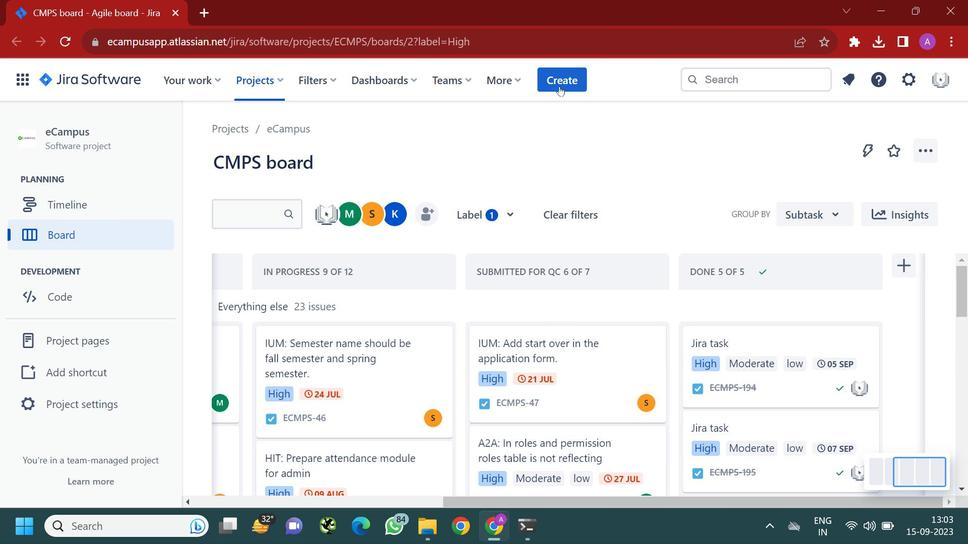 
Action: Mouse moved to (559, 86)
Screenshot: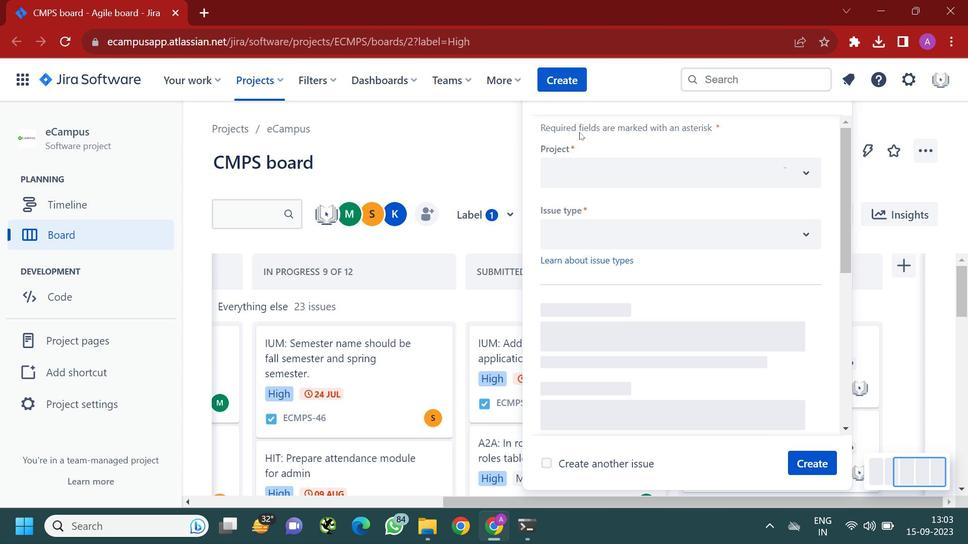 
Action: Mouse pressed left at (559, 86)
Screenshot: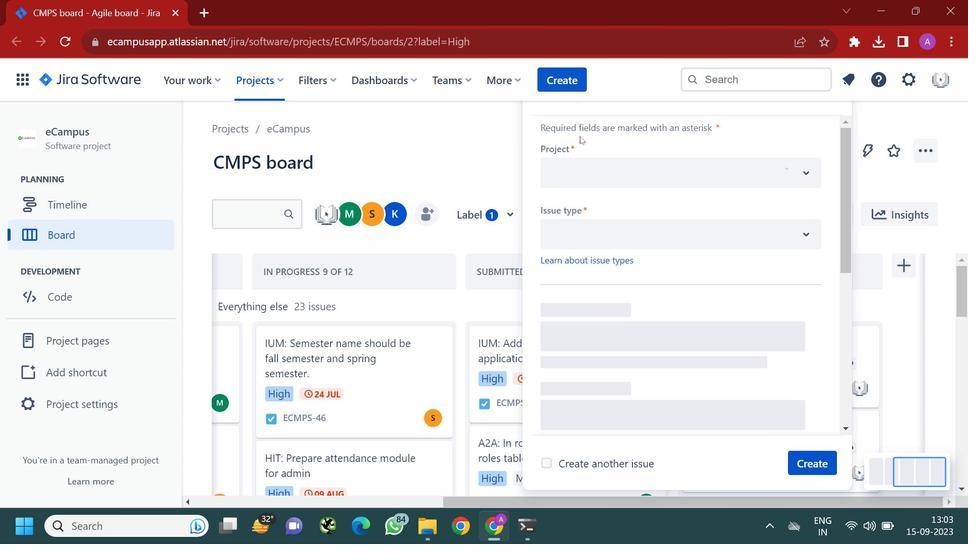 
Action: Mouse moved to (663, 152)
Screenshot: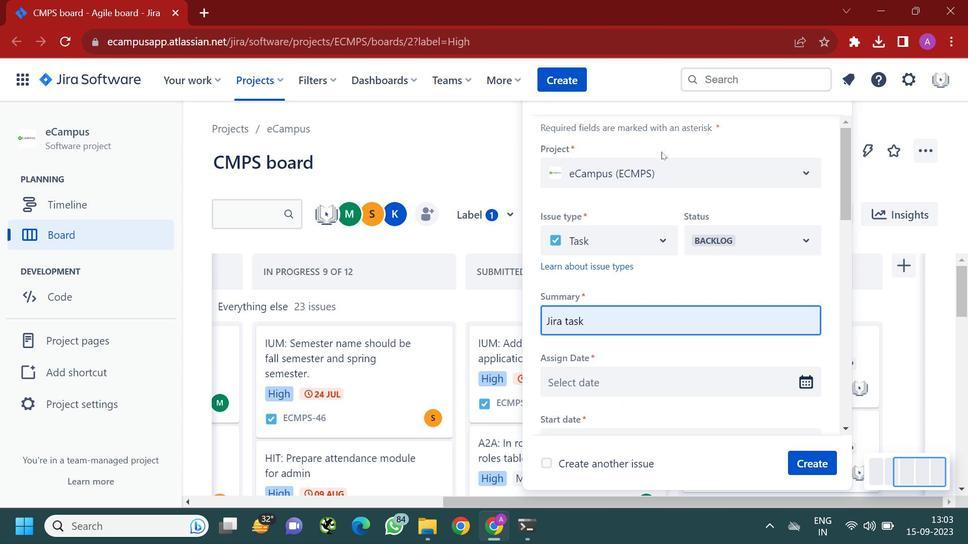 
Action: Mouse pressed left at (663, 152)
Screenshot: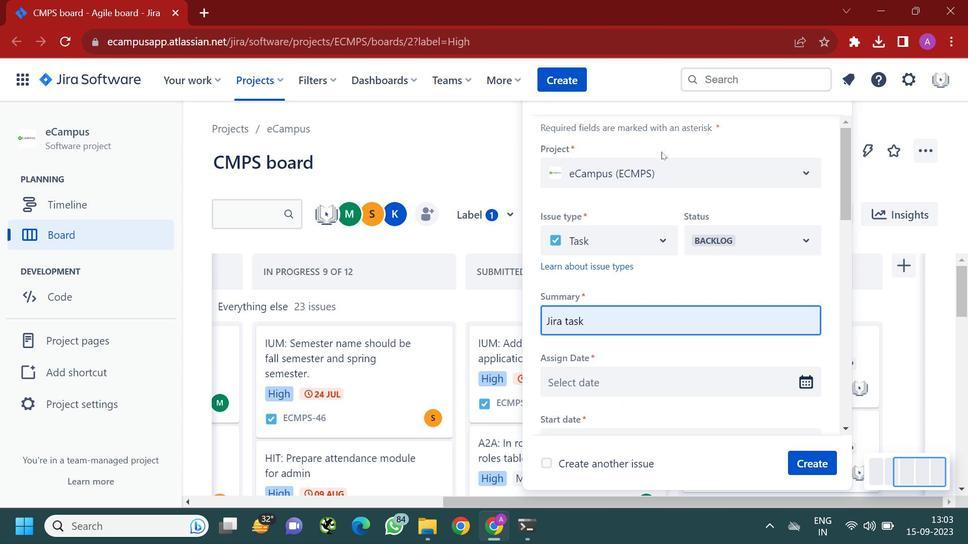 
Action: Mouse moved to (687, 166)
Screenshot: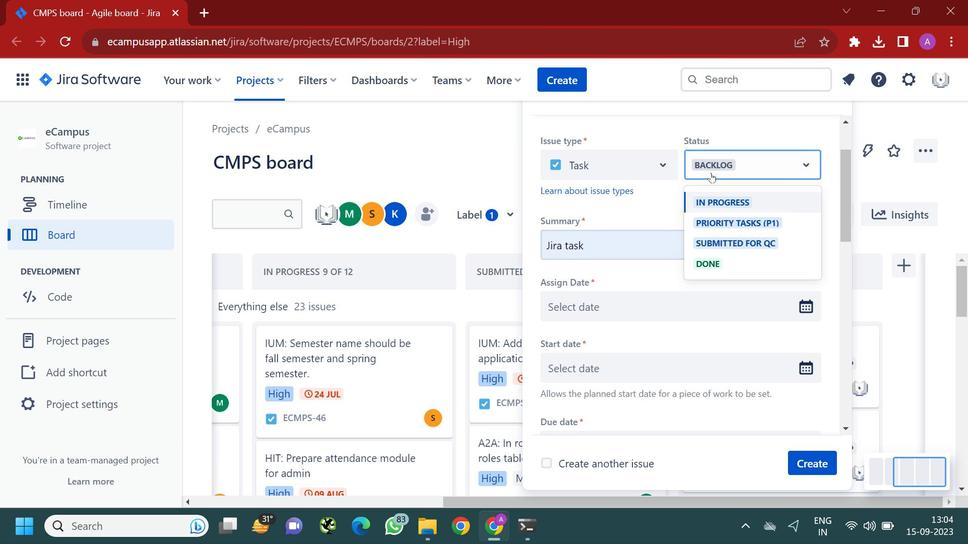 
Action: Mouse scrolled (687, 165) with delta (0, 0)
Screenshot: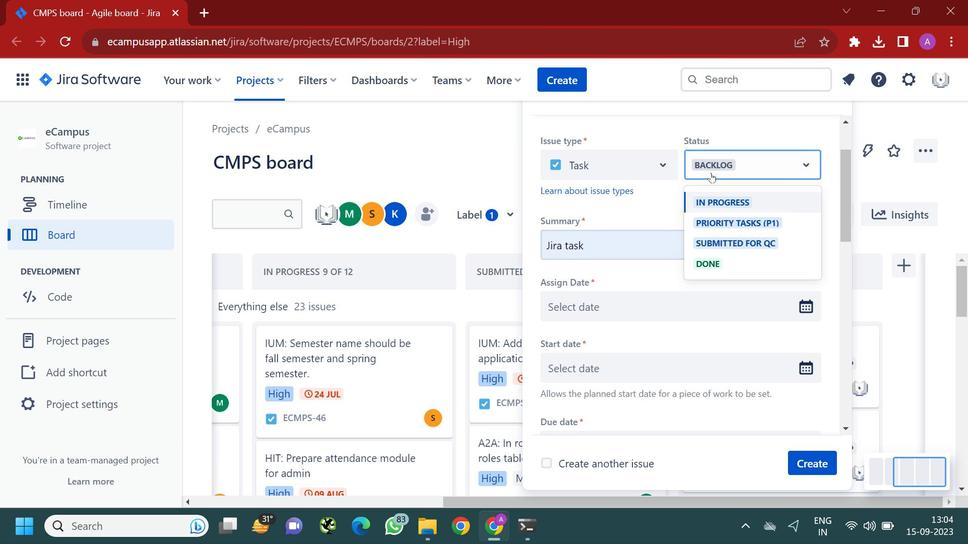 
Action: Mouse moved to (709, 172)
Screenshot: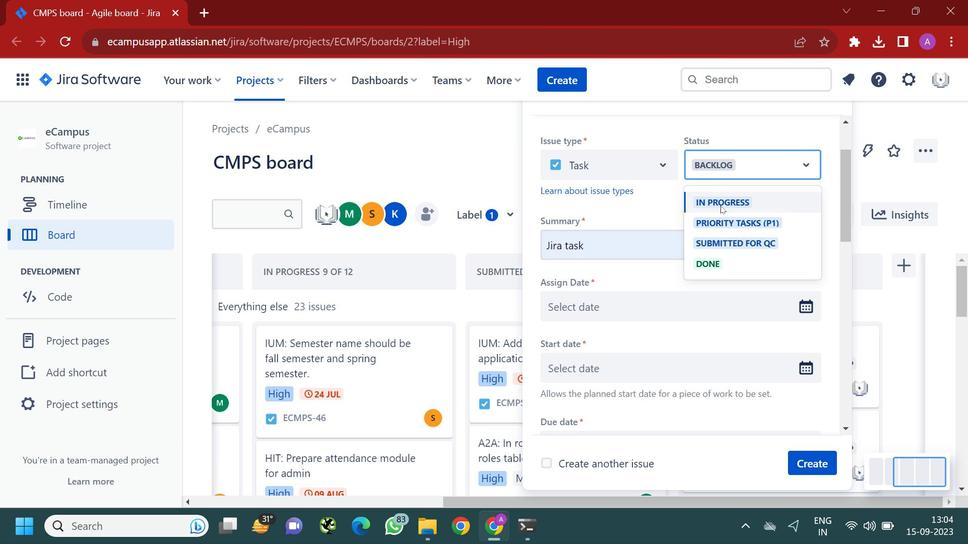 
Action: Mouse pressed left at (709, 172)
Screenshot: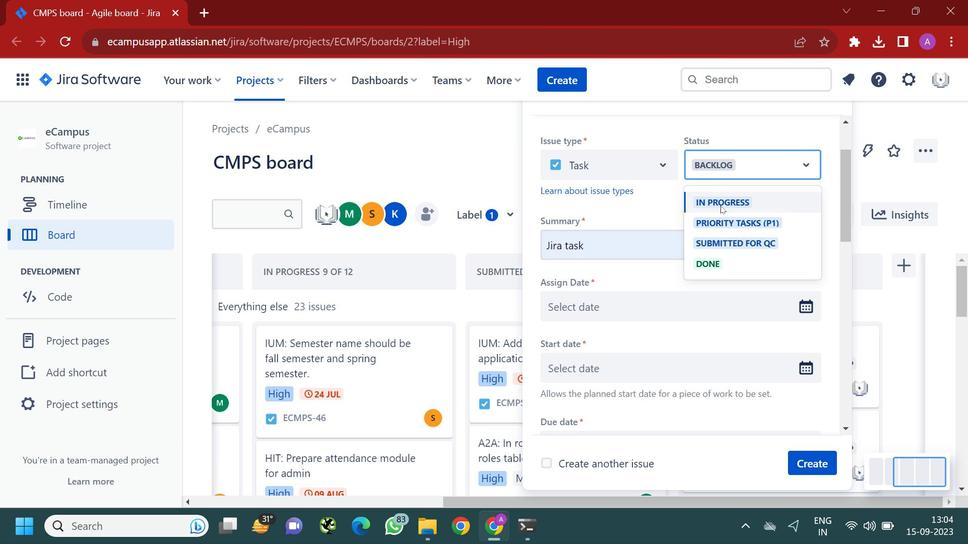 
Action: Mouse moved to (720, 205)
Screenshot: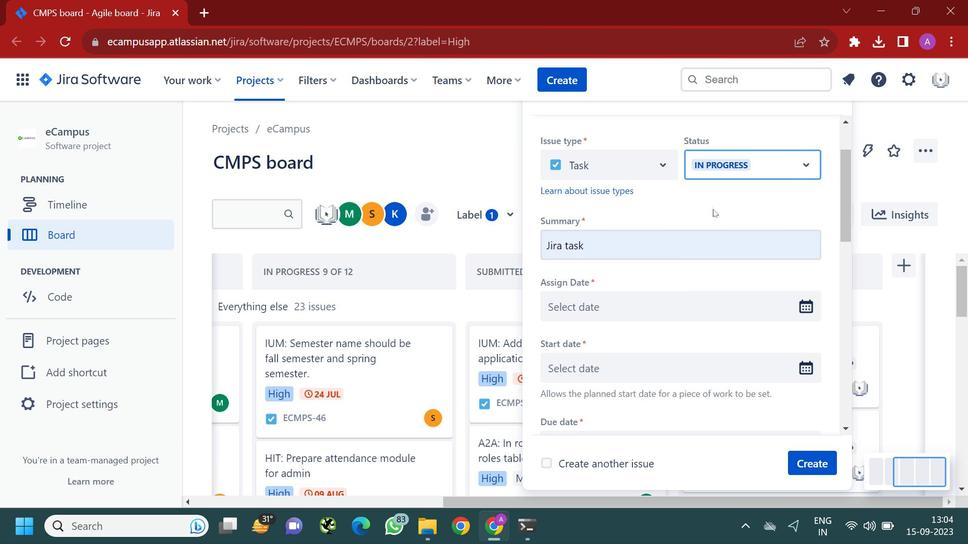 
Action: Mouse pressed left at (720, 205)
Screenshot: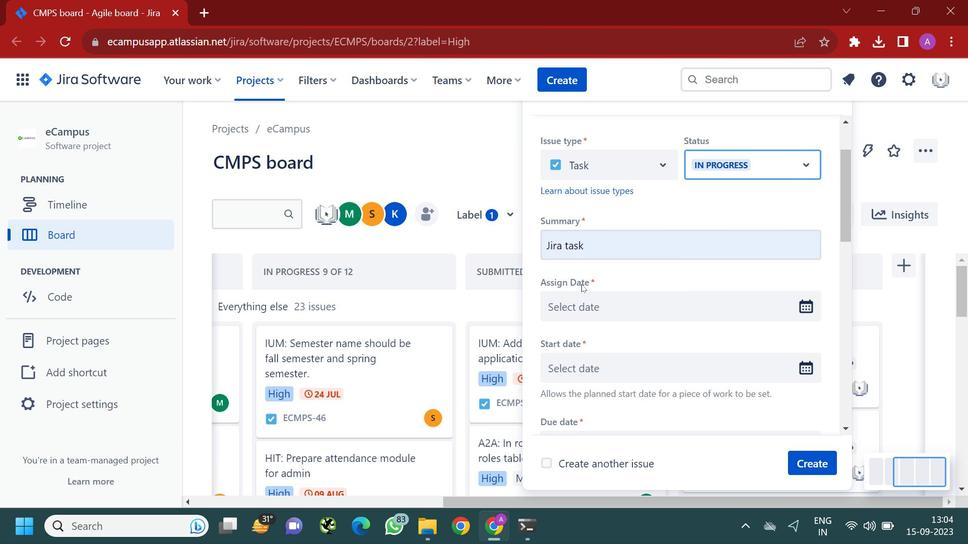 
Action: Mouse moved to (578, 295)
Screenshot: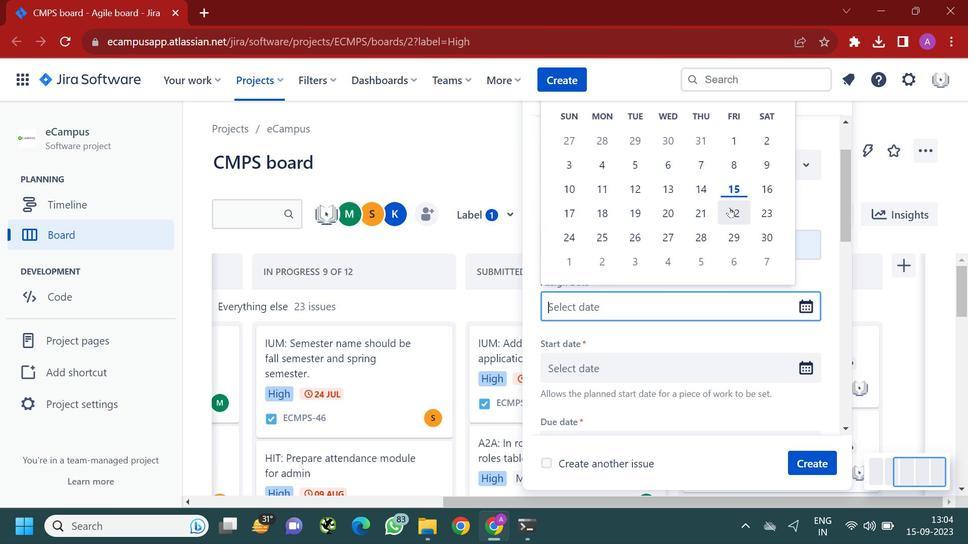 
Action: Mouse pressed left at (578, 295)
Screenshot: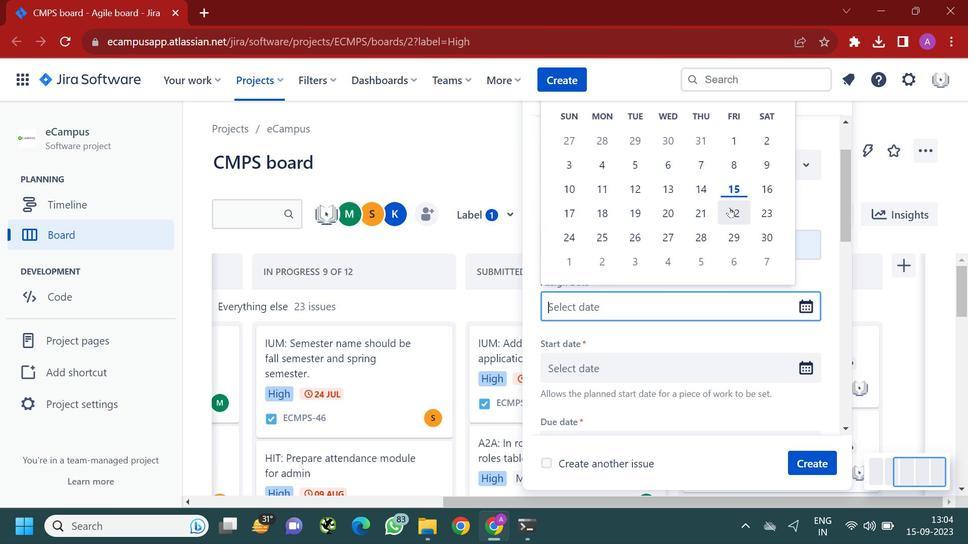
Action: Mouse moved to (736, 193)
Screenshot: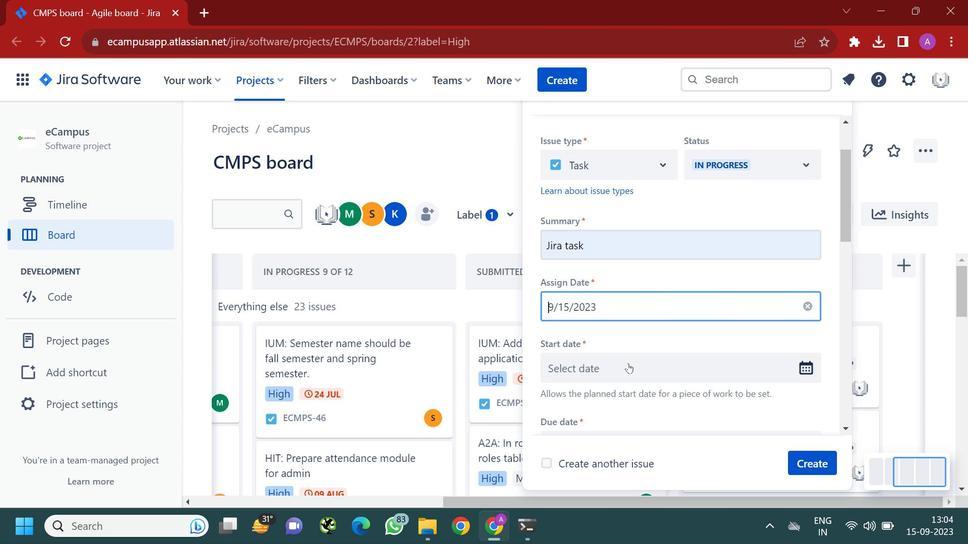 
Action: Mouse pressed left at (736, 193)
Screenshot: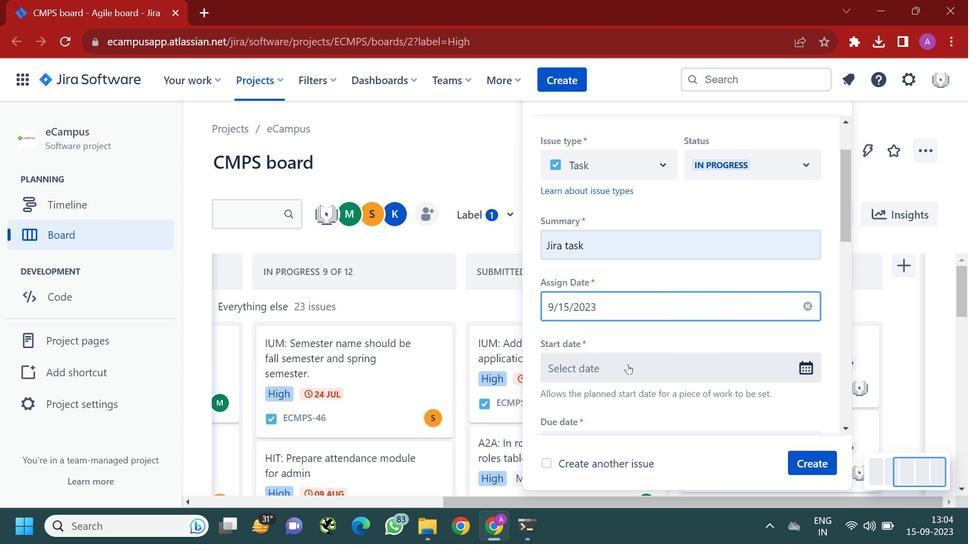 
Action: Mouse moved to (627, 365)
Screenshot: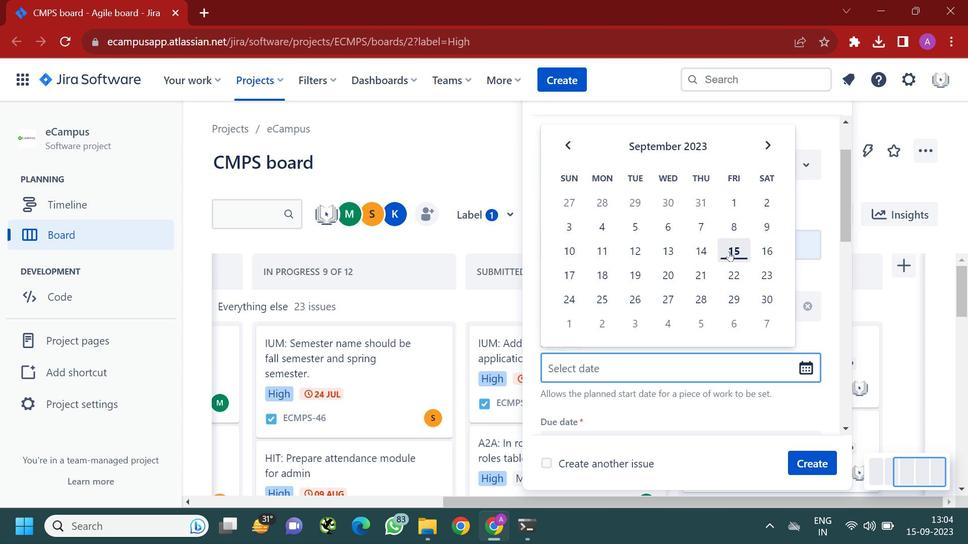 
Action: Mouse pressed left at (627, 365)
Screenshot: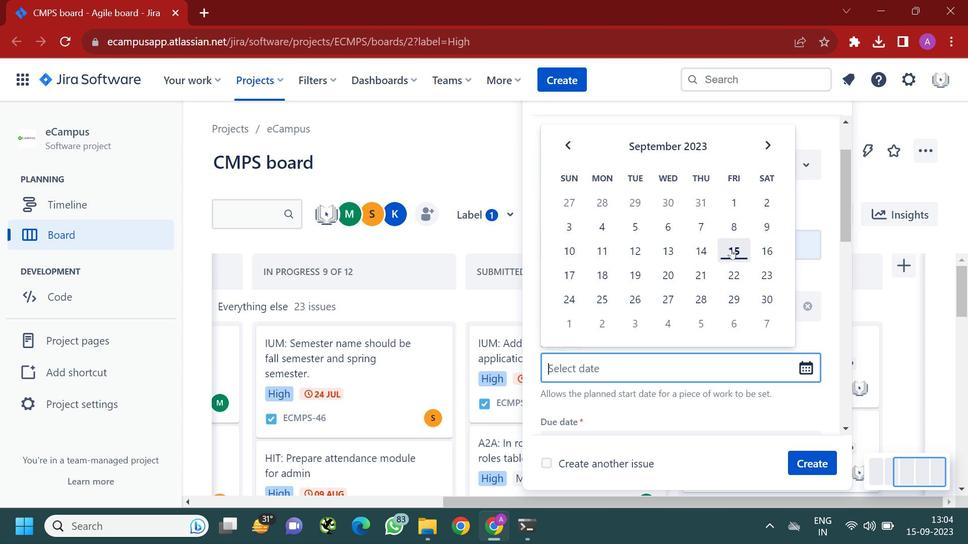 
Action: Mouse moved to (731, 249)
Screenshot: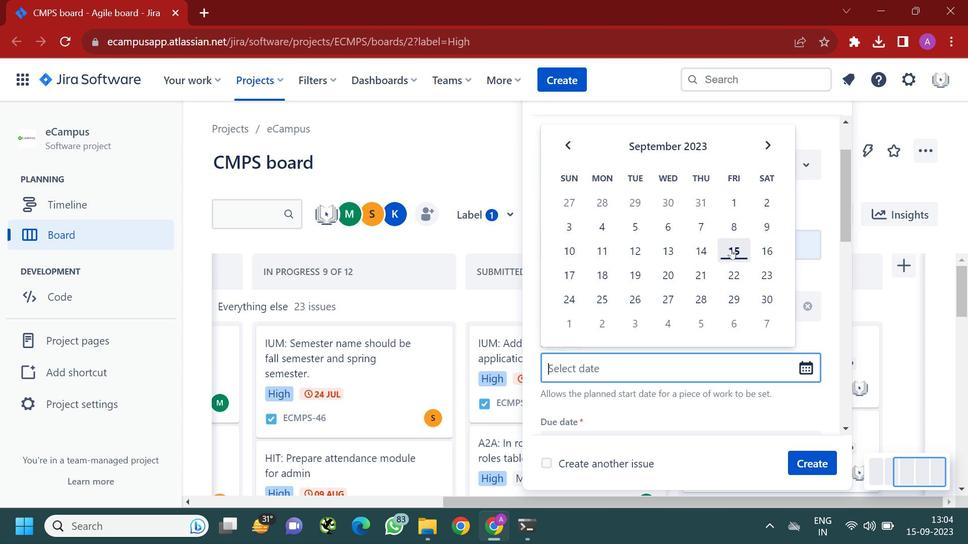 
Action: Mouse pressed left at (731, 249)
Screenshot: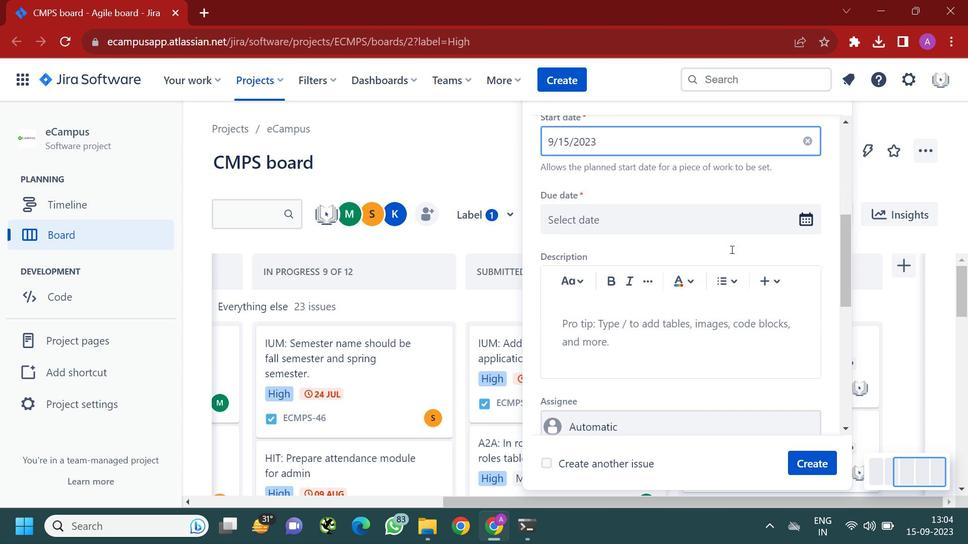 
Action: Mouse scrolled (731, 249) with delta (0, 0)
Screenshot: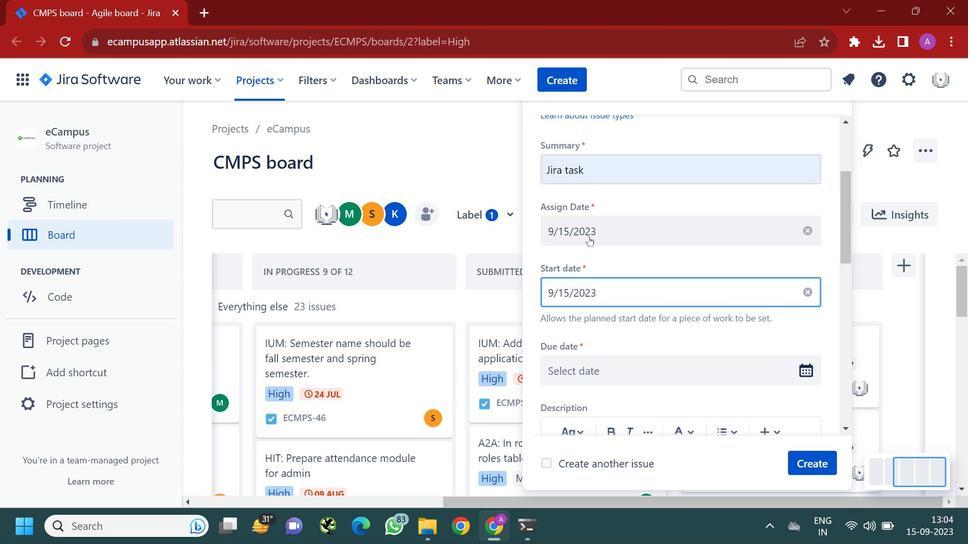 
Action: Mouse scrolled (731, 249) with delta (0, 0)
Screenshot: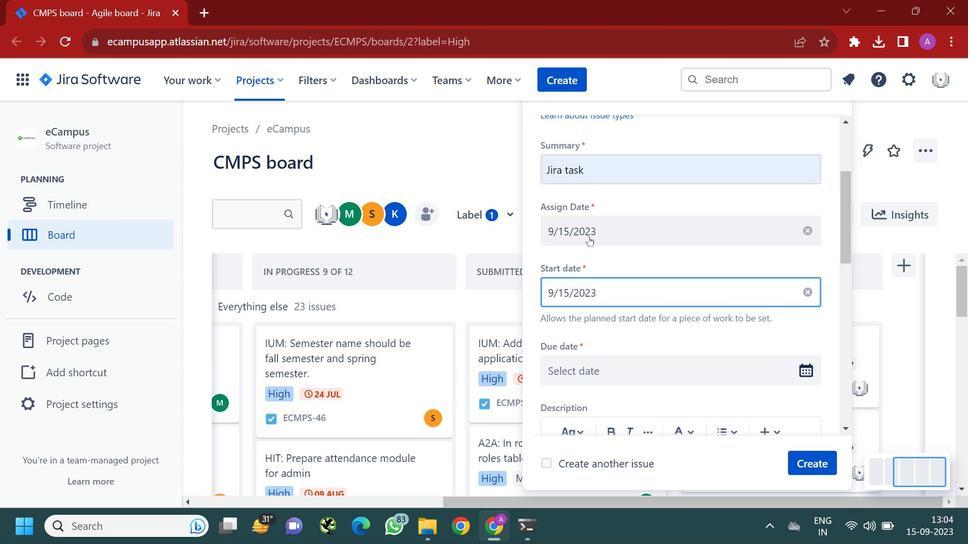 
Action: Mouse scrolled (731, 249) with delta (0, 0)
Screenshot: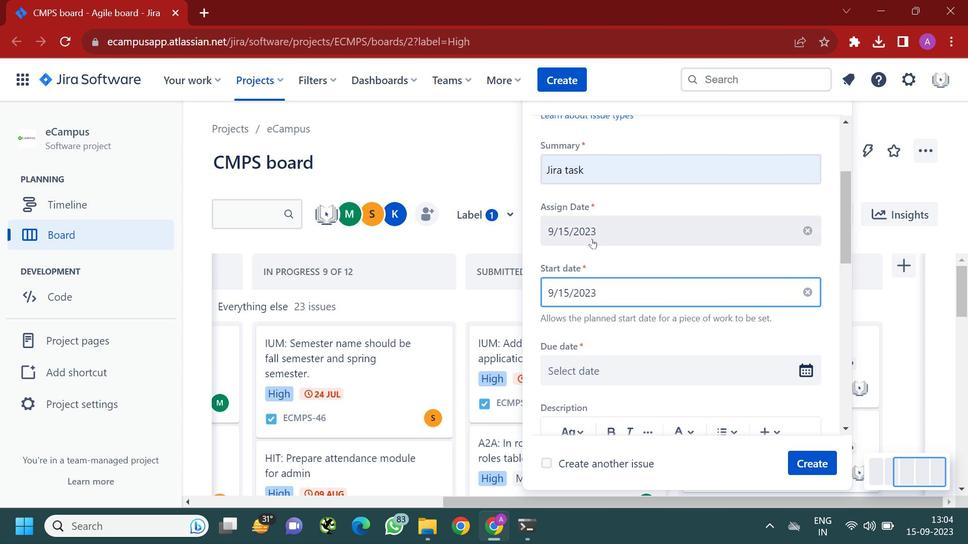 
Action: Mouse moved to (587, 237)
Screenshot: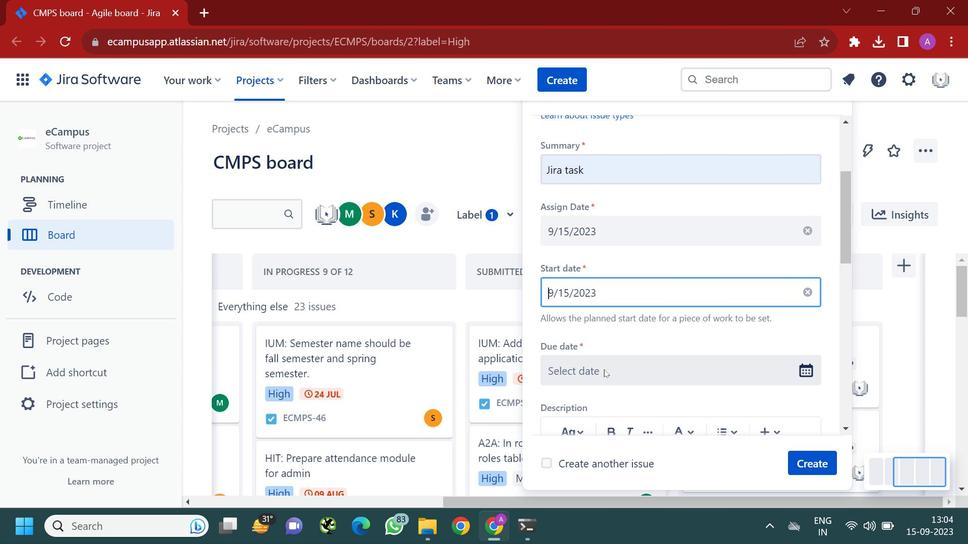 
Action: Mouse scrolled (587, 237) with delta (0, 0)
Screenshot: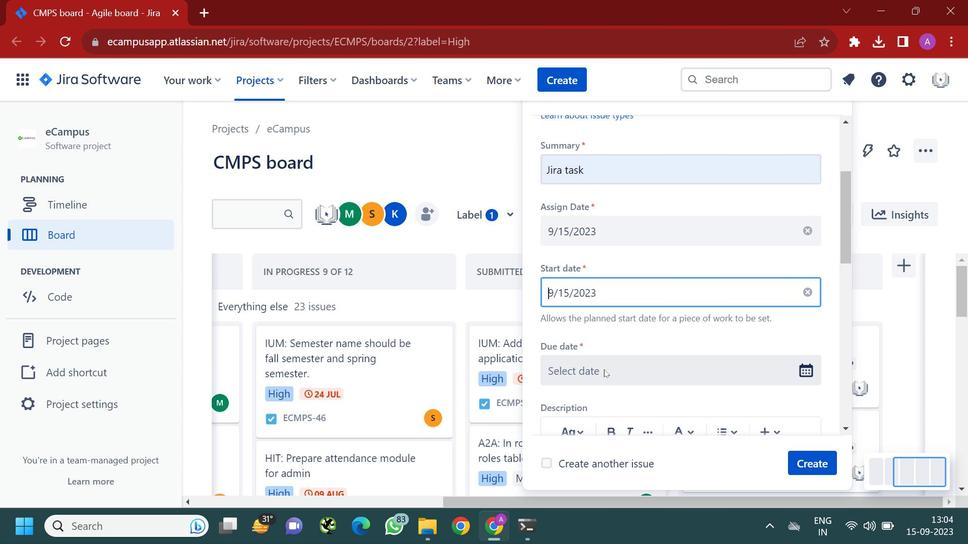 
Action: Mouse scrolled (587, 237) with delta (0, 0)
Screenshot: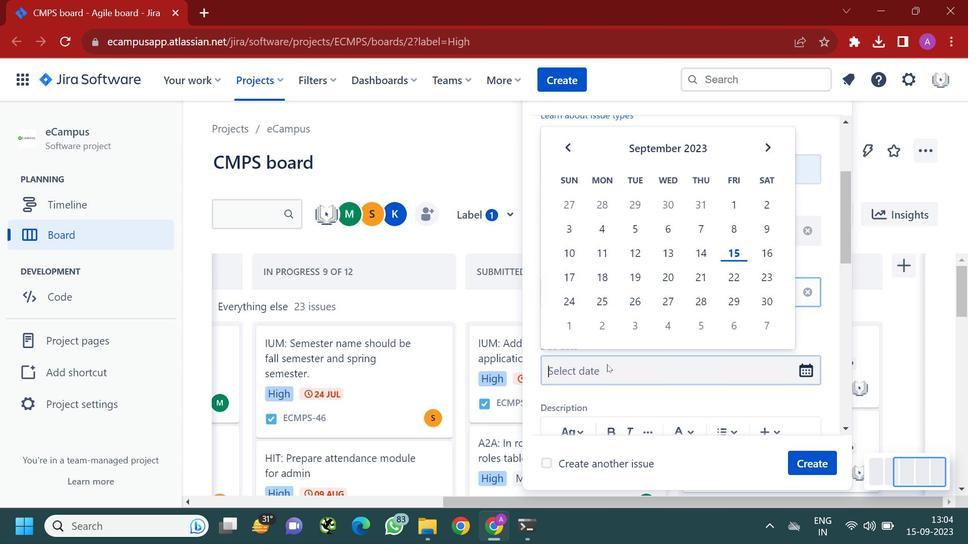 
Action: Mouse moved to (604, 369)
Screenshot: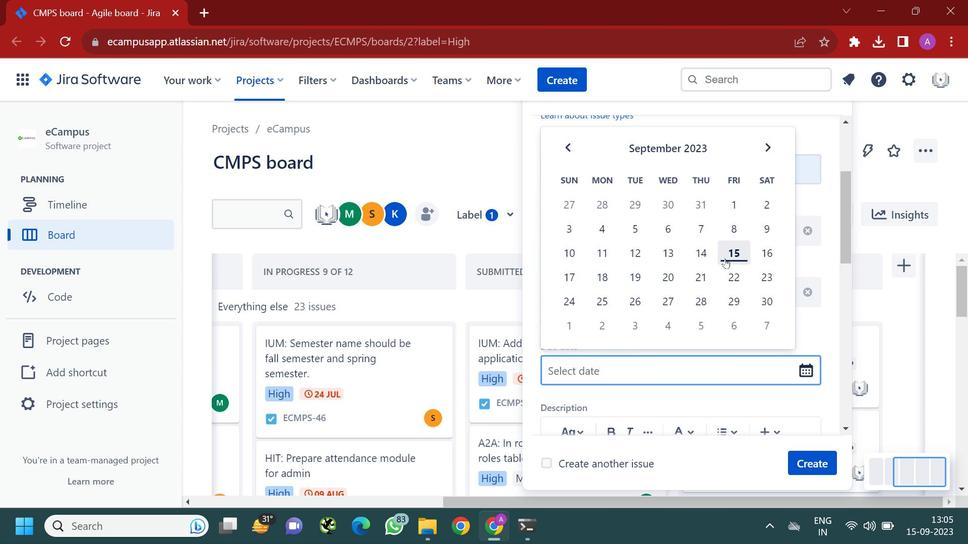 
Action: Mouse pressed left at (604, 369)
Screenshot: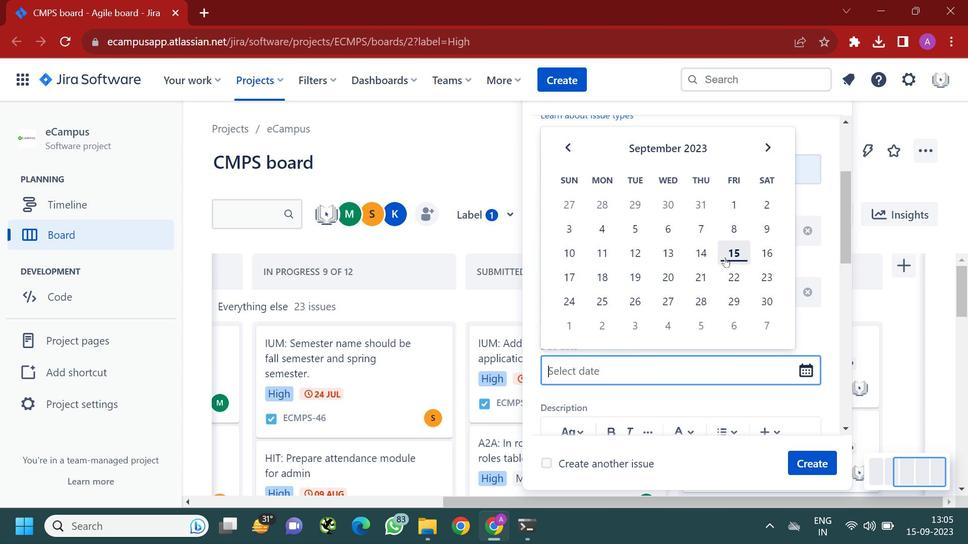
Action: Mouse moved to (726, 257)
Screenshot: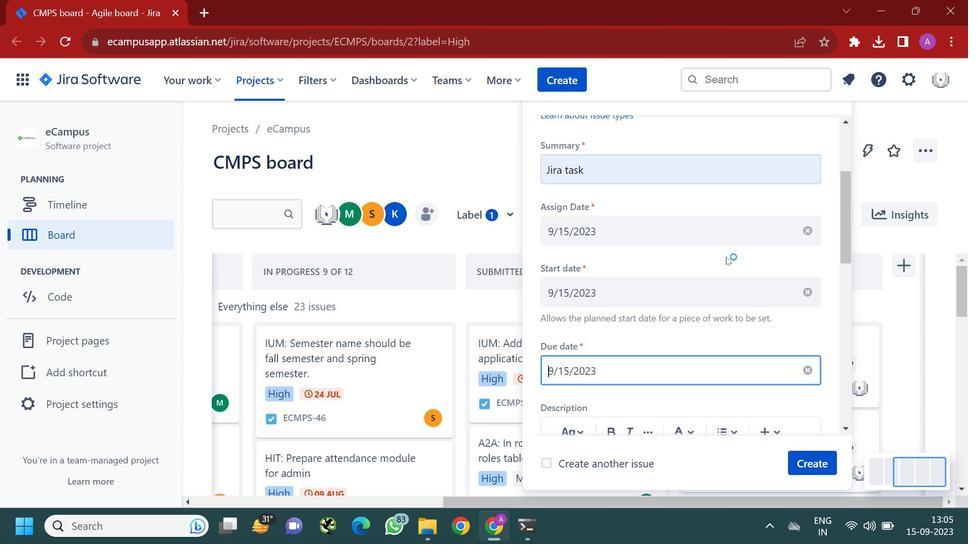 
Action: Mouse pressed left at (726, 257)
Screenshot: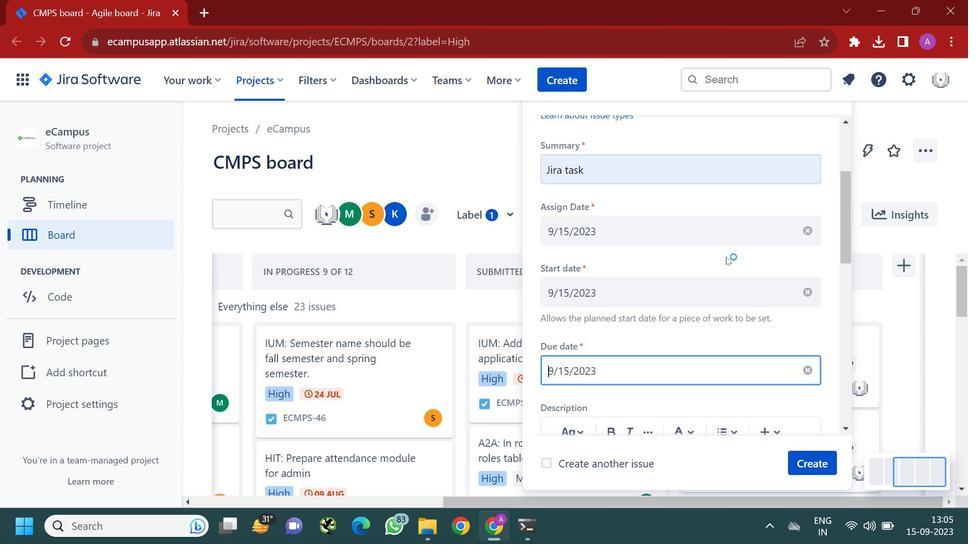 
Action: Mouse moved to (652, 276)
Screenshot: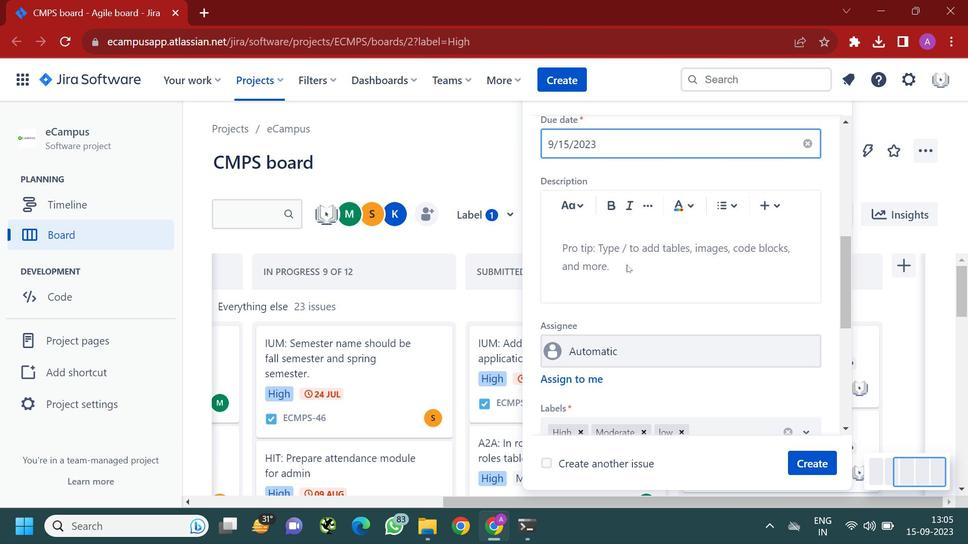 
Action: Mouse scrolled (652, 276) with delta (0, 0)
Screenshot: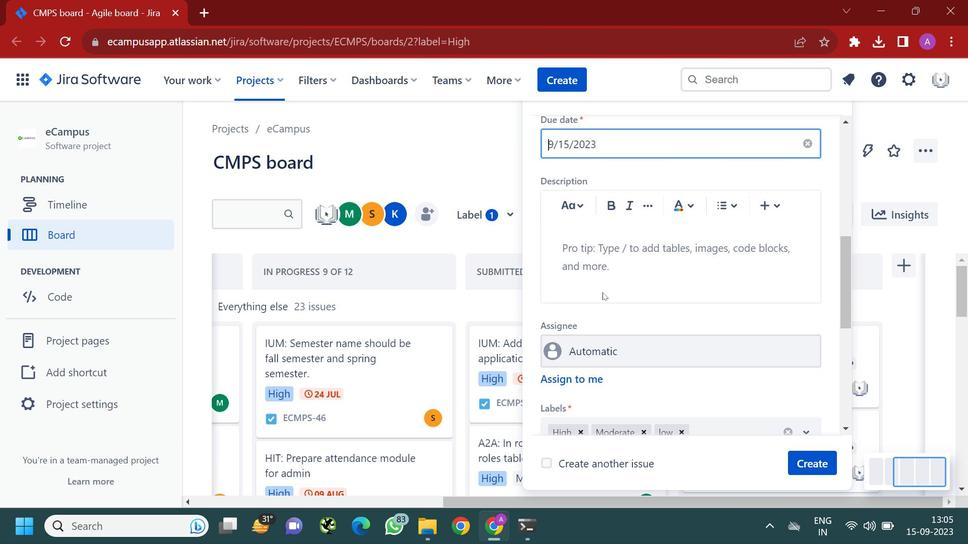 
Action: Mouse scrolled (652, 276) with delta (0, 0)
Screenshot: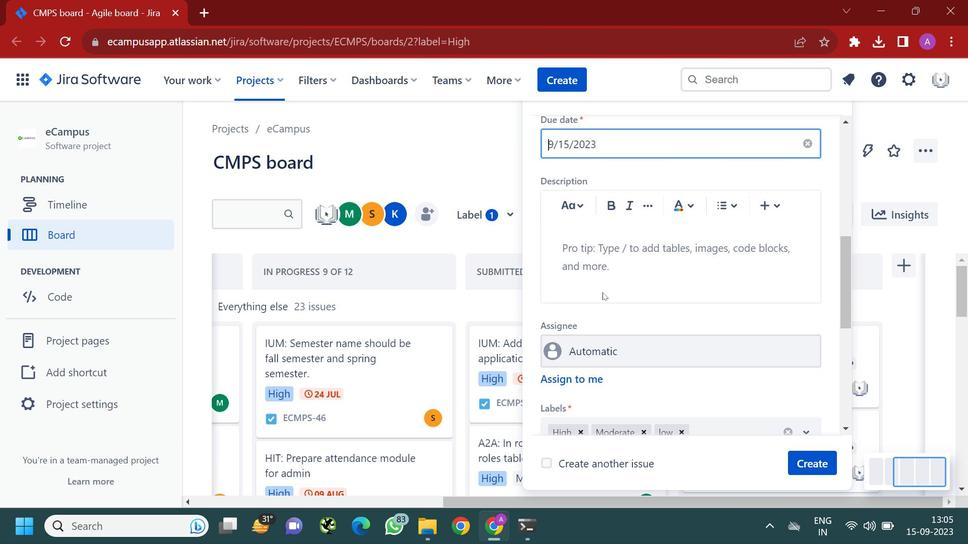 
Action: Mouse moved to (627, 264)
Screenshot: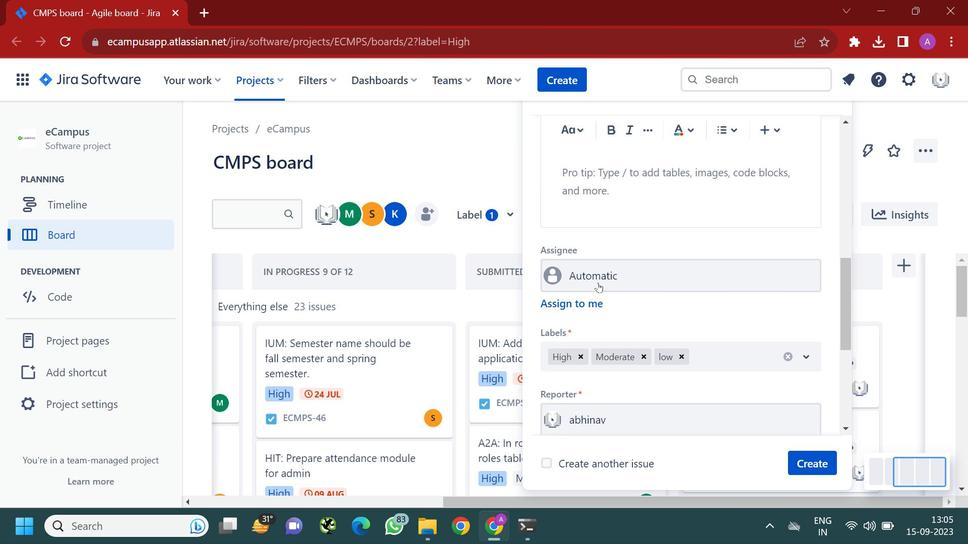
Action: Mouse scrolled (627, 264) with delta (0, 0)
Screenshot: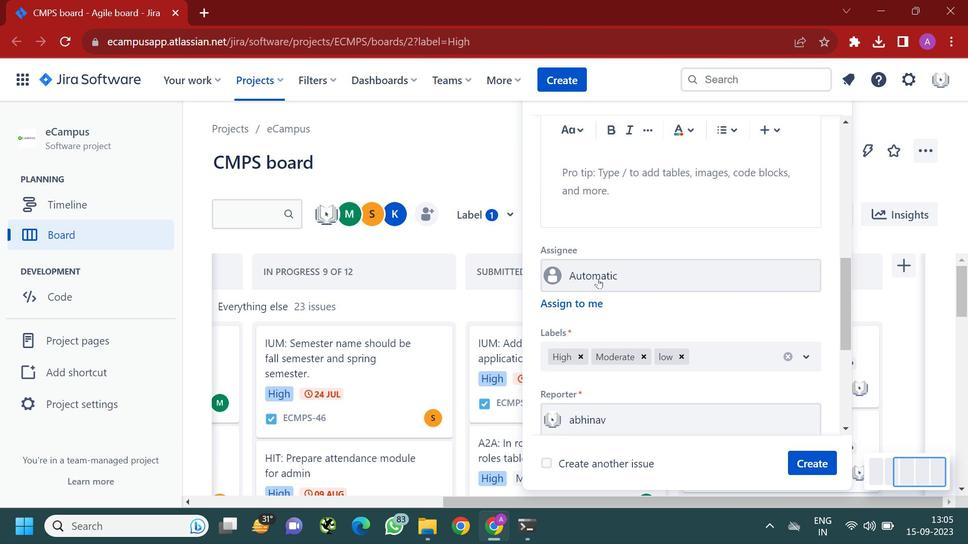 
Action: Mouse moved to (603, 292)
Screenshot: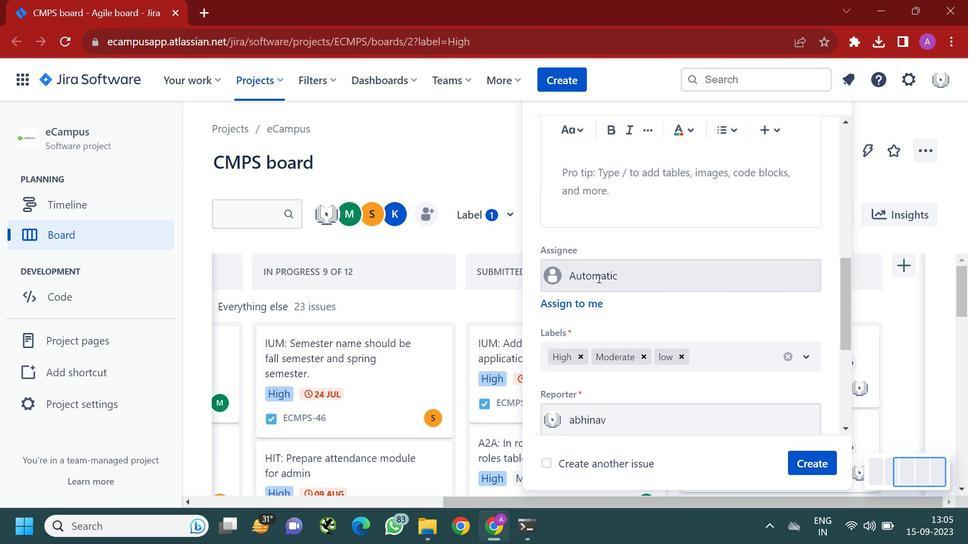 
Action: Mouse scrolled (603, 291) with delta (0, 0)
Screenshot: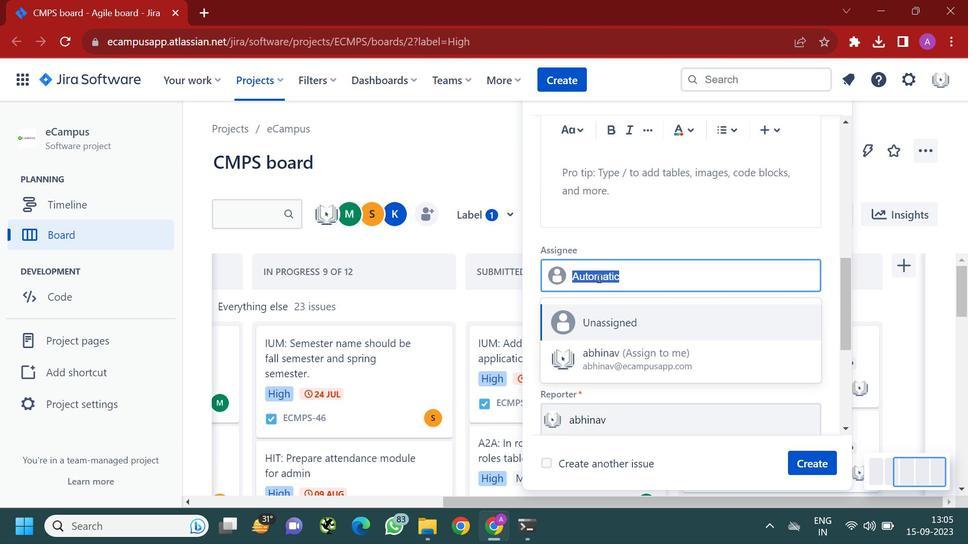 
Action: Mouse moved to (597, 278)
Screenshot: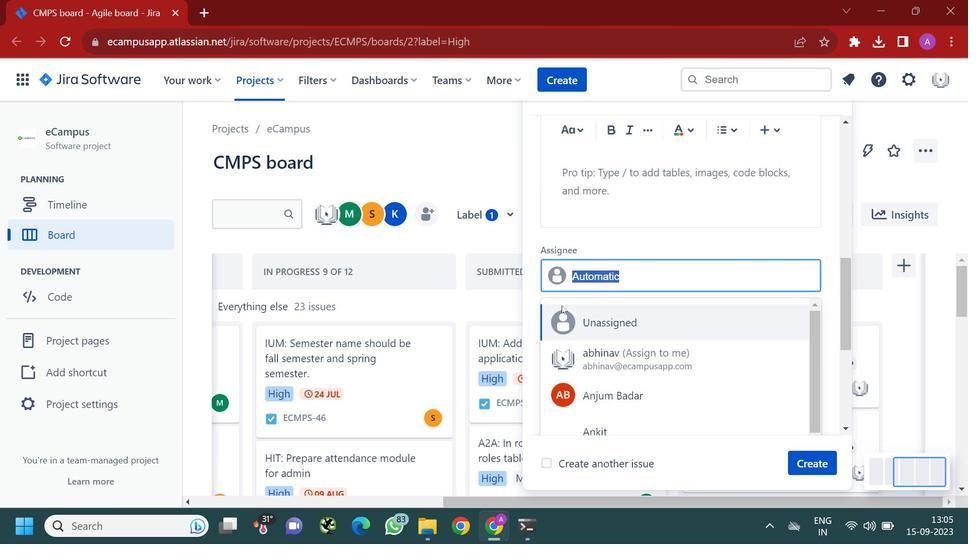 
Action: Mouse pressed left at (597, 278)
Screenshot: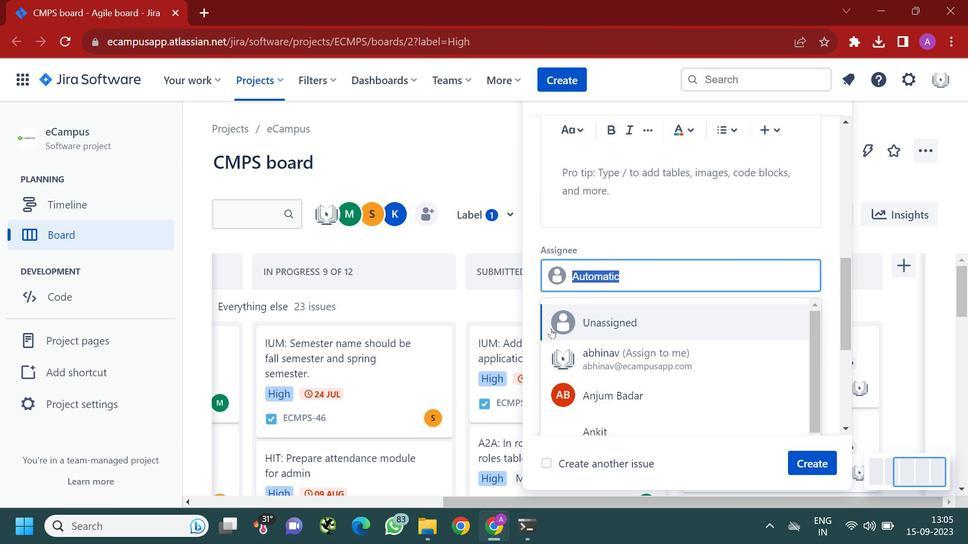 
Action: Mouse moved to (527, 313)
Screenshot: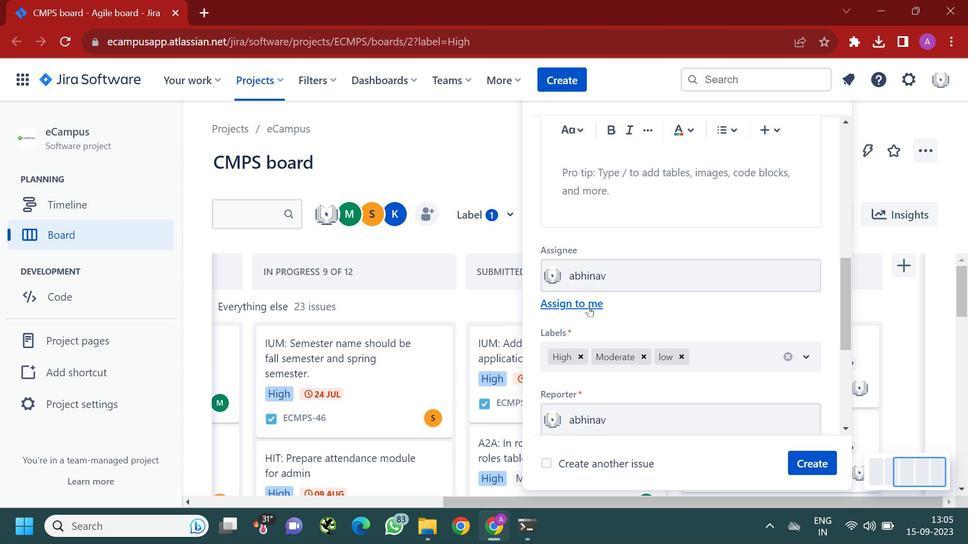 
Action: Mouse pressed left at (527, 313)
Screenshot: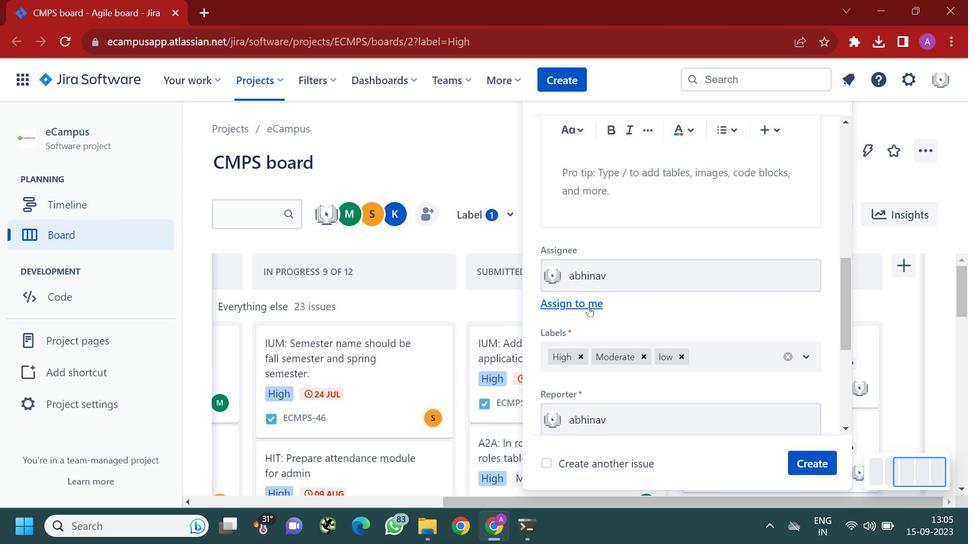 
Action: Mouse moved to (589, 308)
Screenshot: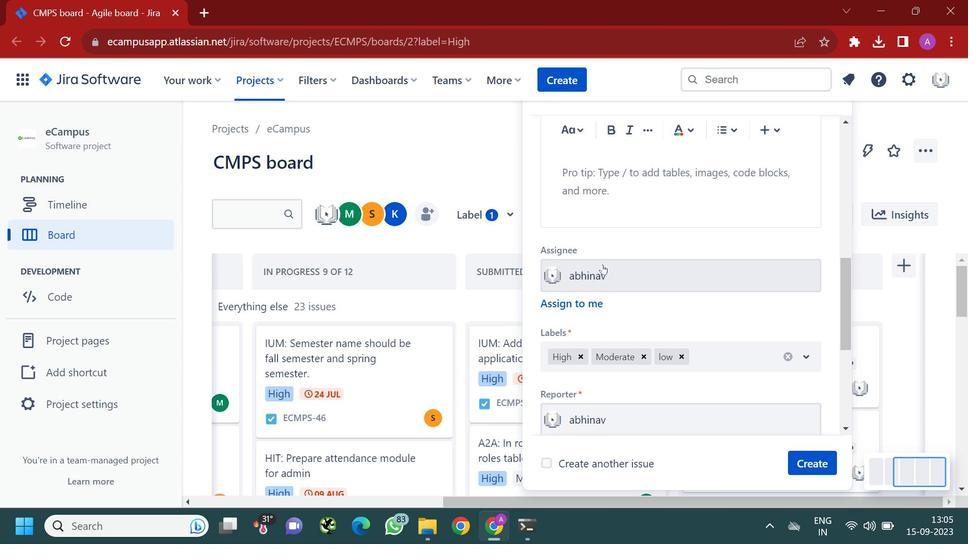
Action: Mouse pressed left at (589, 308)
Screenshot: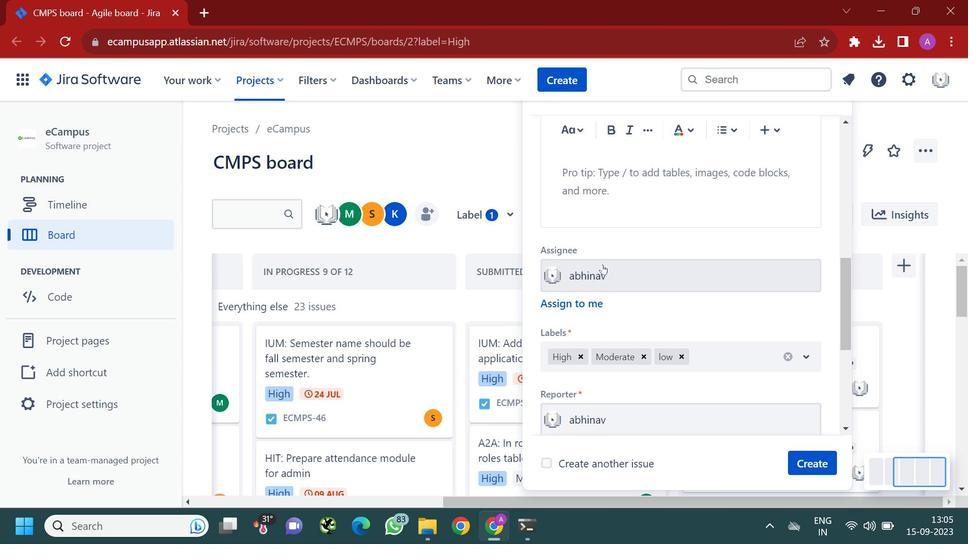 
Action: Mouse moved to (602, 264)
Screenshot: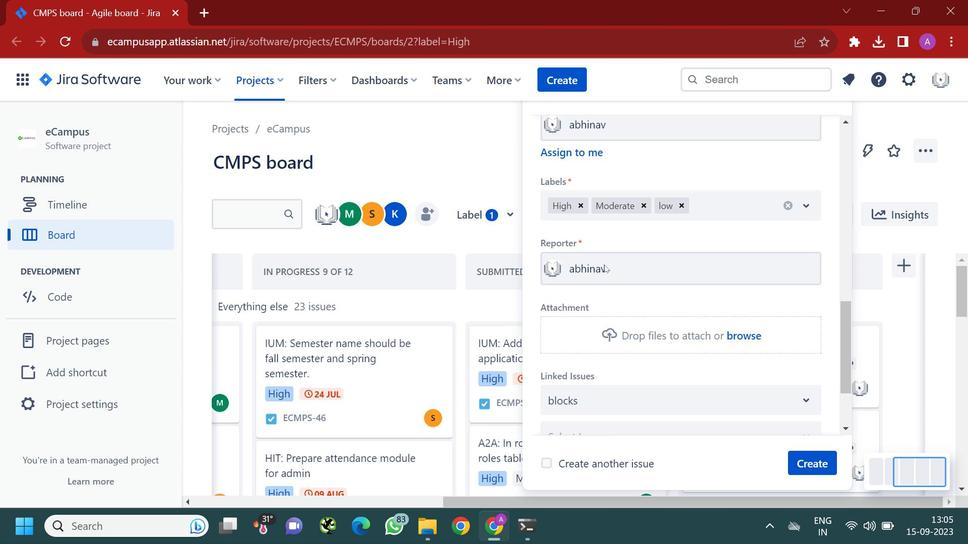 
Action: Mouse scrolled (602, 264) with delta (0, 0)
Screenshot: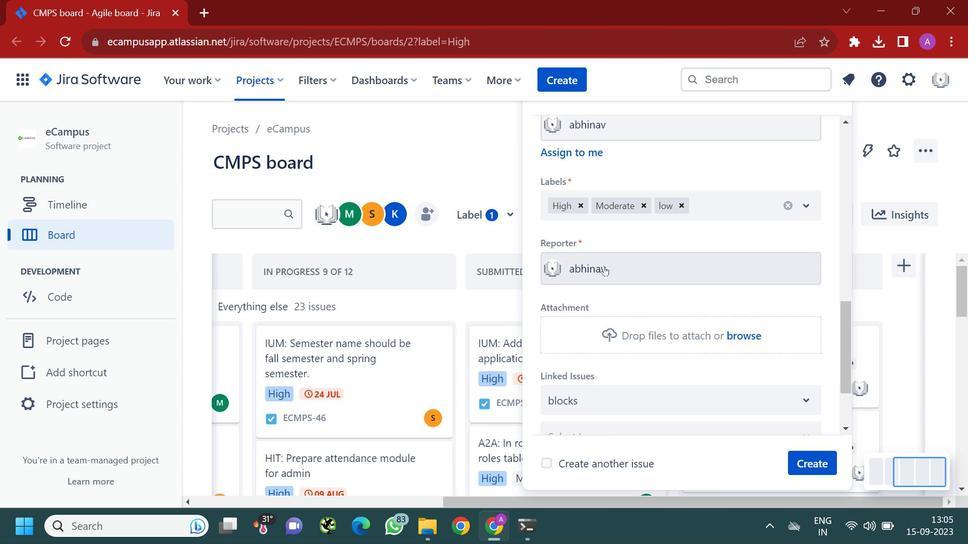 
Action: Mouse moved to (604, 264)
Screenshot: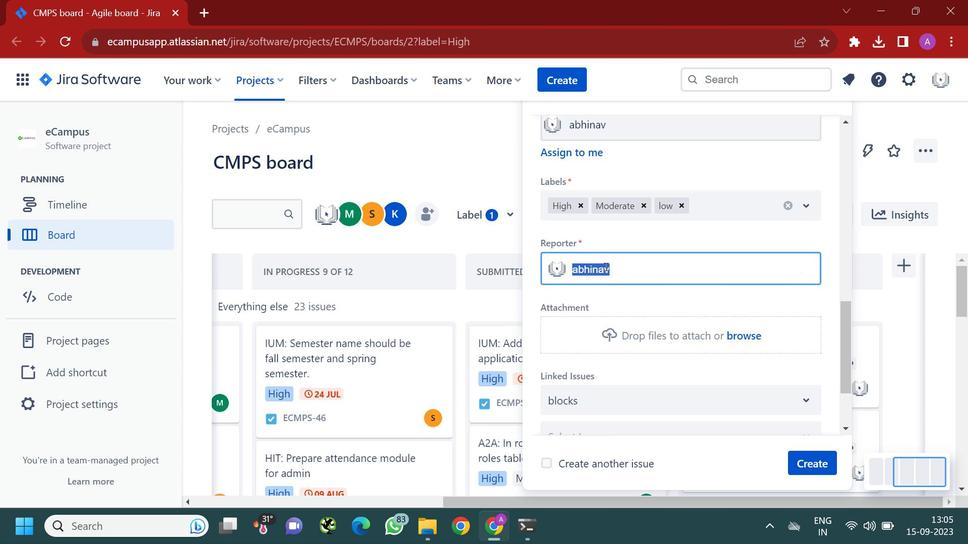 
Action: Mouse scrolled (604, 264) with delta (0, 0)
Screenshot: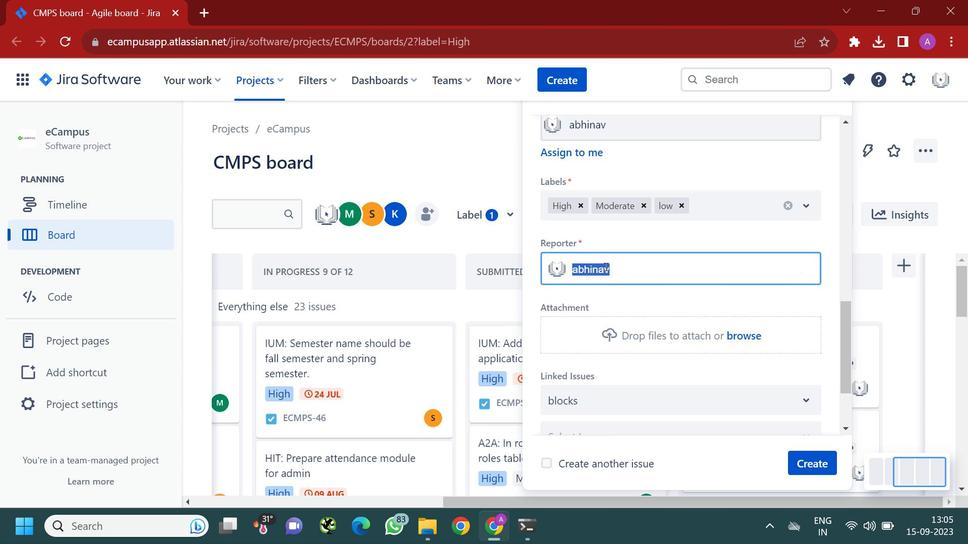 
Action: Mouse moved to (604, 266)
Screenshot: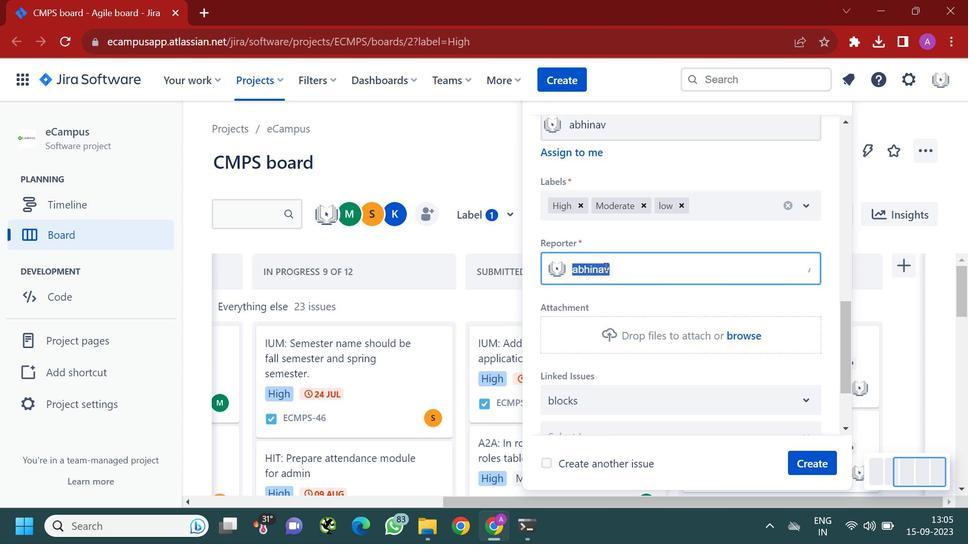 
Action: Mouse pressed left at (604, 266)
Screenshot: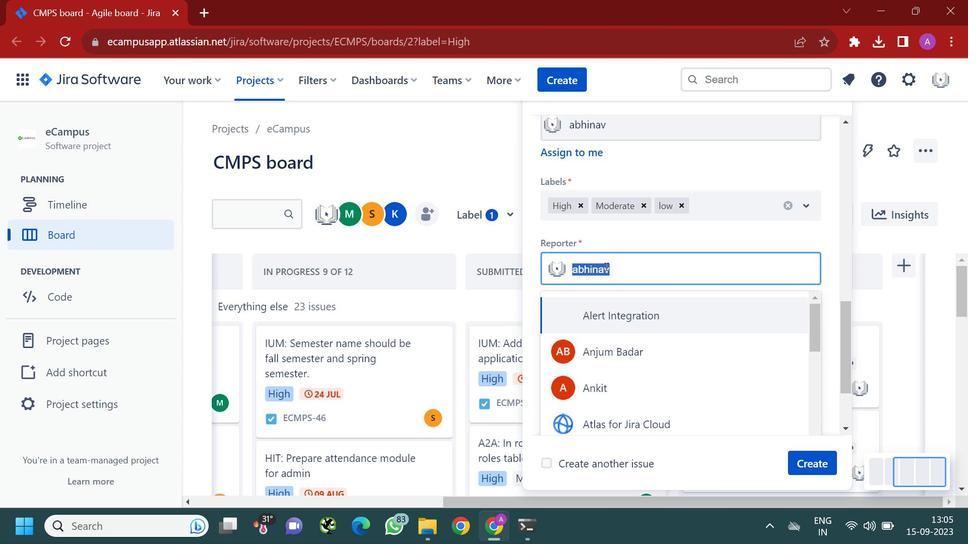 
Action: Mouse moved to (596, 351)
Screenshot: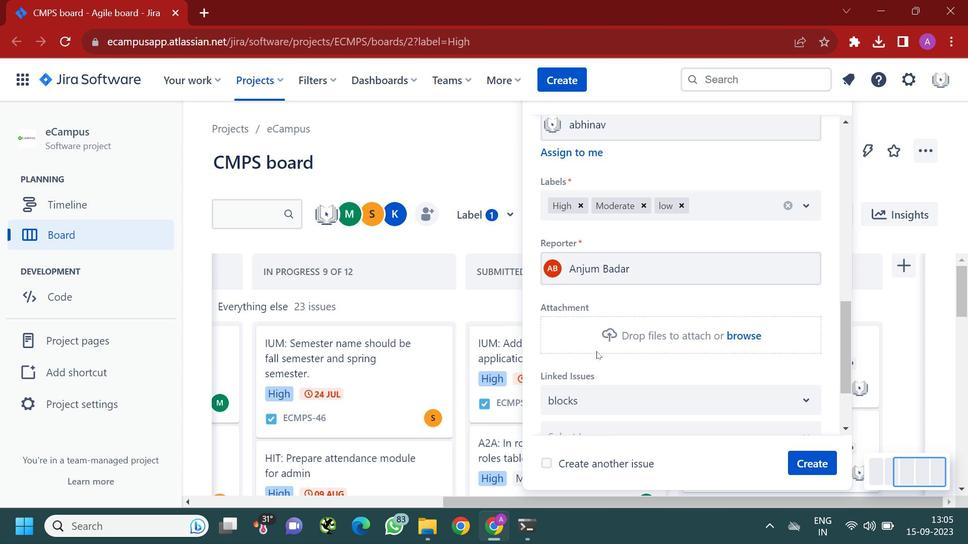 
Action: Mouse pressed left at (596, 351)
Screenshot: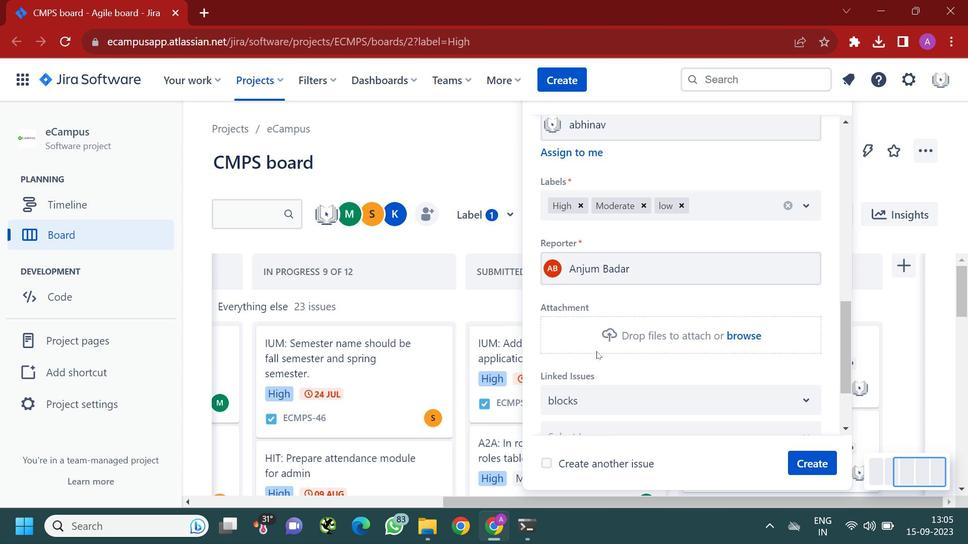 
Action: Mouse moved to (621, 305)
Screenshot: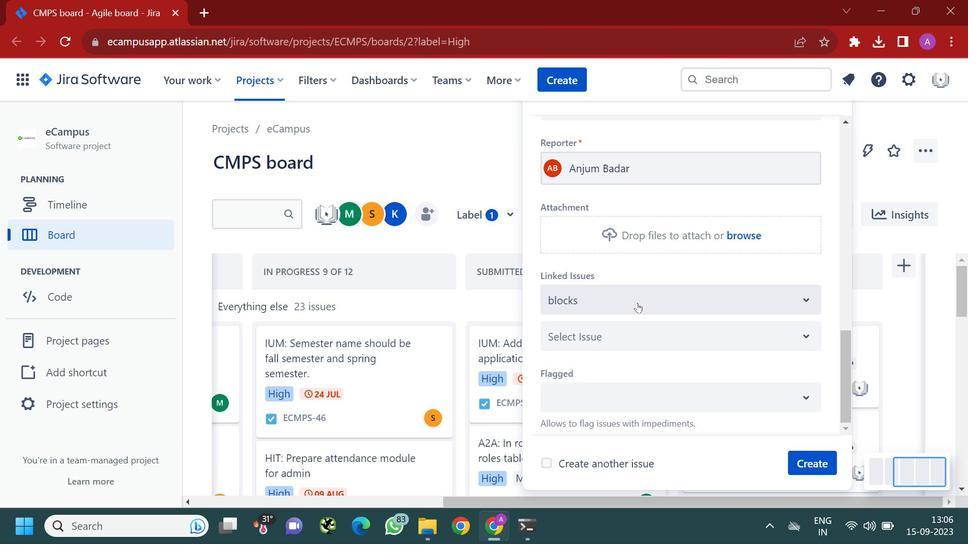 
Action: Mouse scrolled (621, 304) with delta (0, 0)
Screenshot: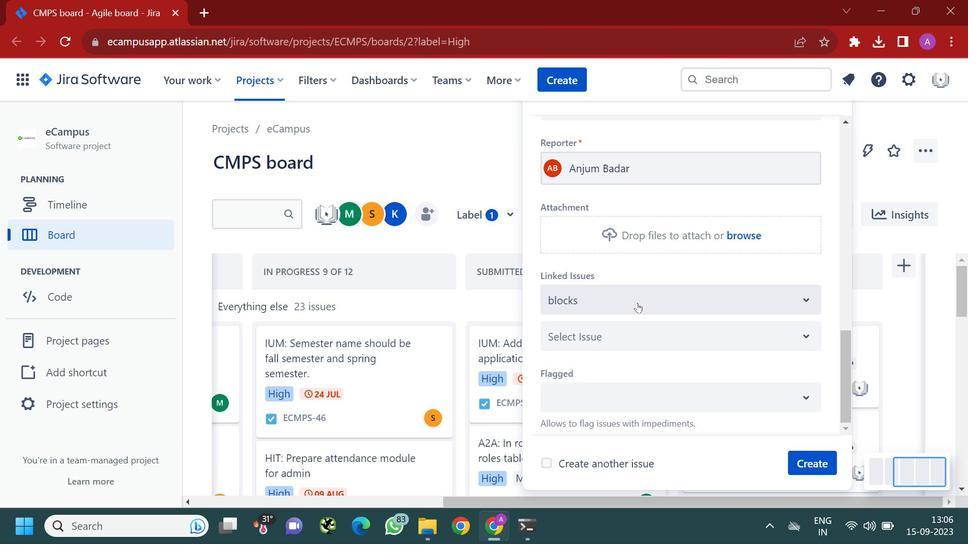 
Action: Mouse moved to (622, 305)
Screenshot: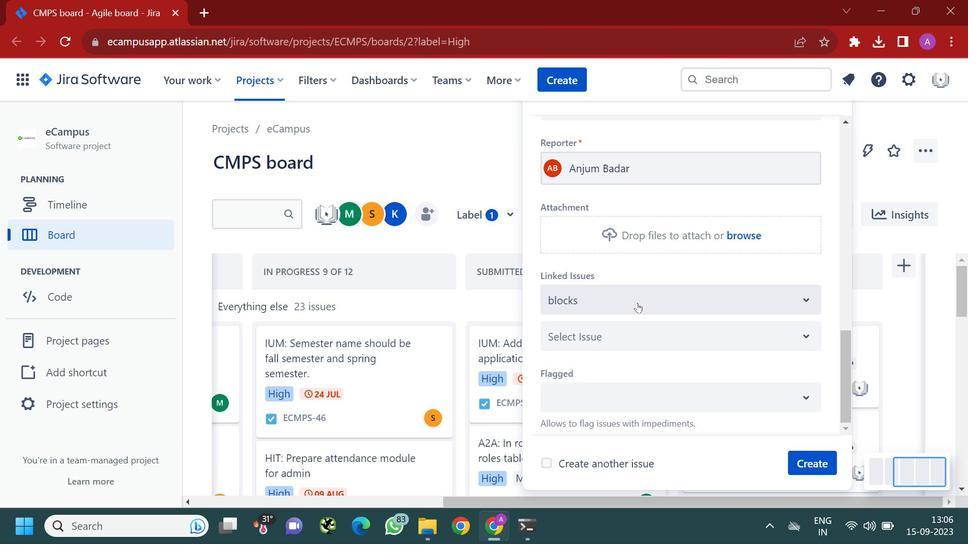 
Action: Mouse scrolled (622, 304) with delta (0, 0)
Screenshot: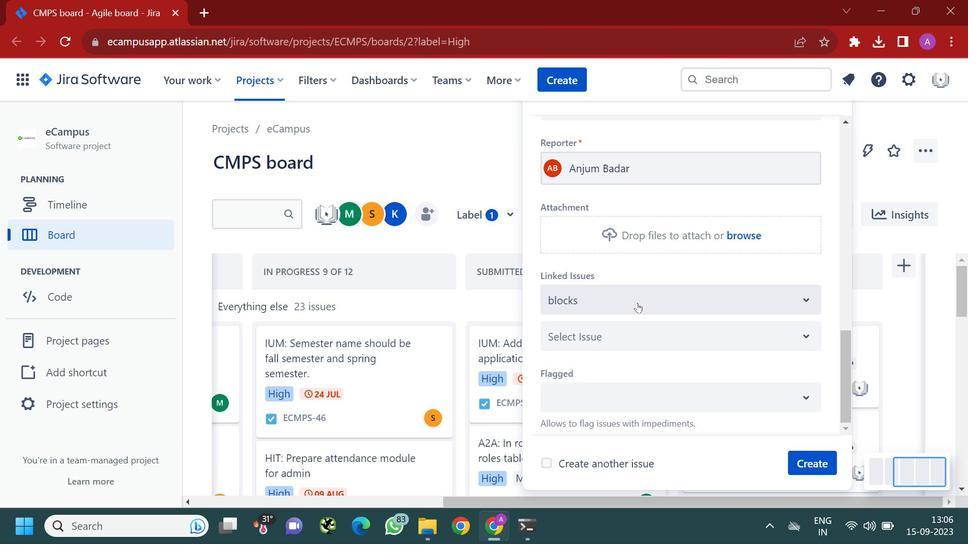 
Action: Mouse moved to (631, 303)
Screenshot: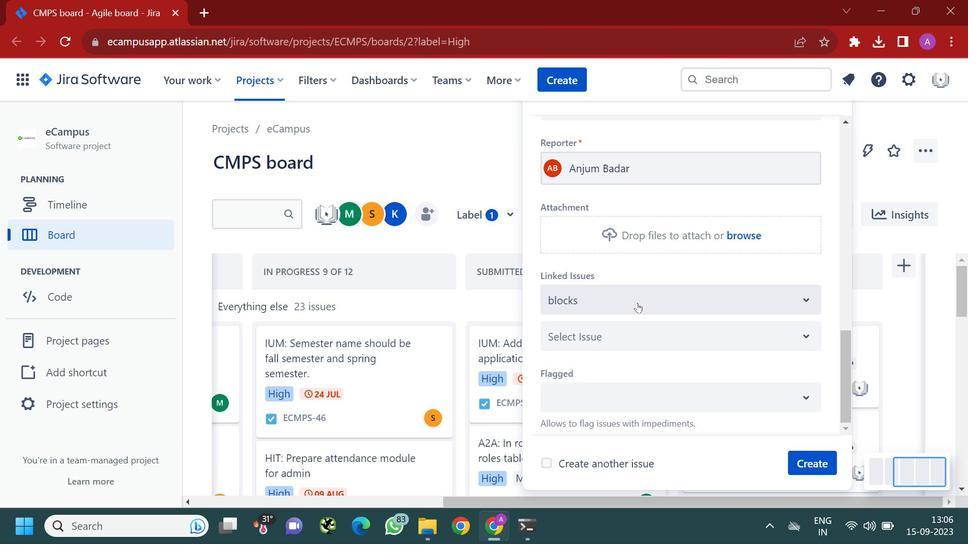
Action: Mouse scrolled (631, 302) with delta (0, 0)
Screenshot: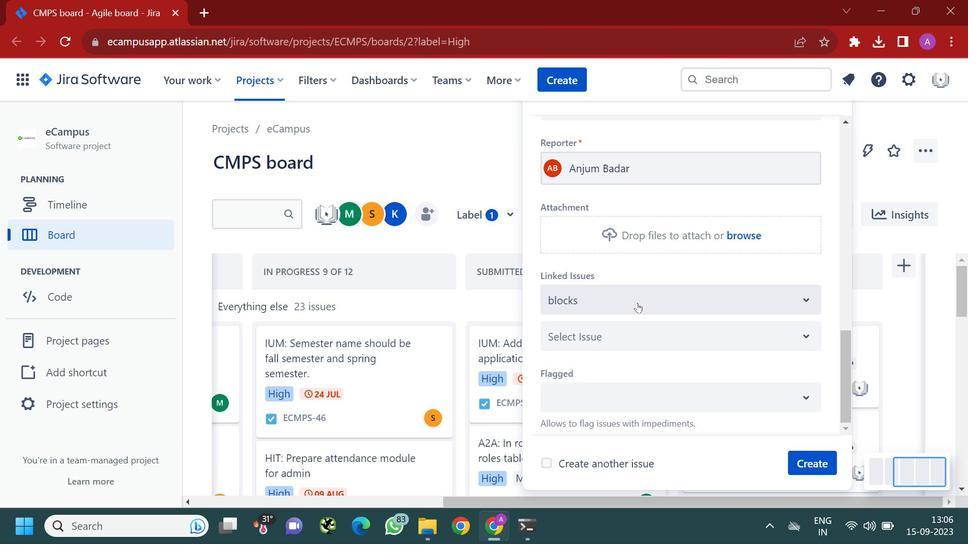 
Action: Mouse moved to (638, 299)
Screenshot: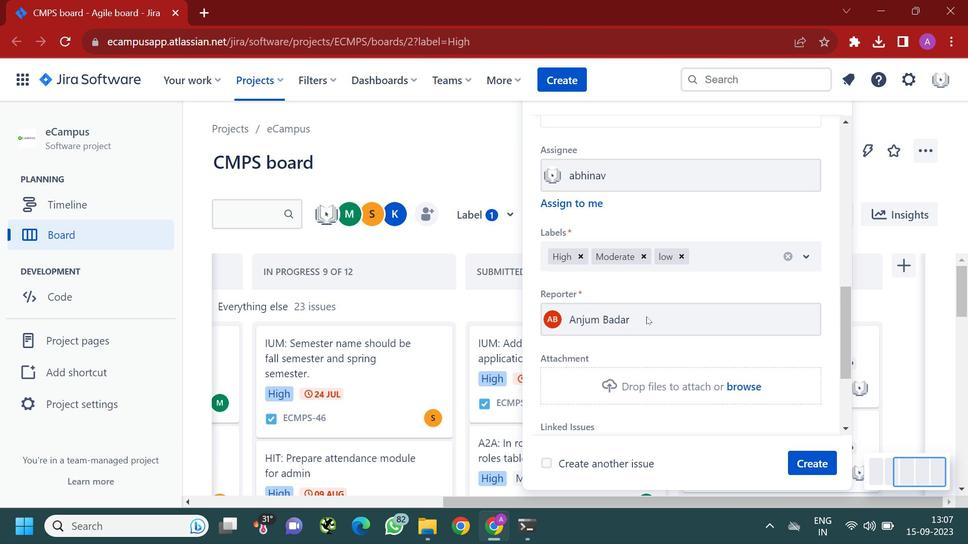 
Action: Mouse scrolled (638, 298) with delta (0, 0)
Screenshot: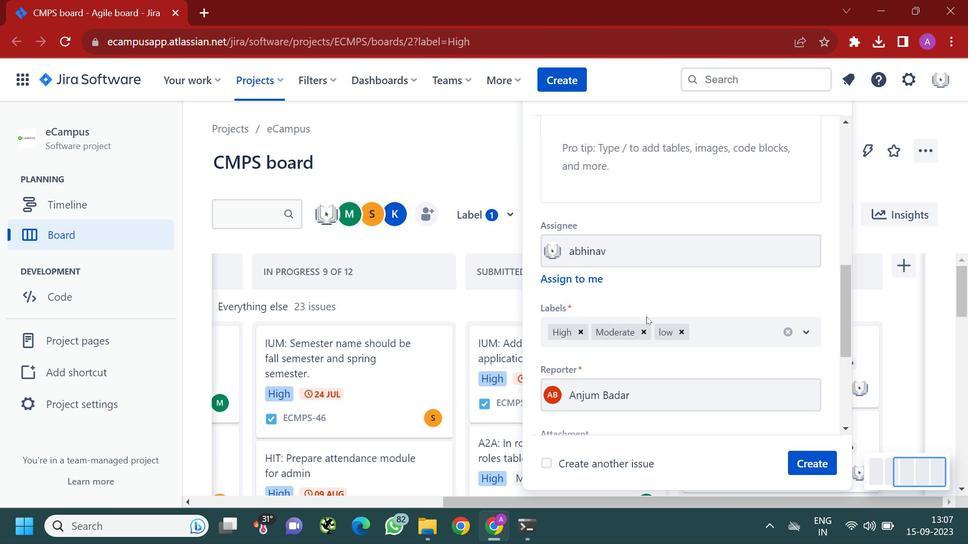 
Action: Mouse scrolled (638, 298) with delta (0, 0)
Screenshot: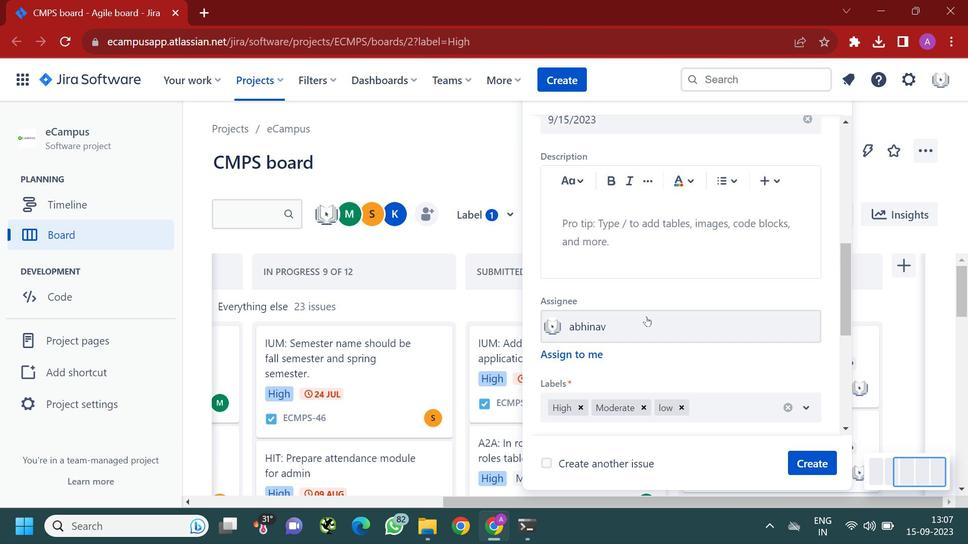 
Action: Mouse scrolled (638, 298) with delta (0, 0)
Screenshot: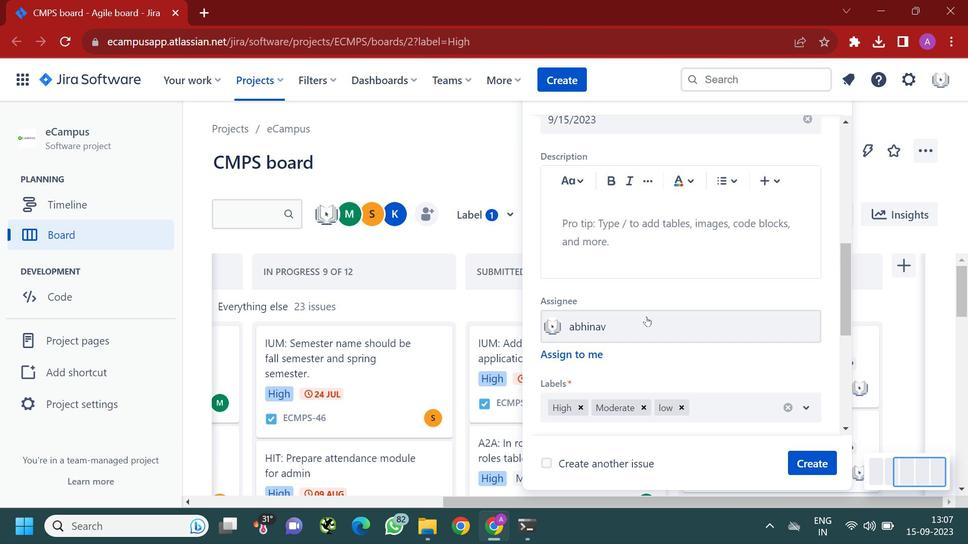 
Action: Mouse moved to (646, 316)
Screenshot: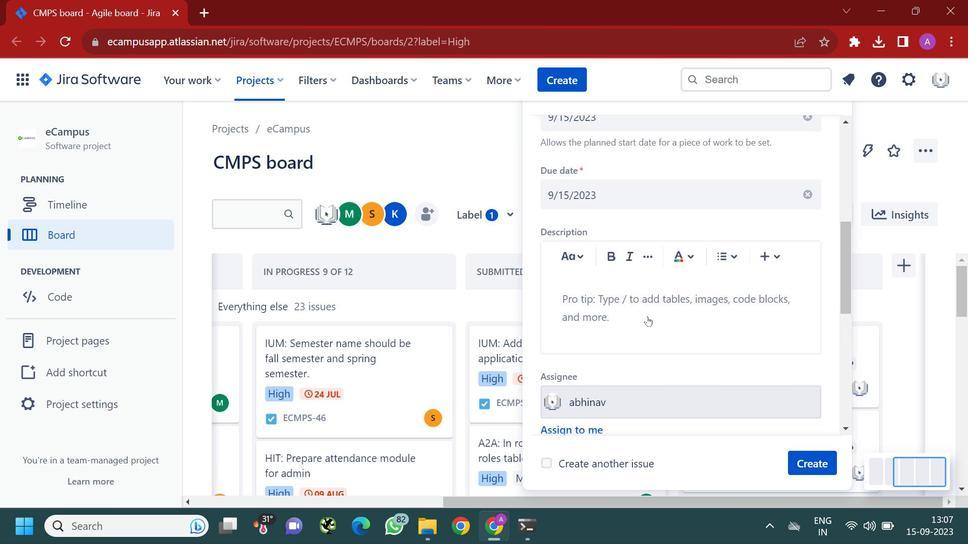 
Action: Mouse scrolled (646, 317) with delta (0, 0)
Screenshot: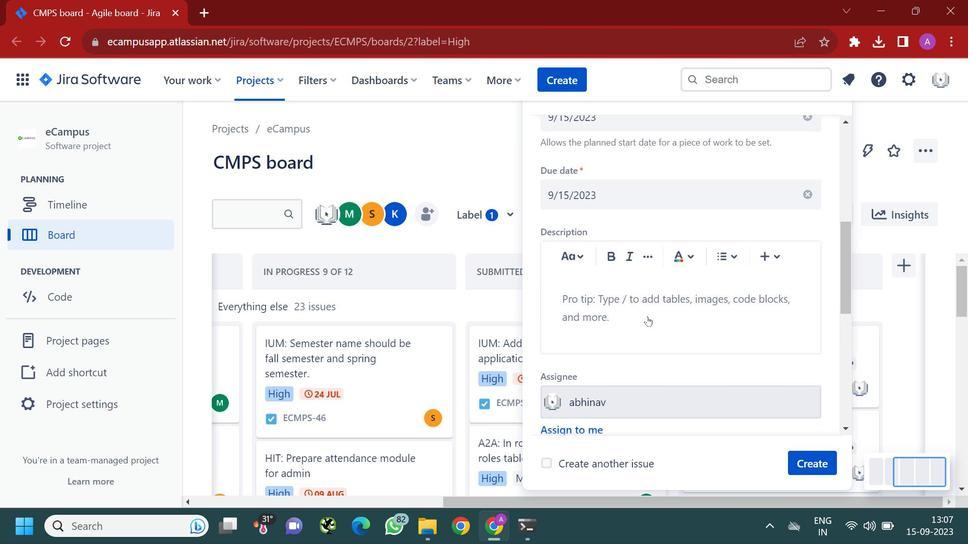 
Action: Mouse scrolled (646, 317) with delta (0, 0)
Screenshot: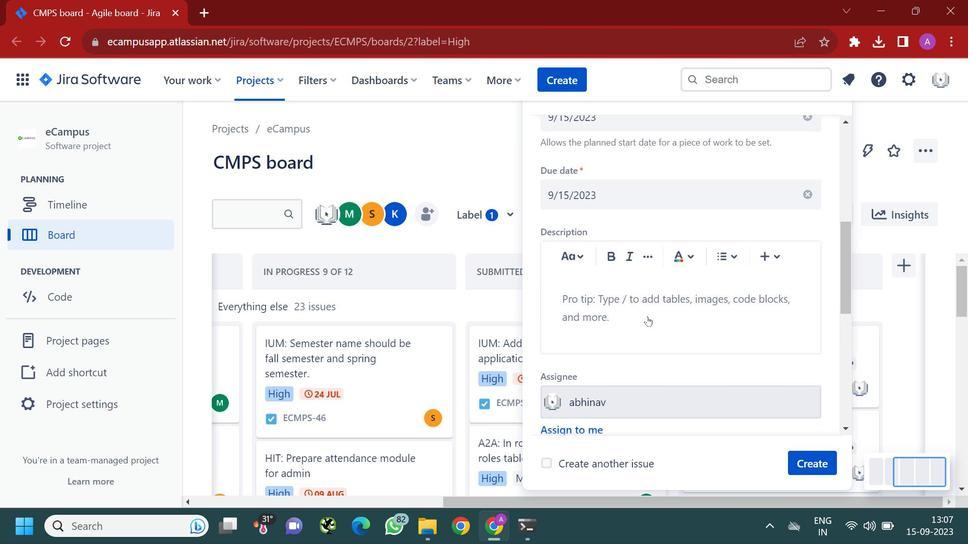 
Action: Mouse scrolled (646, 317) with delta (0, 0)
Screenshot: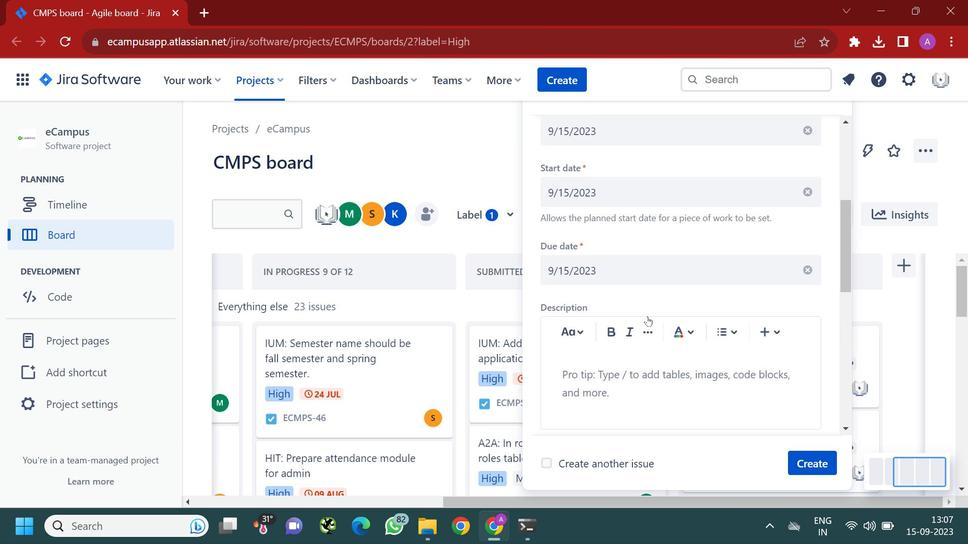 
Action: Mouse moved to (646, 316)
Screenshot: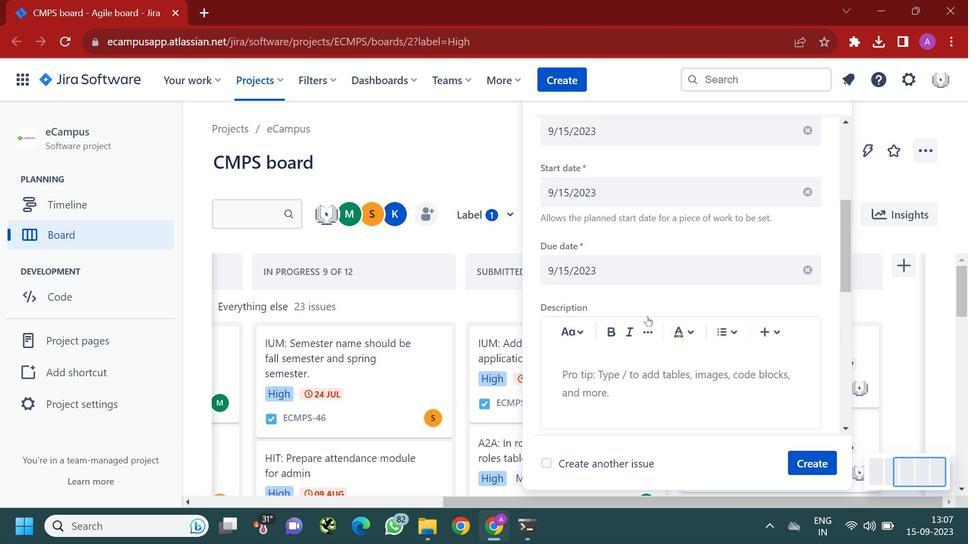 
Action: Mouse scrolled (646, 317) with delta (0, 0)
Screenshot: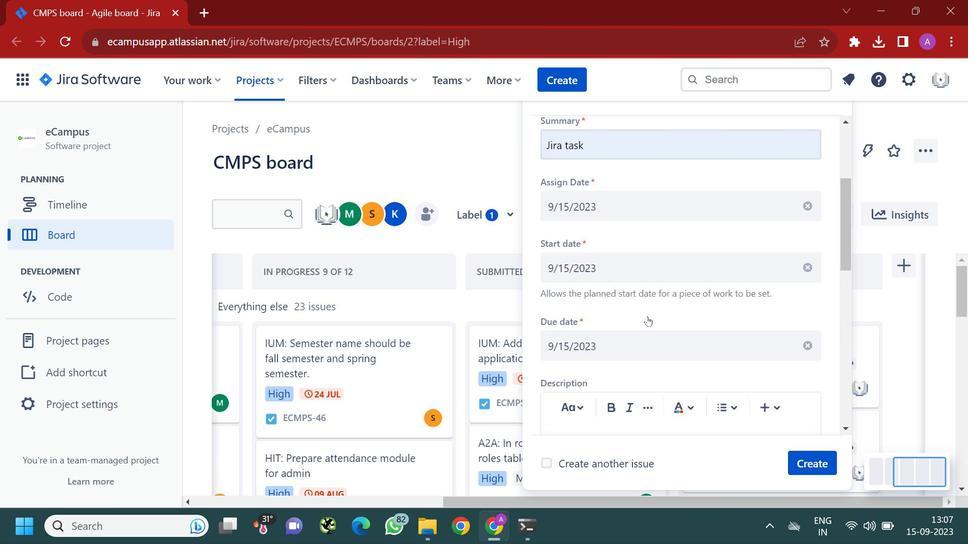 
Action: Mouse moved to (647, 316)
Screenshot: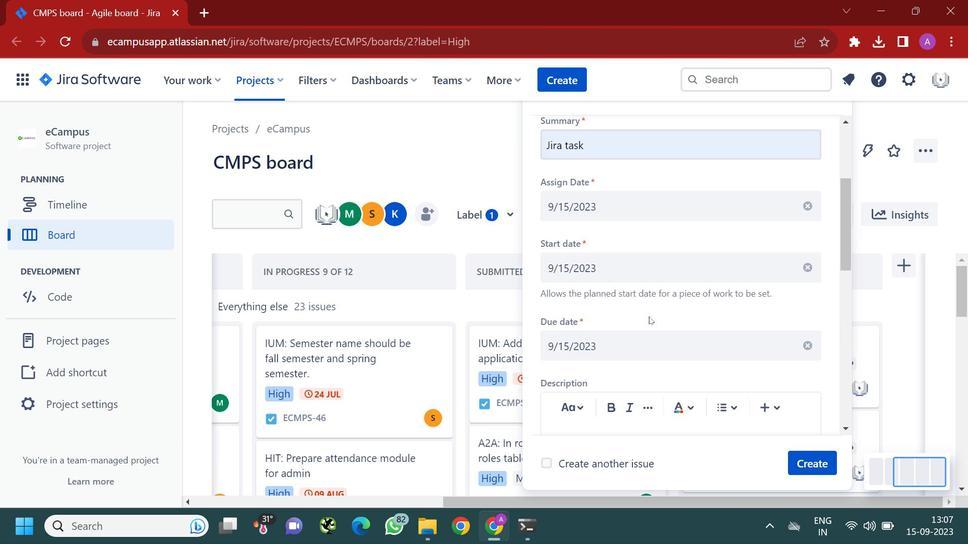 
Action: Mouse scrolled (647, 317) with delta (0, 0)
Screenshot: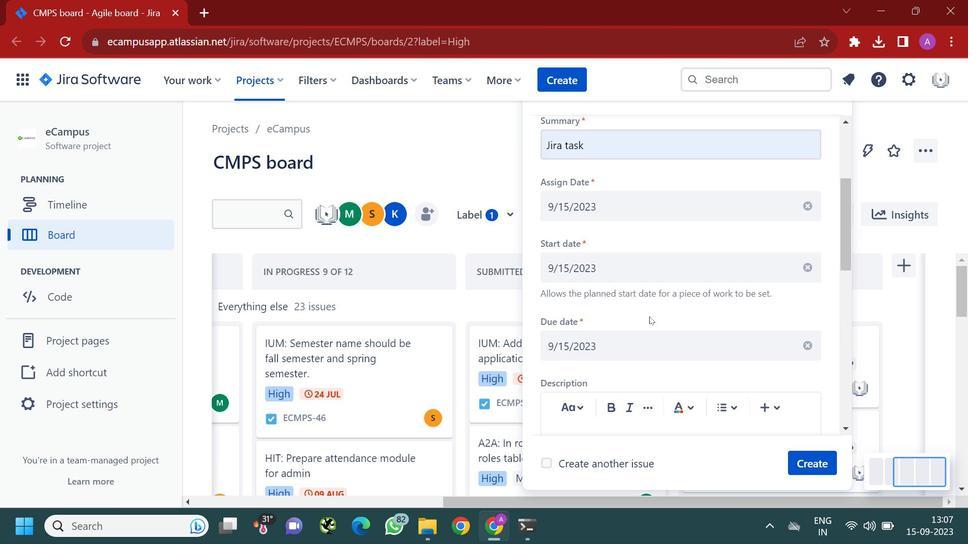 
Action: Mouse scrolled (647, 317) with delta (0, 0)
Screenshot: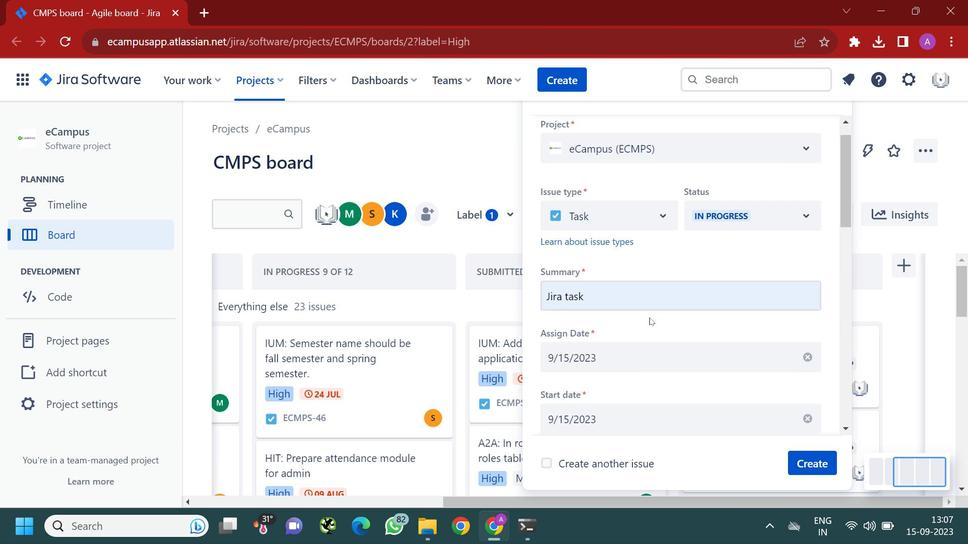 
Action: Mouse scrolled (647, 317) with delta (0, 0)
Screenshot: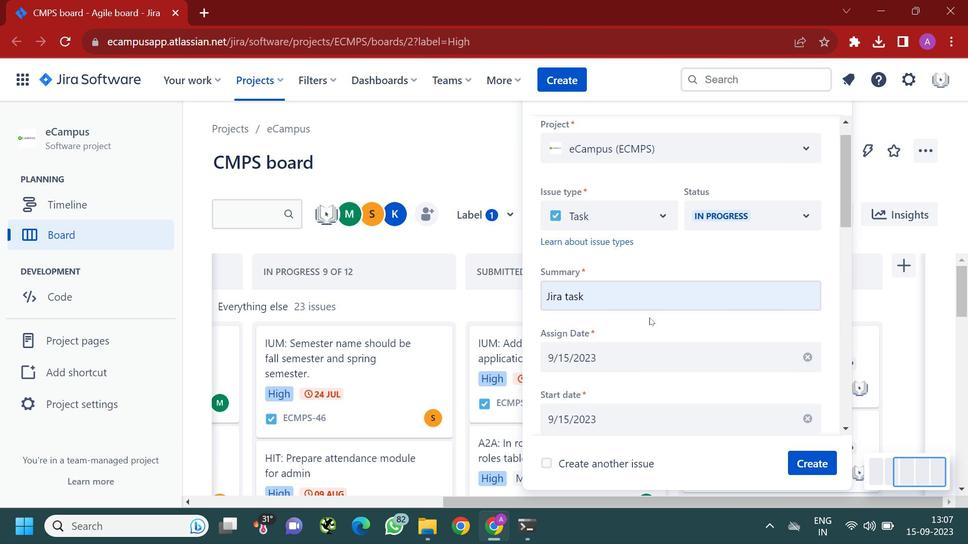 
Action: Mouse moved to (649, 317)
Screenshot: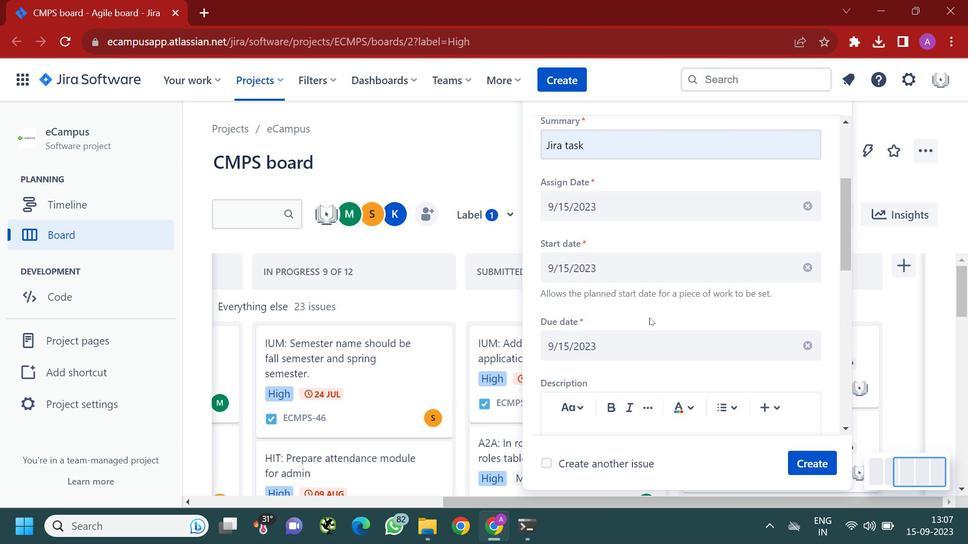 
Action: Mouse scrolled (649, 318) with delta (0, 0)
Screenshot: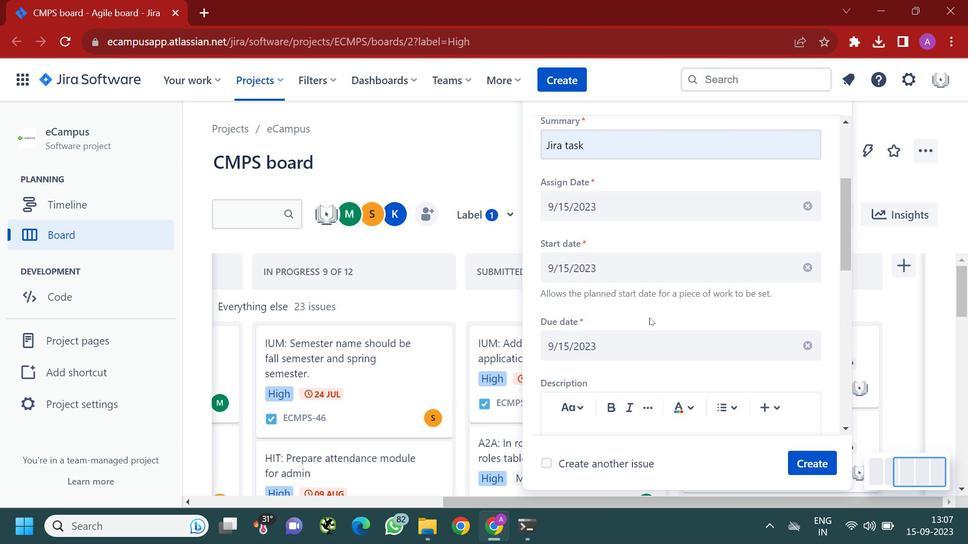 
Action: Mouse scrolled (649, 318) with delta (0, 0)
Screenshot: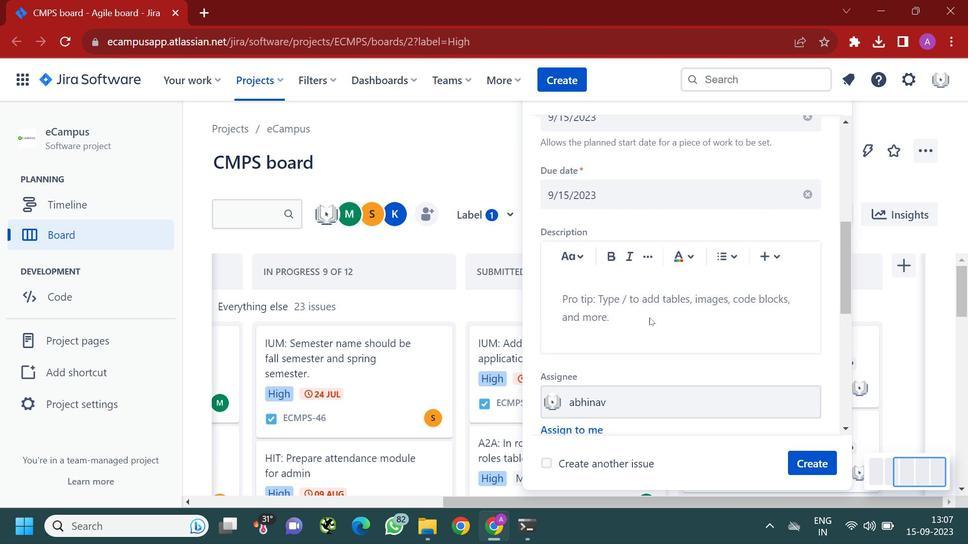 
Action: Mouse scrolled (649, 317) with delta (0, 0)
Screenshot: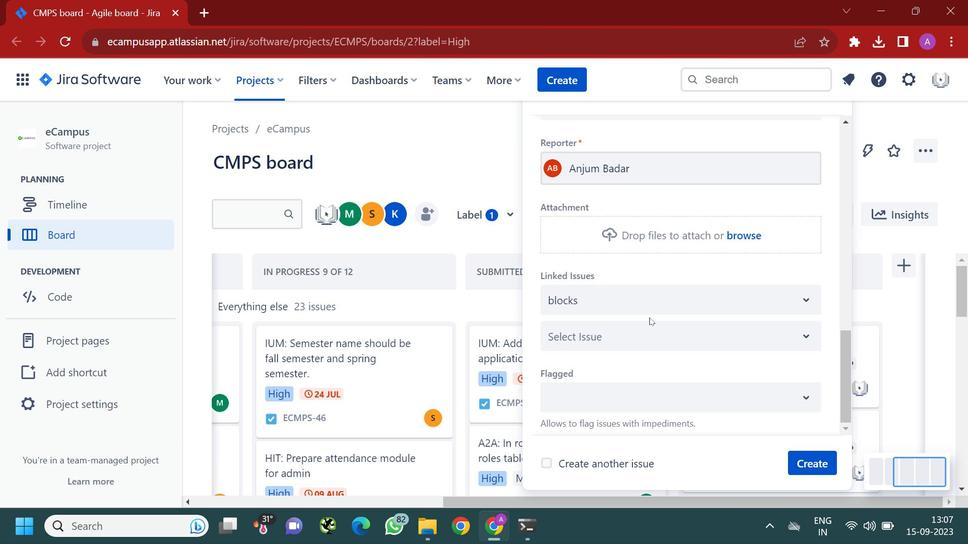 
Action: Mouse scrolled (649, 317) with delta (0, 0)
Screenshot: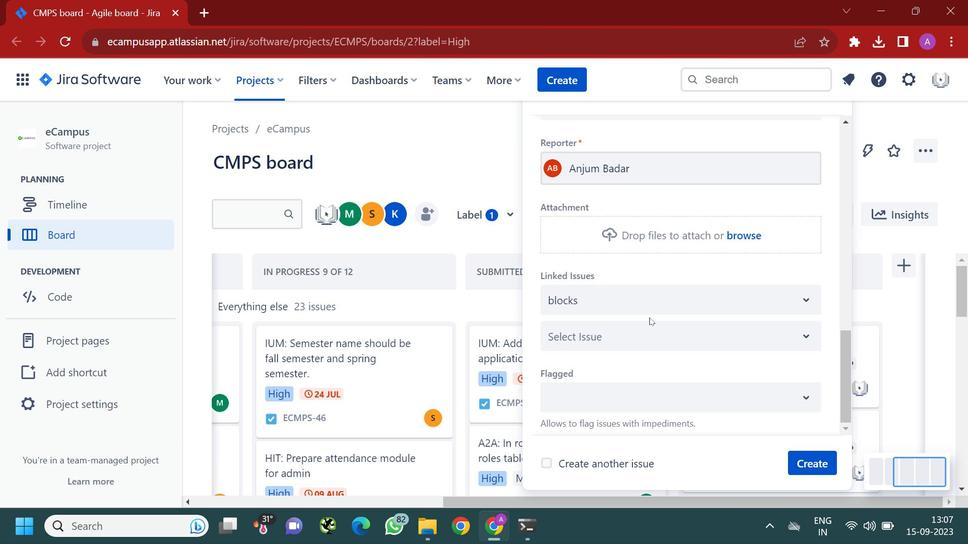 
Action: Mouse scrolled (649, 317) with delta (0, 0)
Screenshot: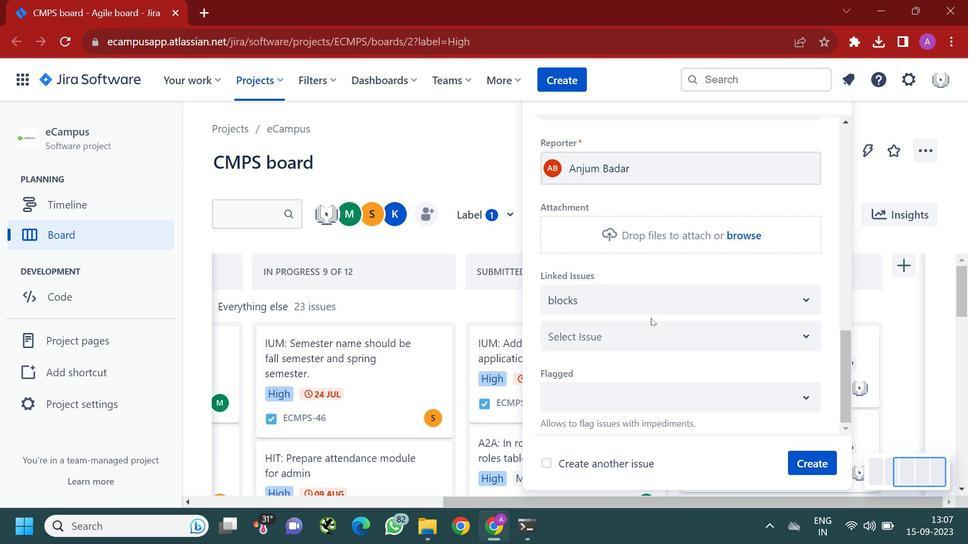 
Action: Mouse scrolled (649, 317) with delta (0, 0)
Screenshot: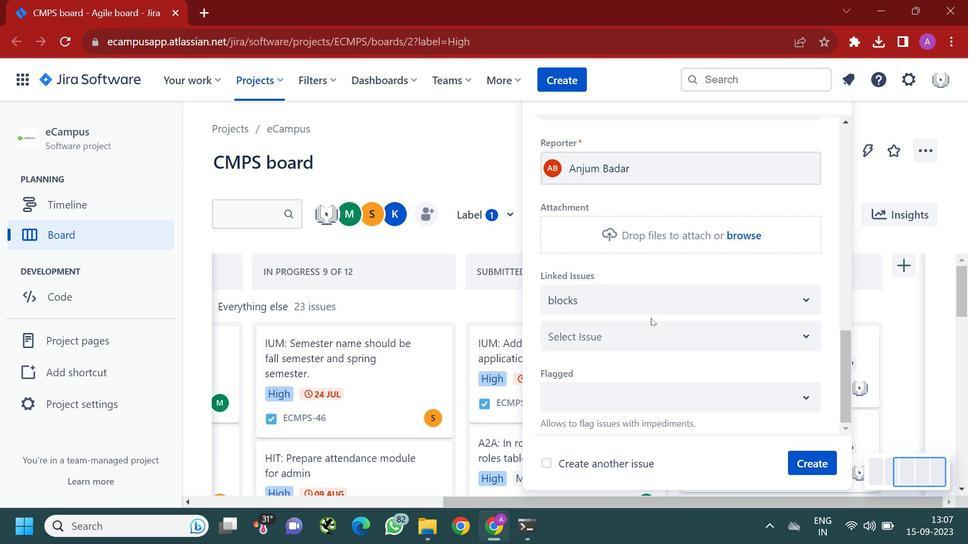
Action: Mouse scrolled (649, 317) with delta (0, 0)
Screenshot: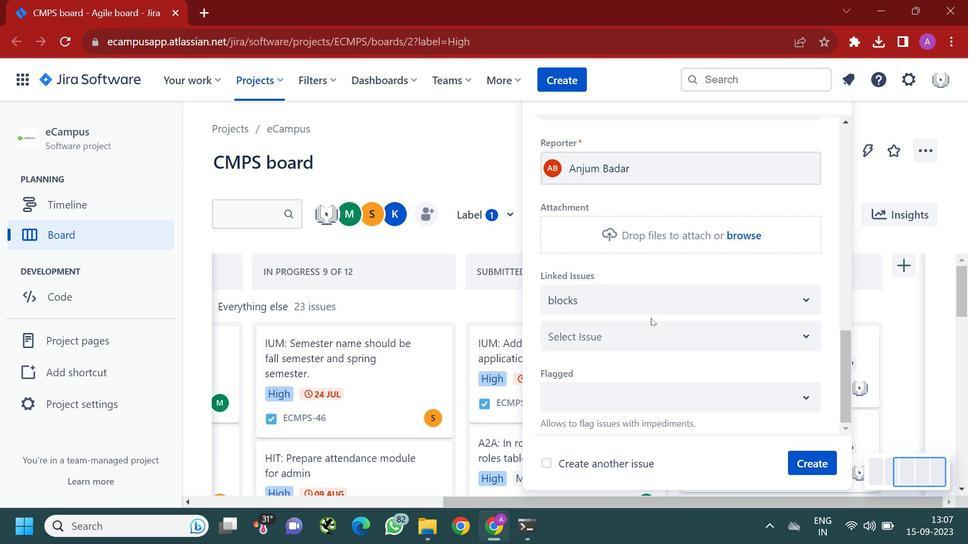 
Action: Mouse scrolled (649, 317) with delta (0, 0)
Screenshot: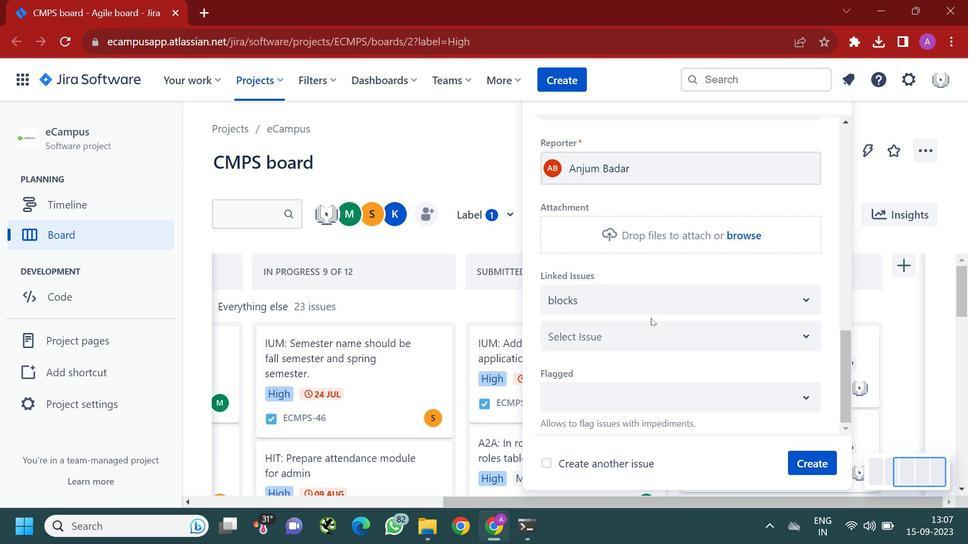 
Action: Mouse scrolled (649, 317) with delta (0, 0)
Screenshot: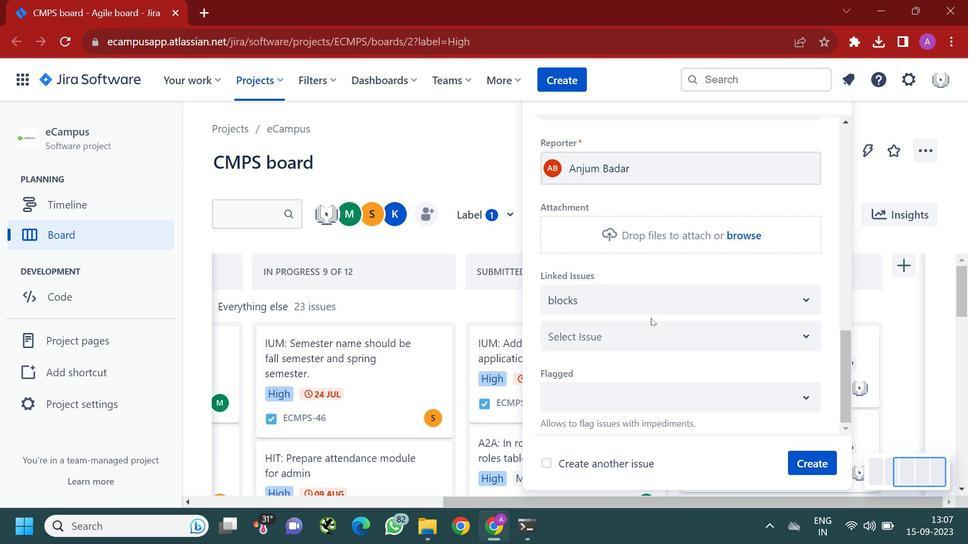
Action: Mouse scrolled (649, 317) with delta (0, 0)
Screenshot: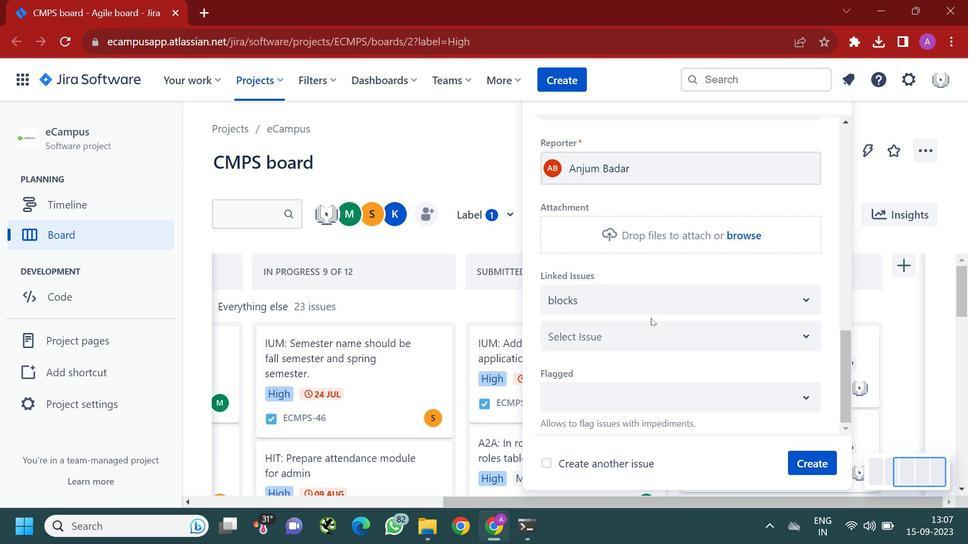 
Action: Mouse scrolled (649, 317) with delta (0, 0)
Screenshot: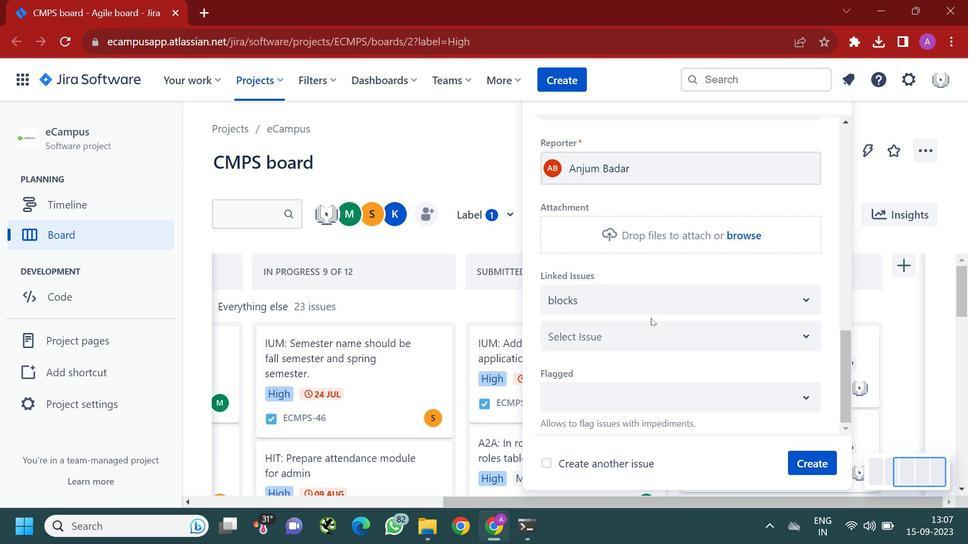 
Action: Mouse scrolled (649, 317) with delta (0, 0)
Screenshot: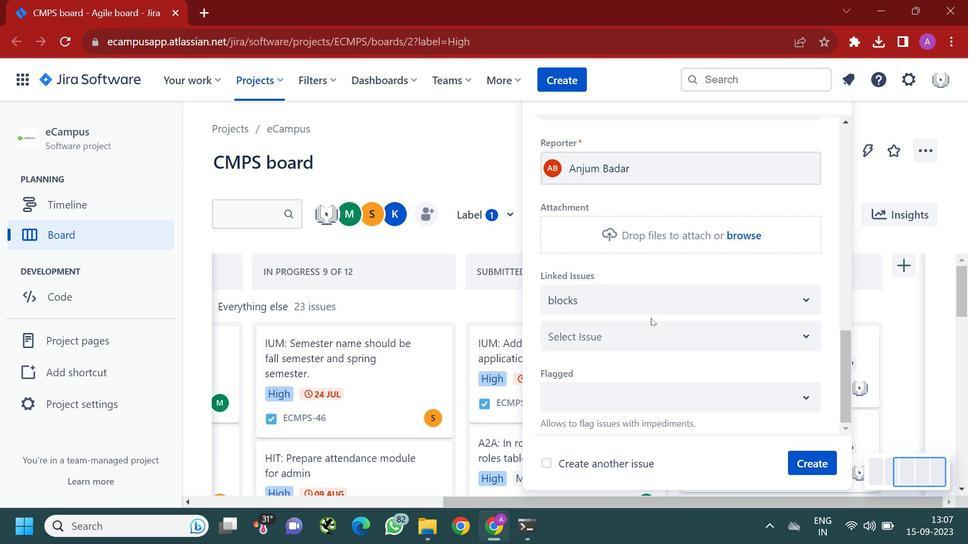 
Action: Mouse moved to (633, 226)
Screenshot: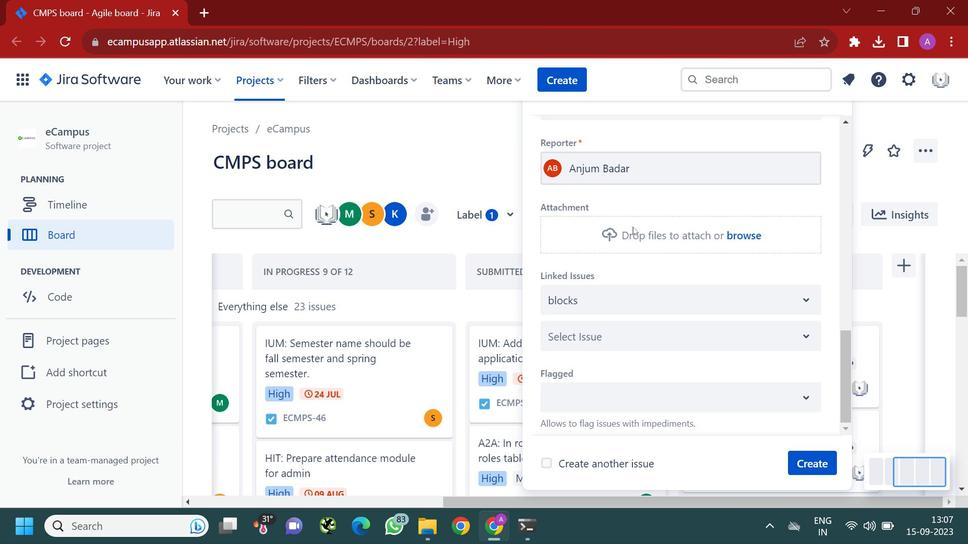 
Action: Mouse scrolled (633, 226) with delta (0, 0)
Screenshot: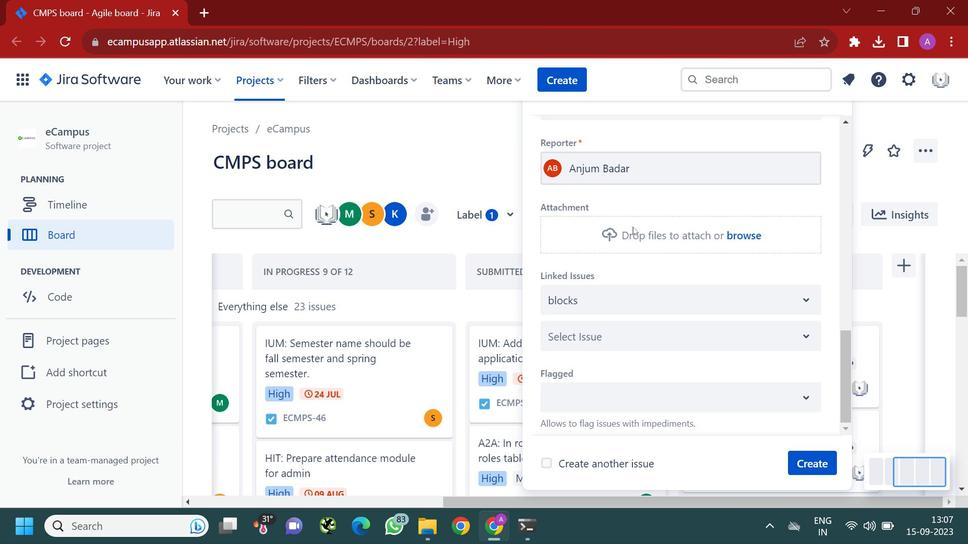 
Action: Mouse scrolled (633, 226) with delta (0, 0)
Screenshot: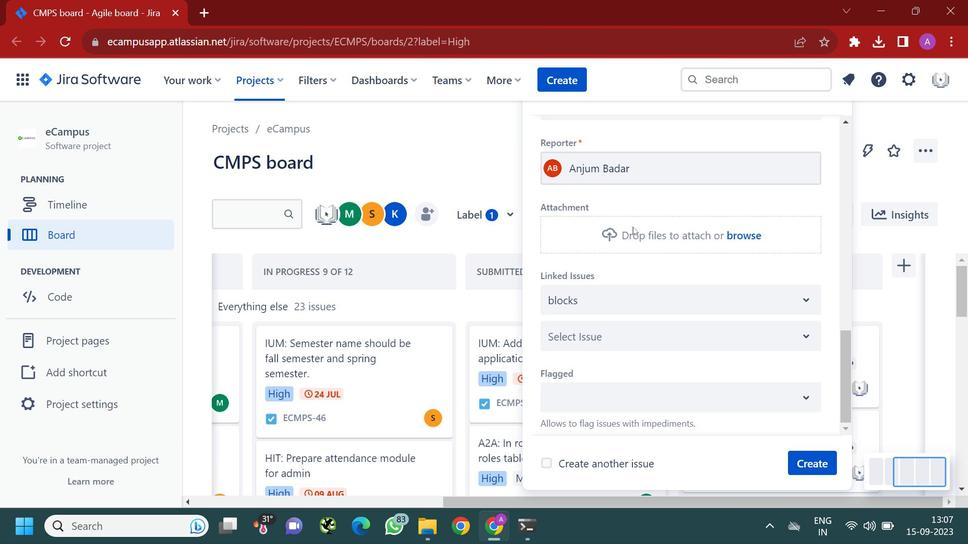 
Action: Mouse scrolled (633, 226) with delta (0, 0)
Screenshot: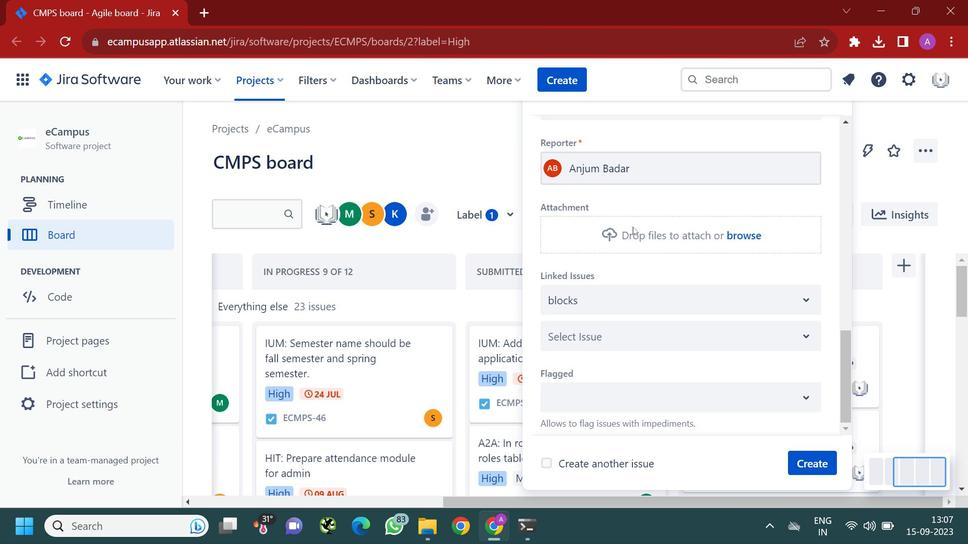 
Action: Mouse scrolled (633, 226) with delta (0, 0)
Screenshot: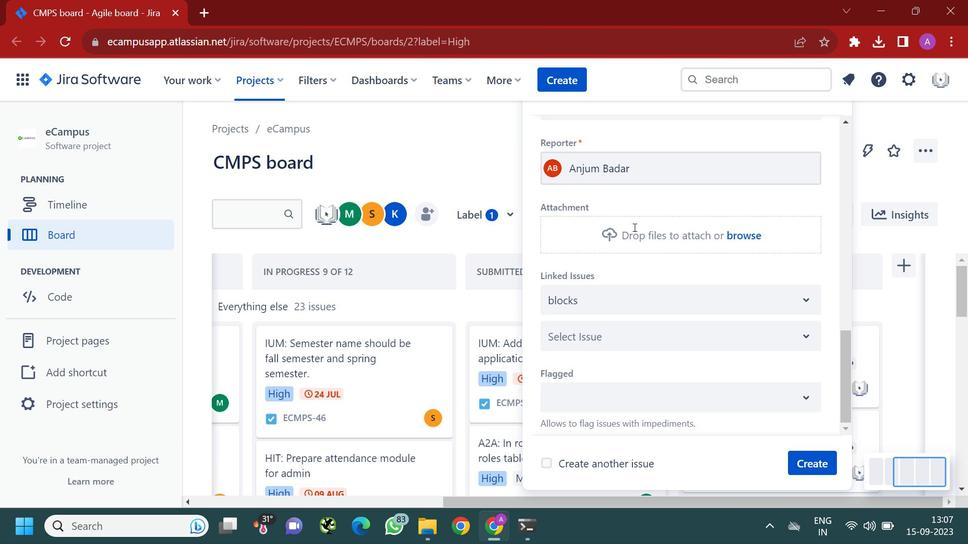 
Action: Mouse scrolled (633, 226) with delta (0, 0)
Screenshot: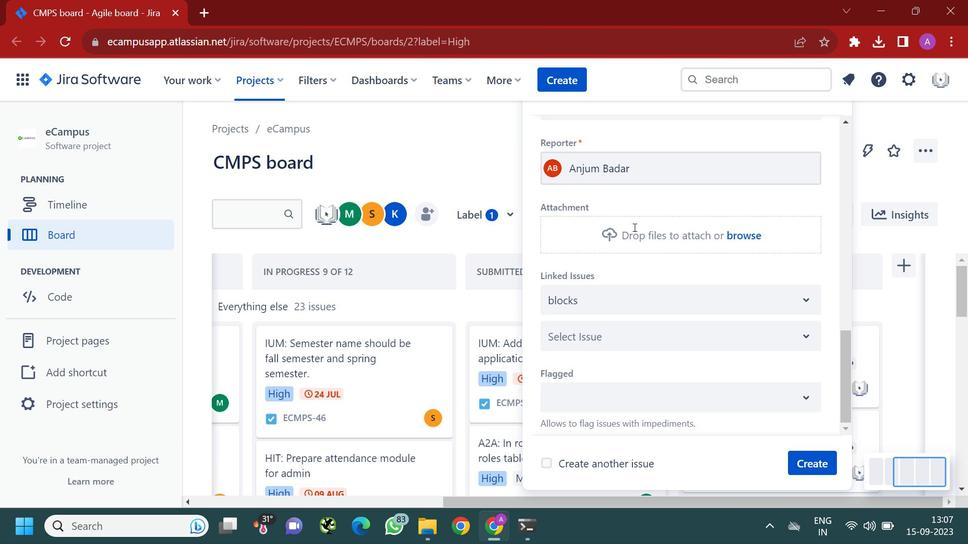 
Action: Mouse moved to (635, 226)
Screenshot: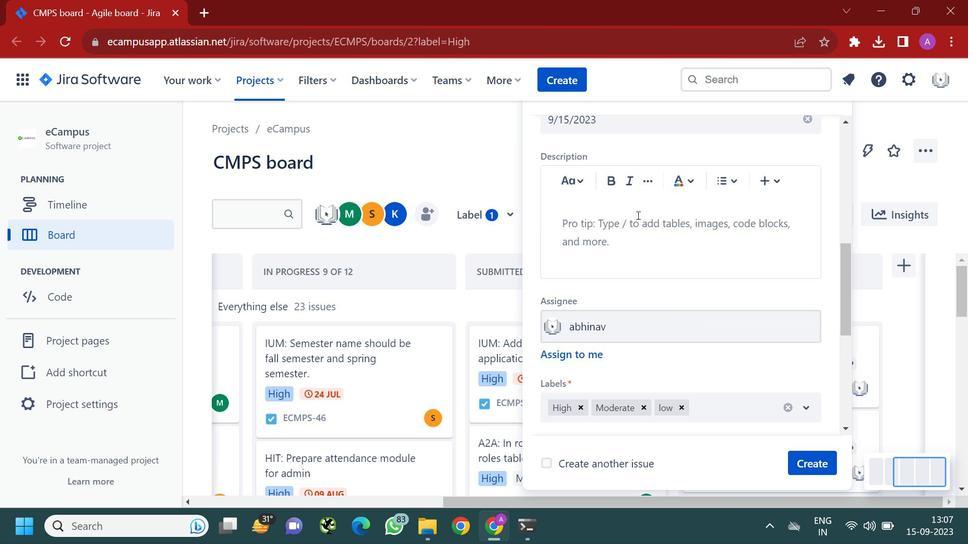 
Action: Mouse scrolled (635, 227) with delta (0, 0)
Screenshot: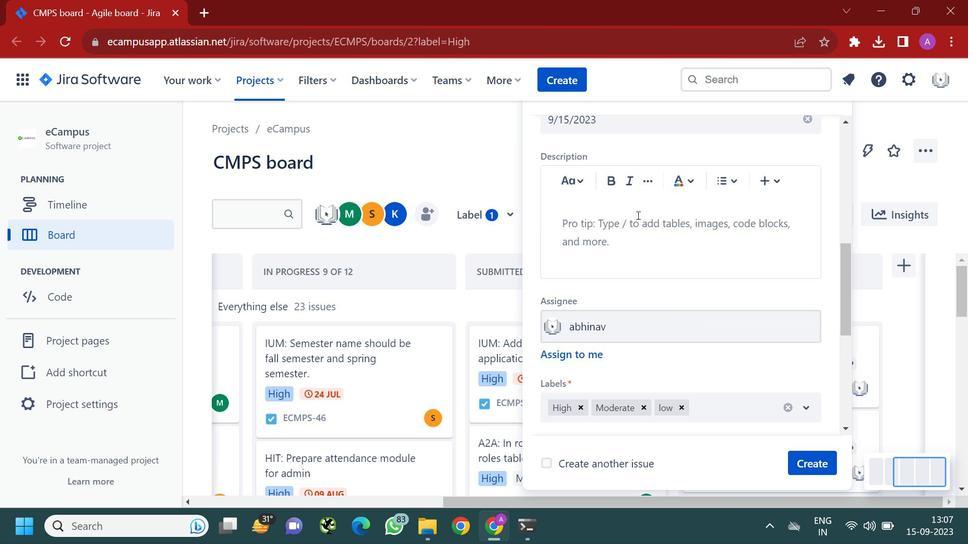 
Action: Mouse scrolled (635, 227) with delta (0, 0)
Screenshot: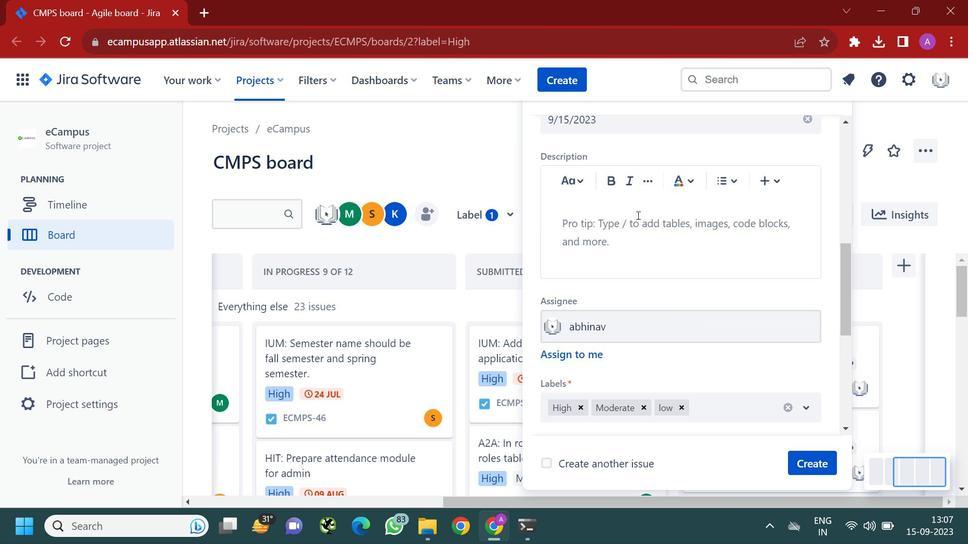 
Action: Mouse moved to (637, 215)
Screenshot: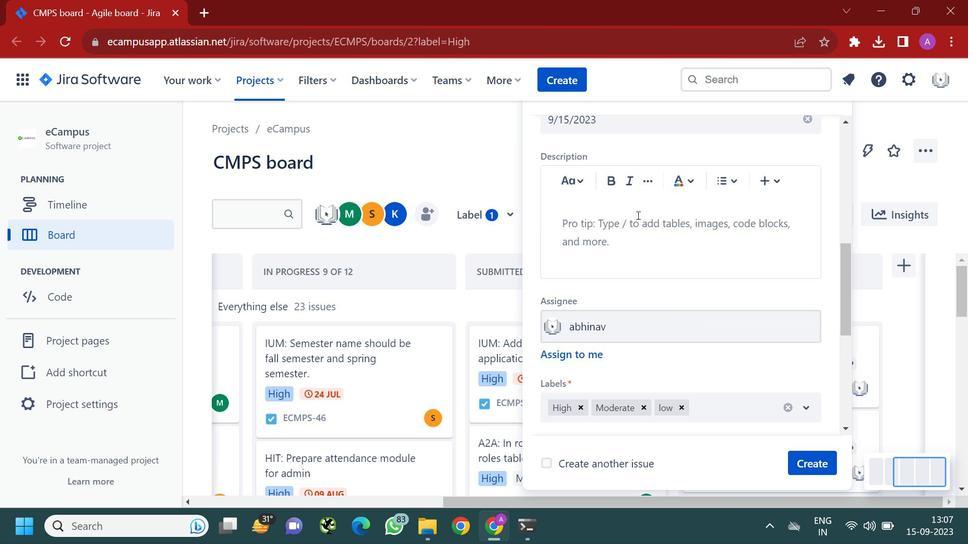 
Action: Mouse scrolled (637, 215) with delta (0, 0)
Screenshot: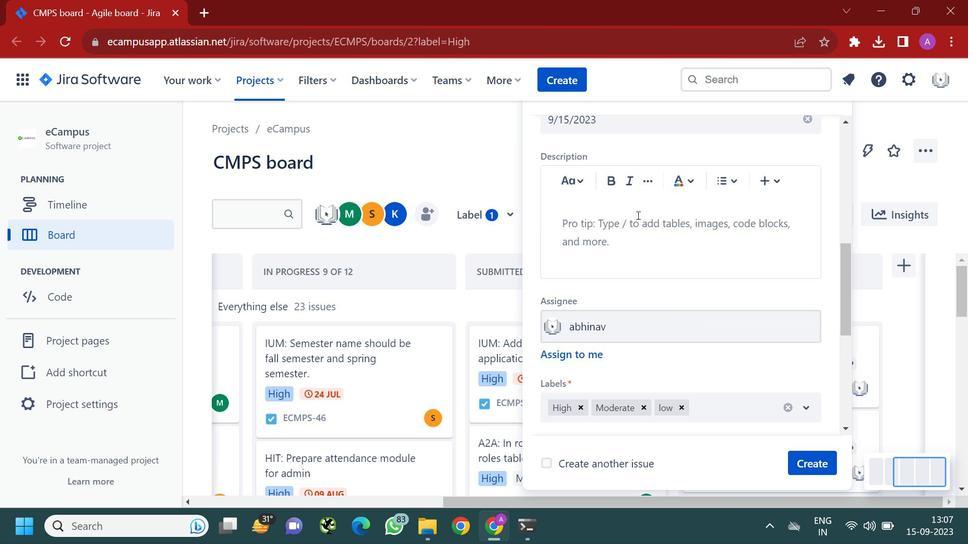 
Action: Mouse scrolled (637, 215) with delta (0, 0)
Screenshot: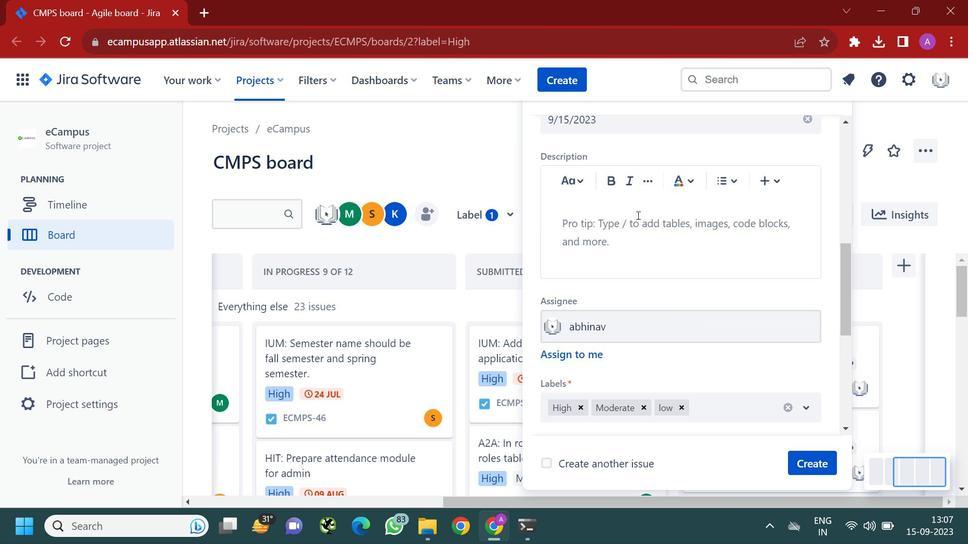 
Action: Mouse scrolled (637, 215) with delta (0, 0)
Screenshot: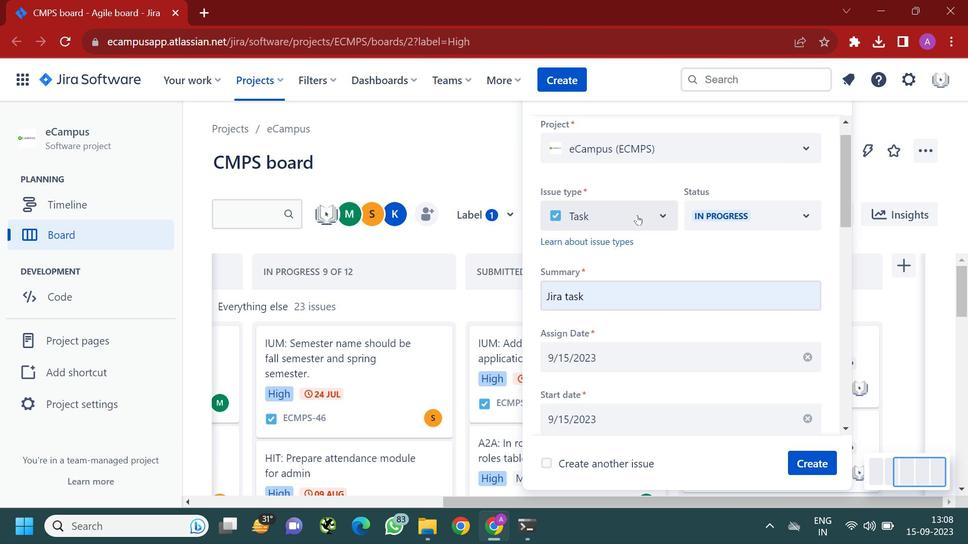 
Action: Mouse scrolled (637, 215) with delta (0, 0)
Screenshot: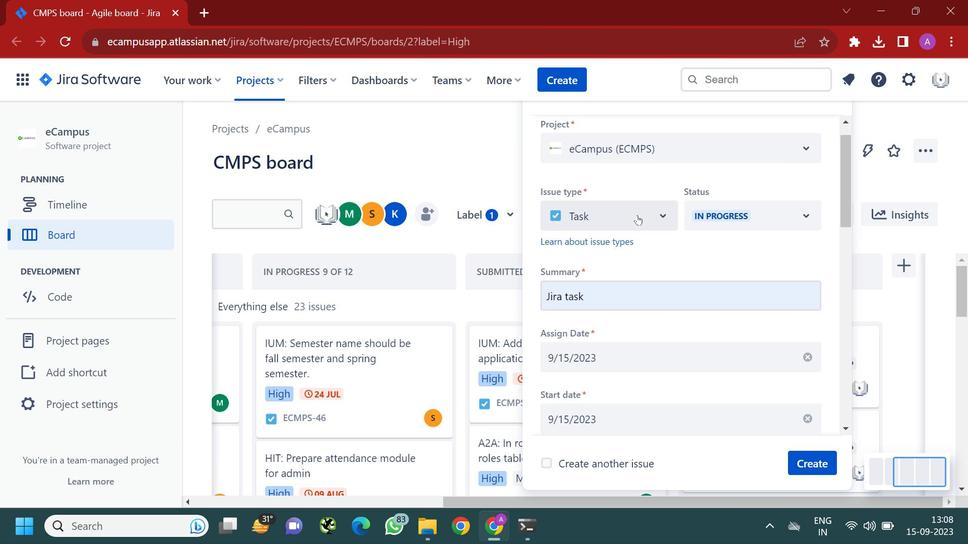 
Action: Mouse scrolled (637, 215) with delta (0, 0)
Screenshot: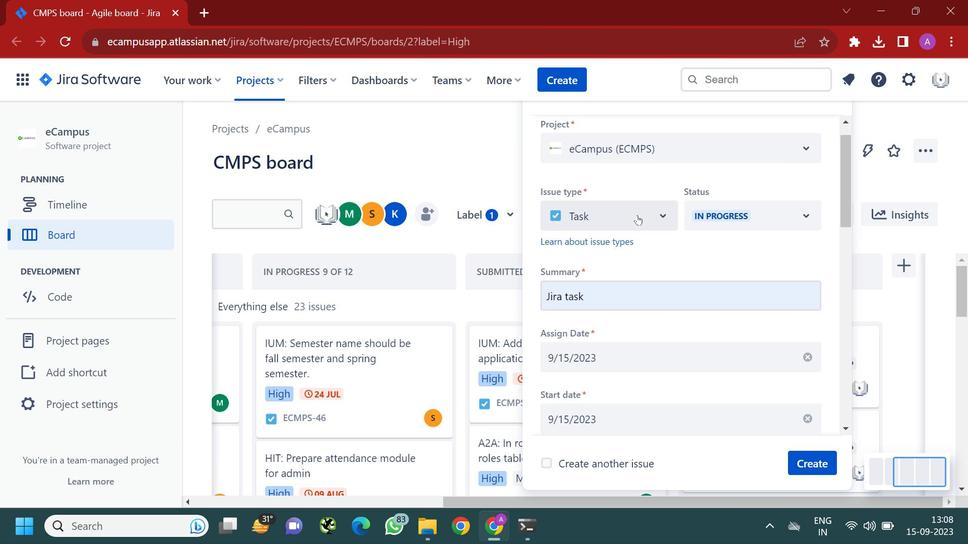 
Action: Mouse scrolled (637, 215) with delta (0, 0)
Screenshot: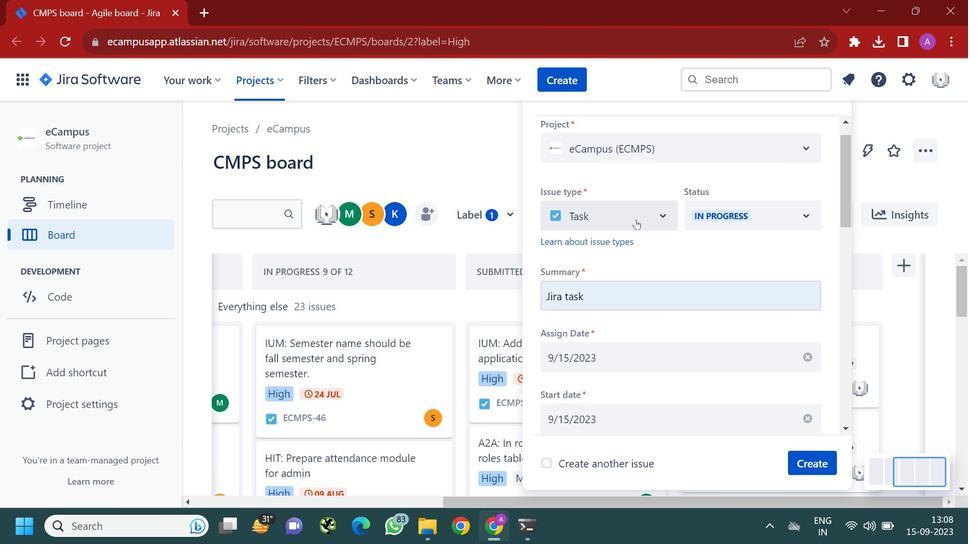 
Action: Mouse scrolled (637, 215) with delta (0, 0)
Screenshot: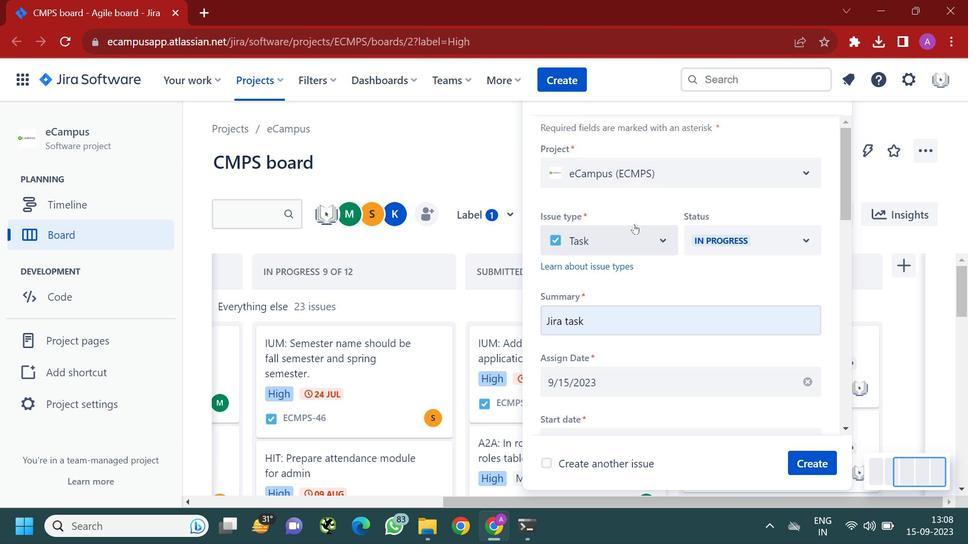 
Action: Mouse moved to (634, 224)
Screenshot: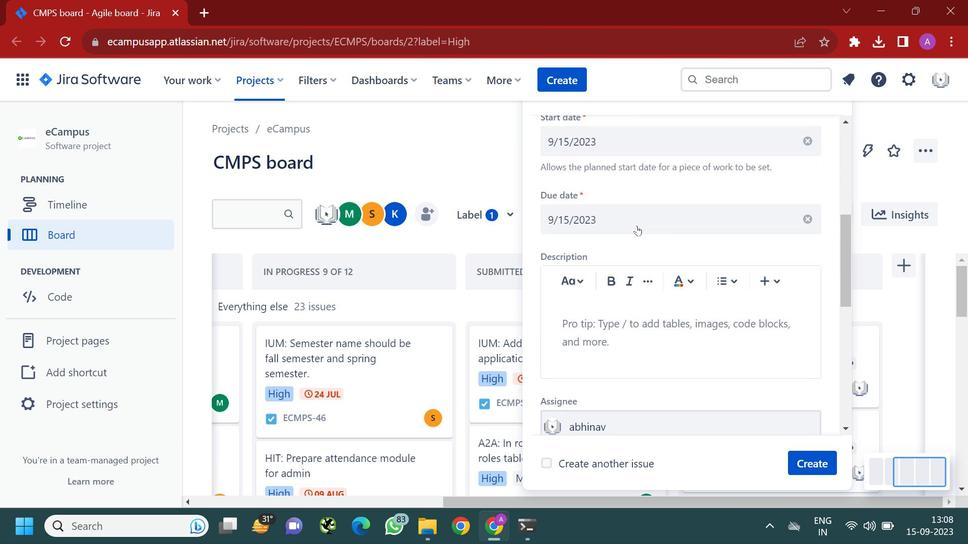 
Action: Mouse scrolled (634, 225) with delta (0, 0)
Screenshot: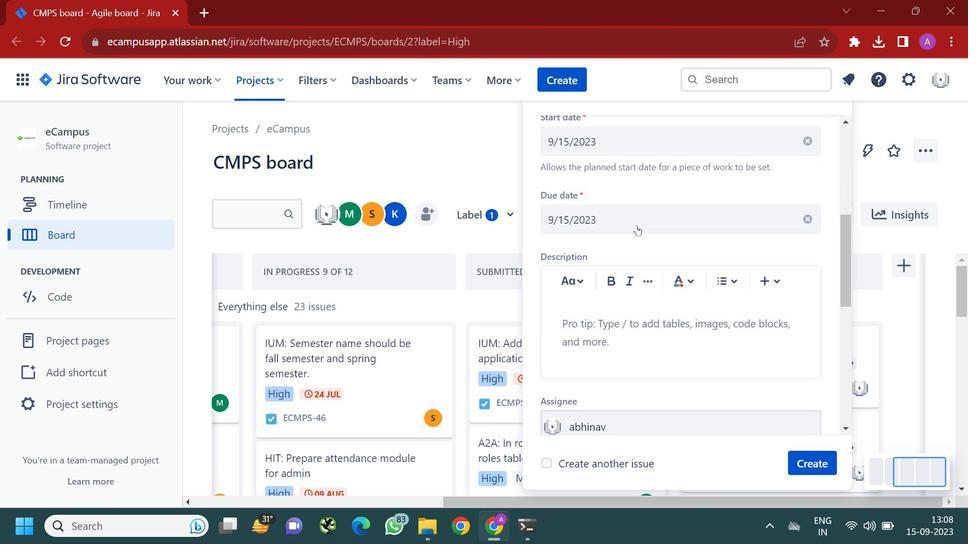 
Action: Mouse moved to (636, 226)
Screenshot: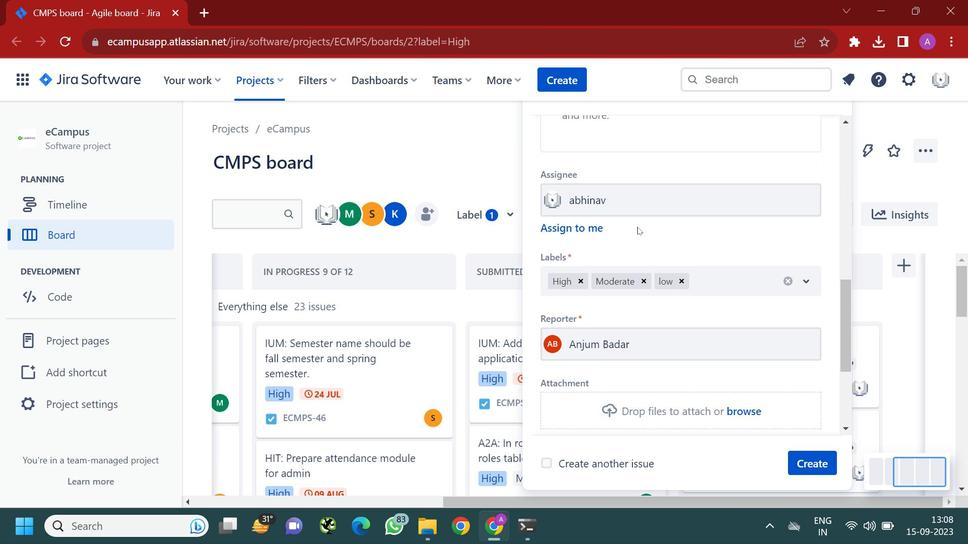 
Action: Mouse scrolled (636, 225) with delta (0, 0)
Screenshot: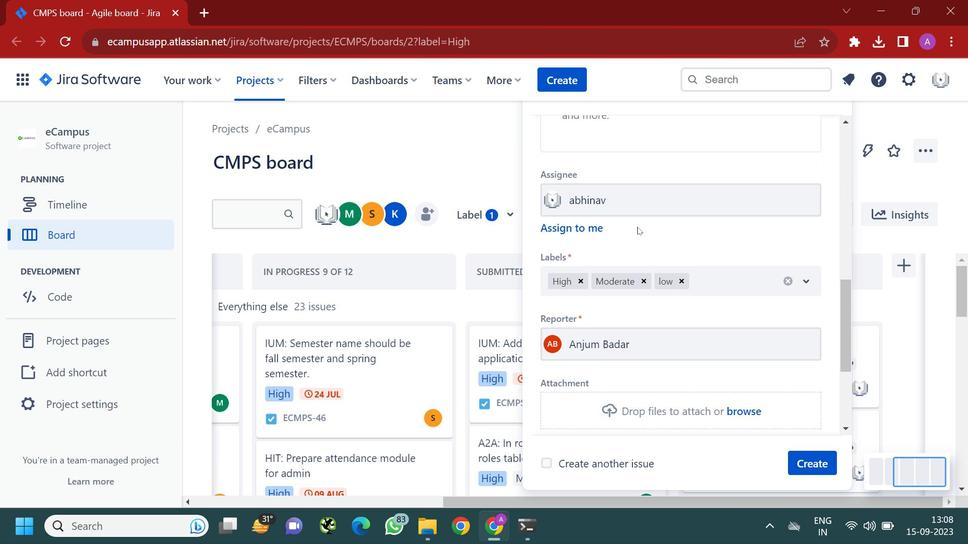 
Action: Mouse scrolled (636, 225) with delta (0, 0)
Screenshot: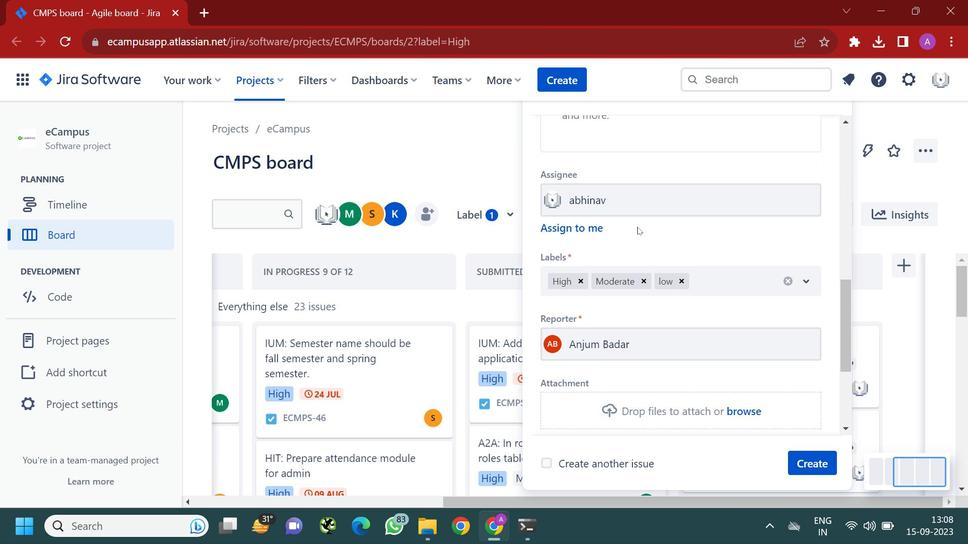 
Action: Mouse scrolled (636, 225) with delta (0, 0)
Screenshot: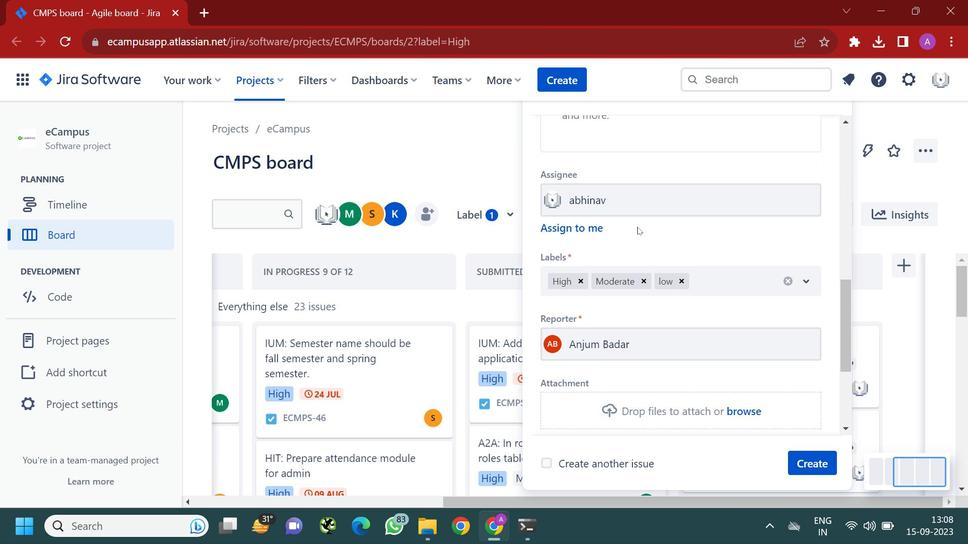 
Action: Mouse scrolled (636, 225) with delta (0, 0)
Screenshot: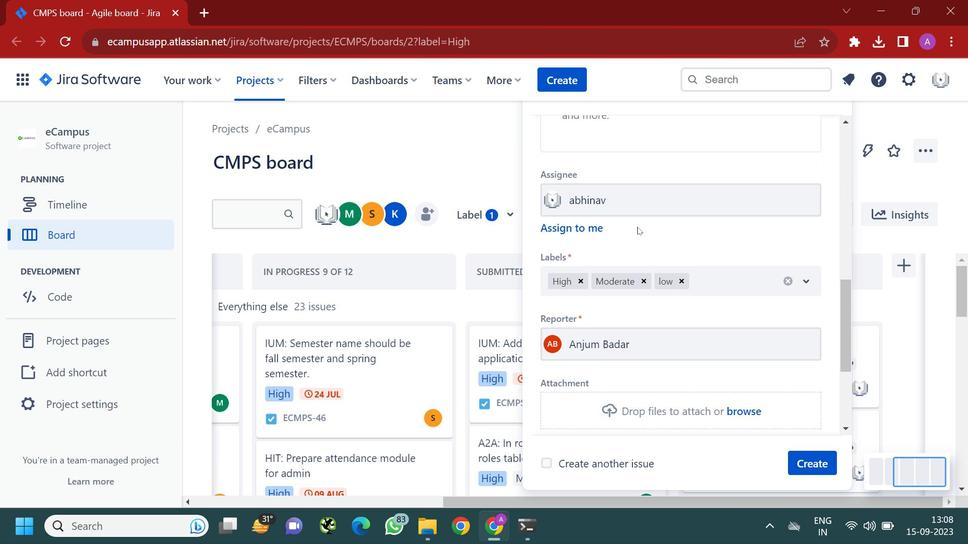 
Action: Mouse moved to (637, 226)
Screenshot: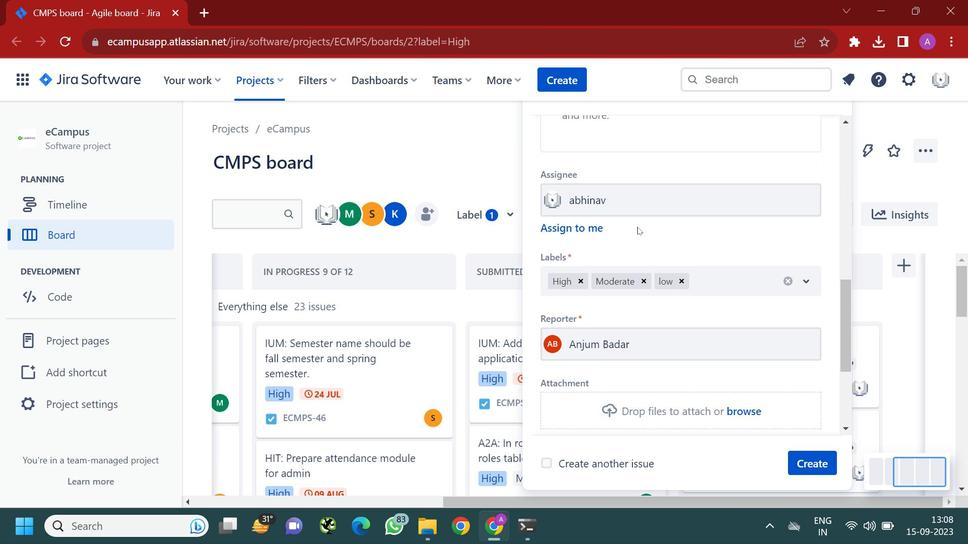 
Action: Mouse scrolled (637, 226) with delta (0, 0)
Screenshot: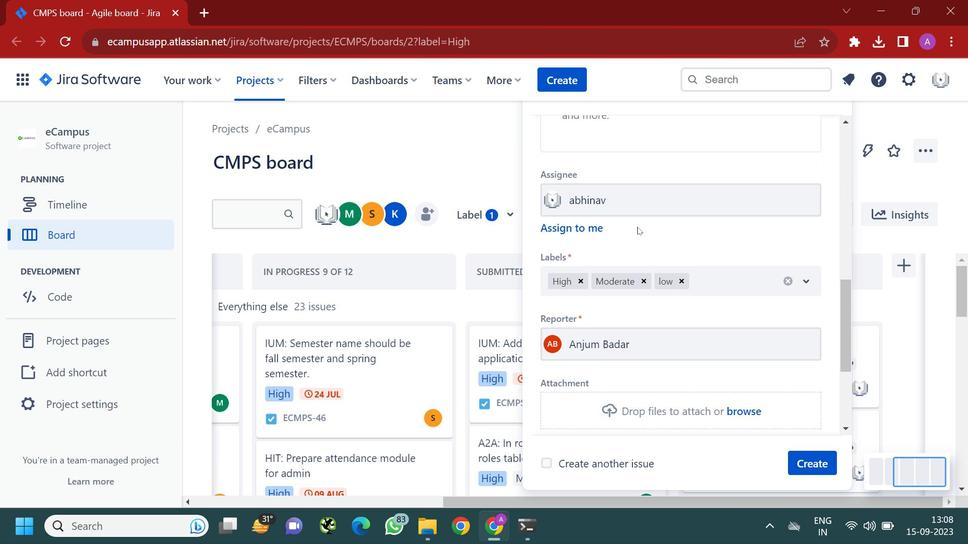 
Action: Mouse scrolled (637, 226) with delta (0, 0)
Screenshot: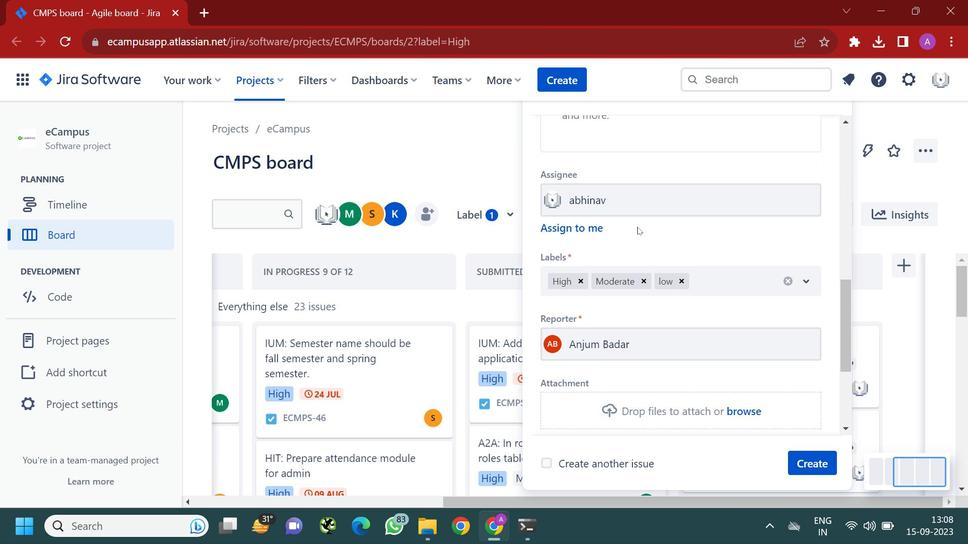 
Action: Mouse scrolled (637, 226) with delta (0, 0)
Screenshot: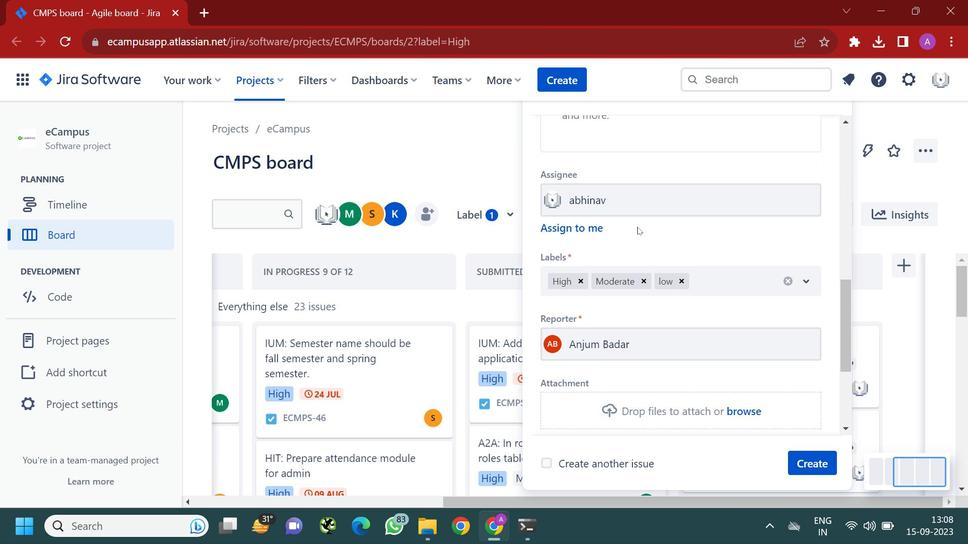 
Action: Mouse moved to (646, 228)
Screenshot: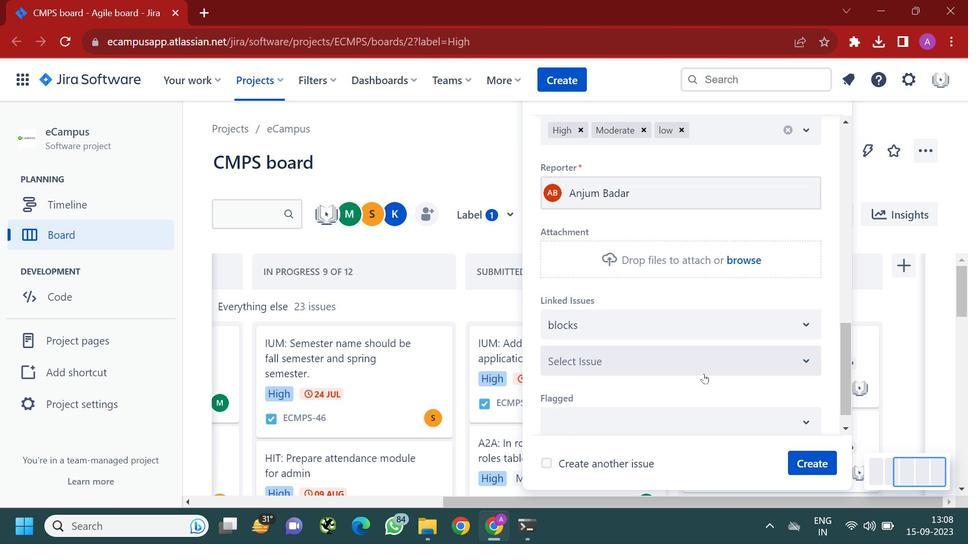 
Action: Mouse scrolled (646, 228) with delta (0, 0)
Screenshot: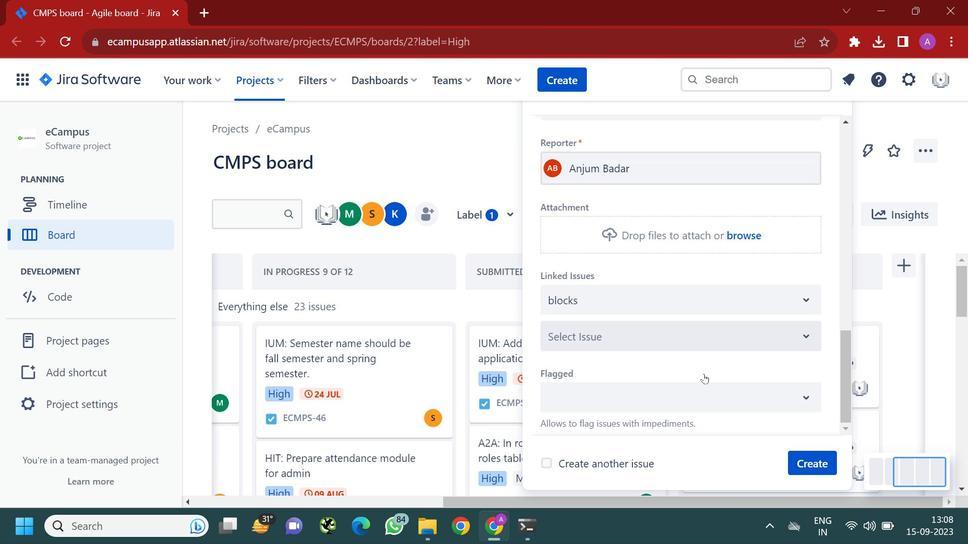 
Action: Mouse moved to (646, 229)
Screenshot: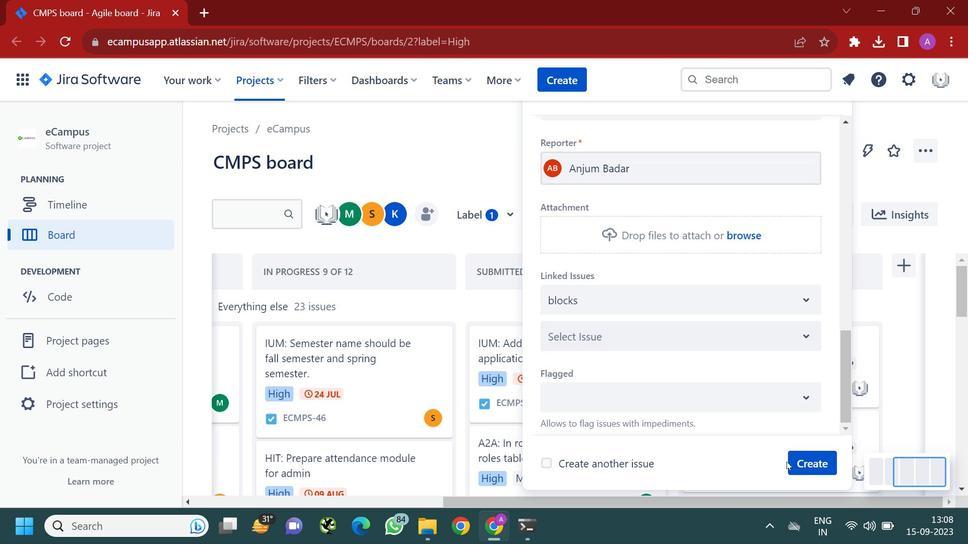
Action: Mouse scrolled (646, 228) with delta (0, 0)
Screenshot: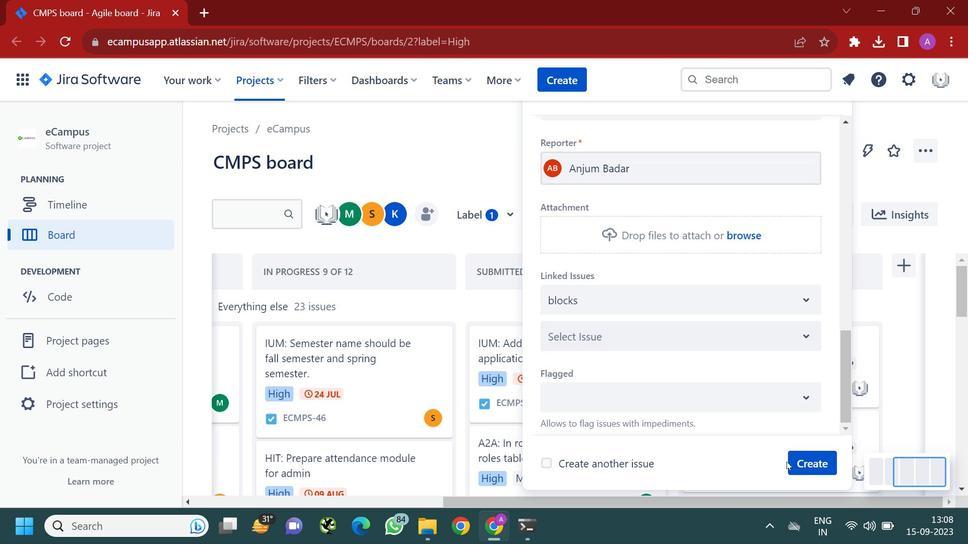 
Action: Mouse moved to (704, 374)
Screenshot: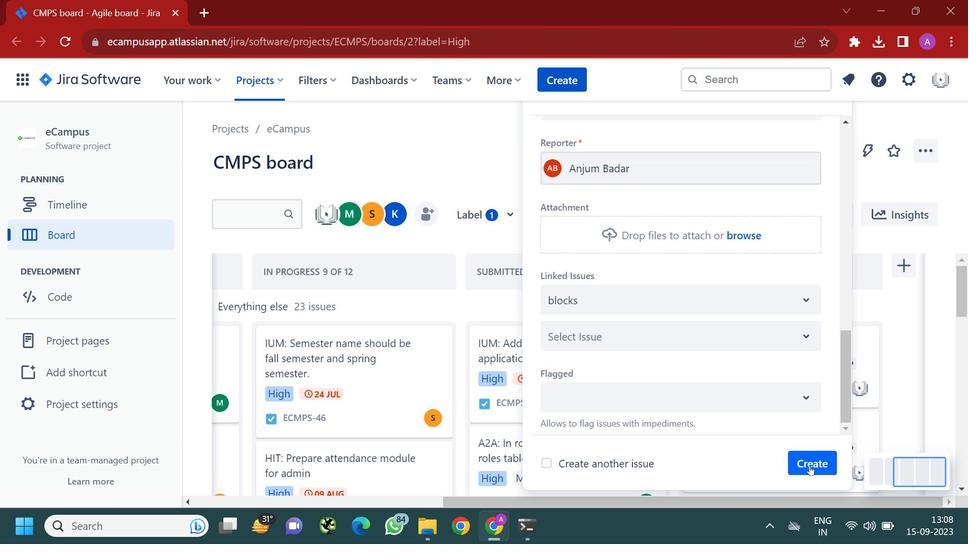 
Action: Mouse scrolled (704, 374) with delta (0, 0)
Screenshot: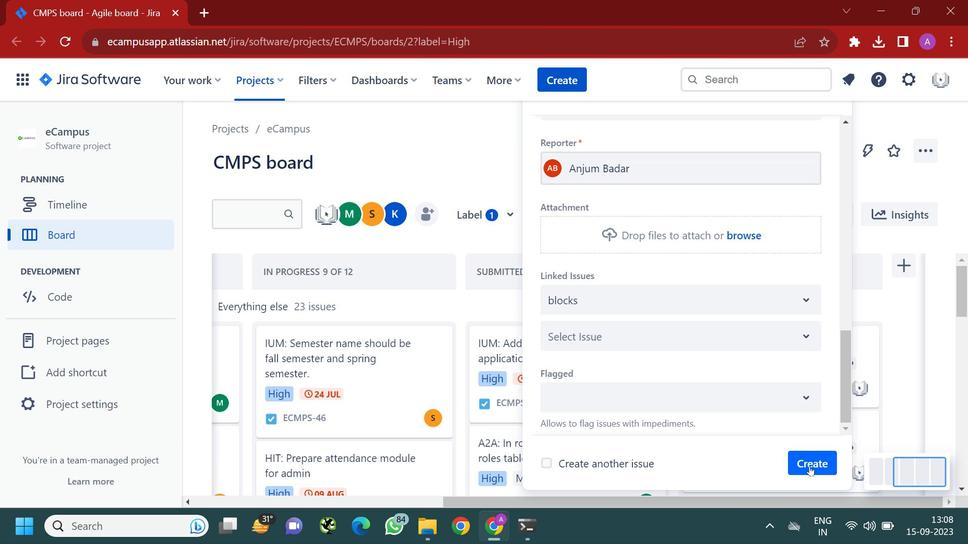 
Action: Mouse scrolled (704, 374) with delta (0, 0)
Screenshot: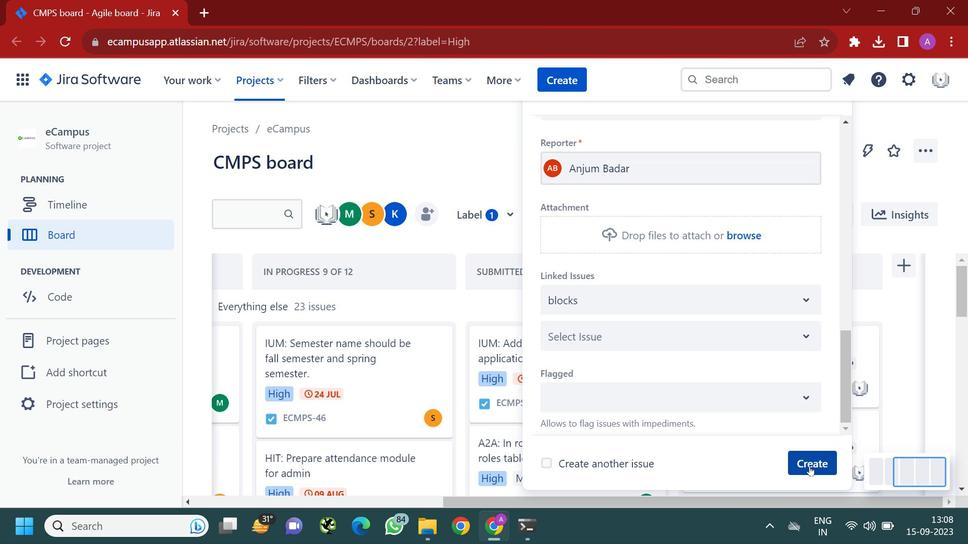 
Action: Mouse moved to (810, 466)
Screenshot: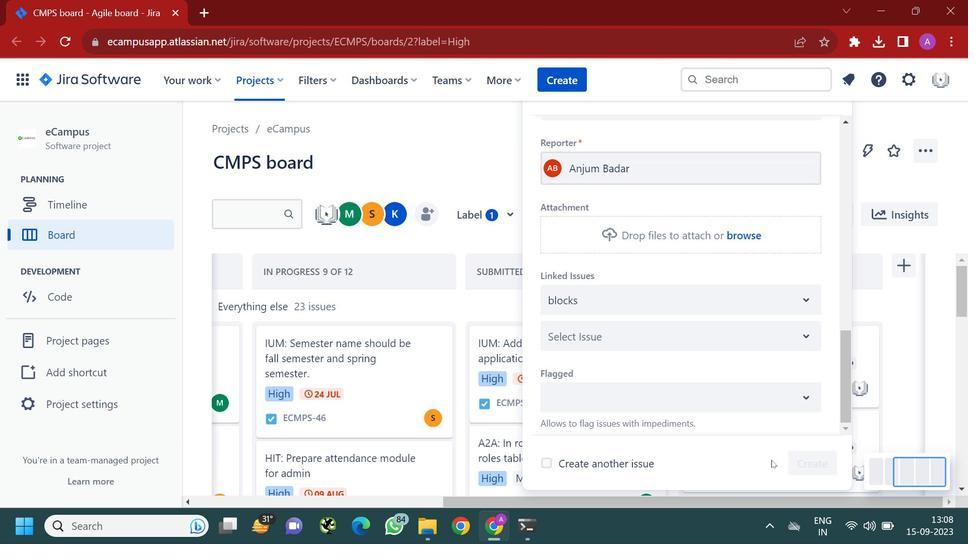 
Action: Mouse pressed left at (810, 466)
Screenshot: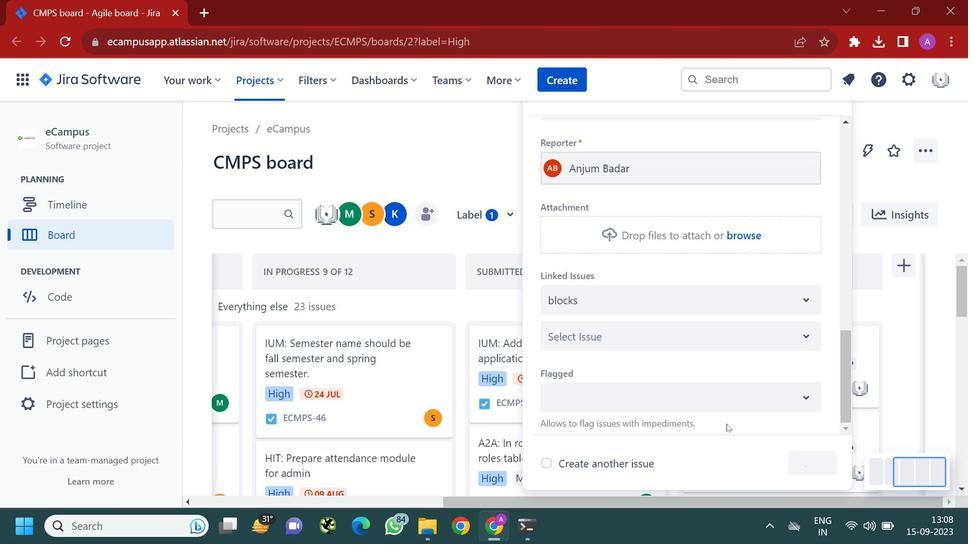 
Action: Mouse moved to (114, 449)
Screenshot: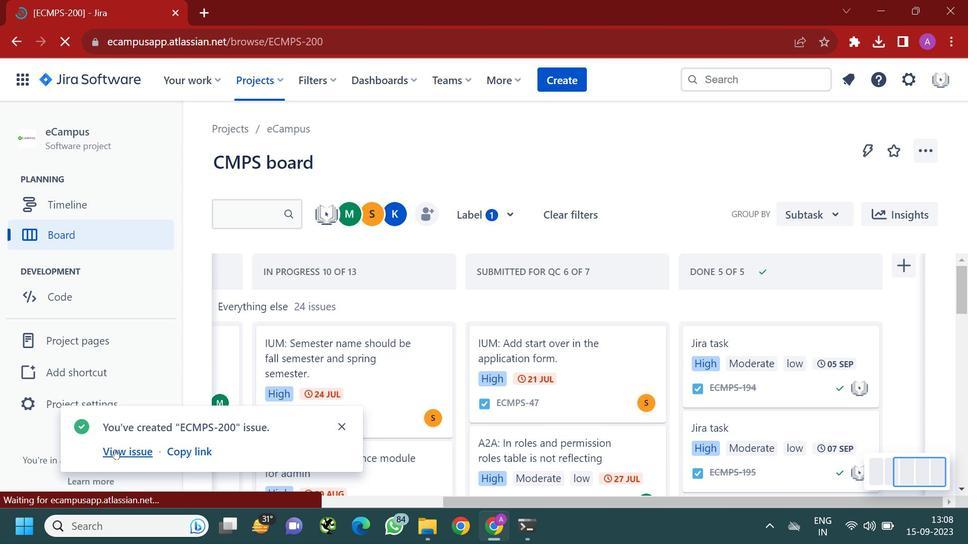 
Action: Mouse pressed left at (114, 449)
Screenshot: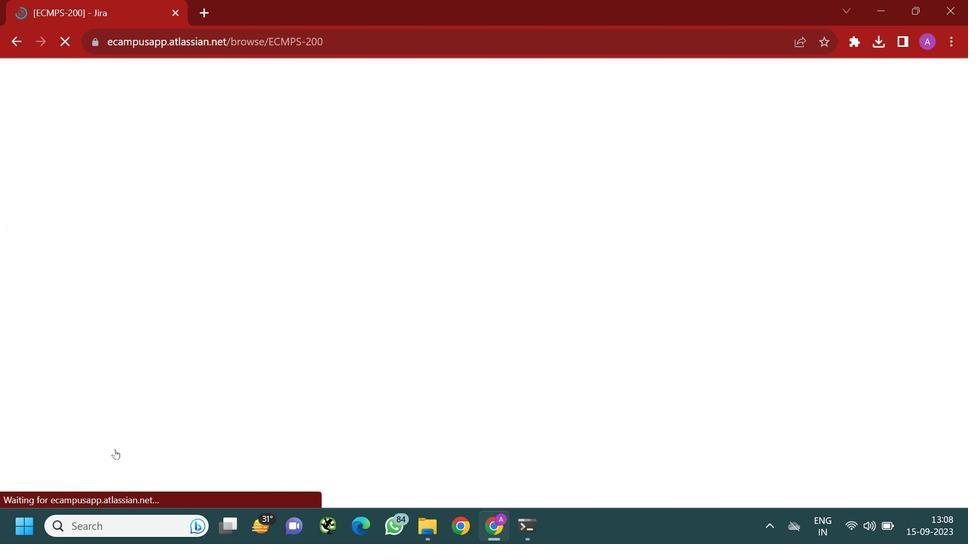 
Action: Mouse moved to (476, 233)
Screenshot: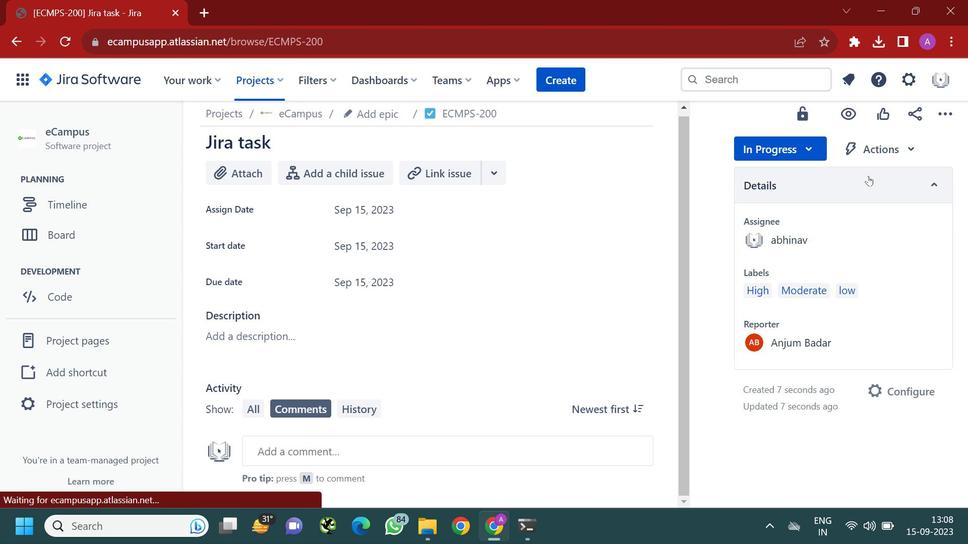 
Action: Mouse scrolled (476, 232) with delta (0, 0)
Screenshot: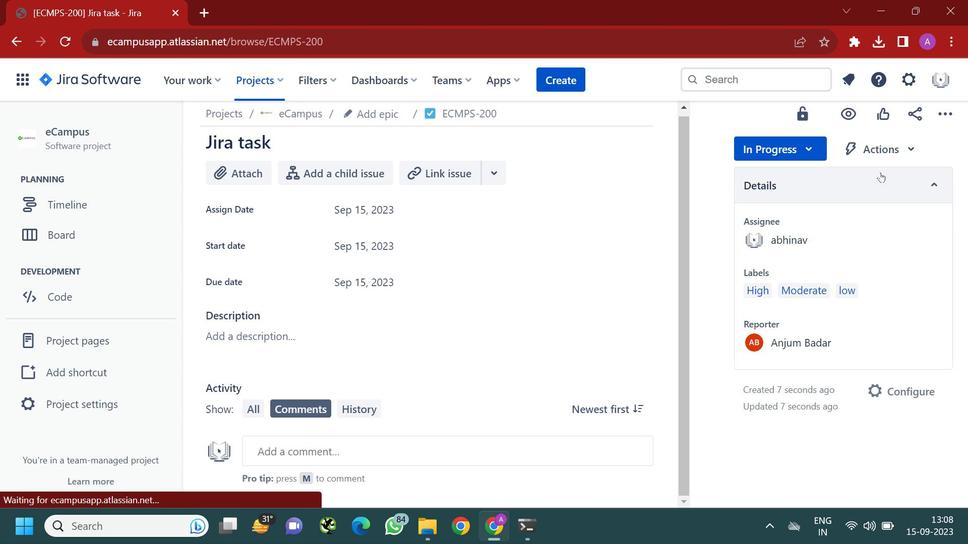 
Action: Mouse moved to (773, 252)
Screenshot: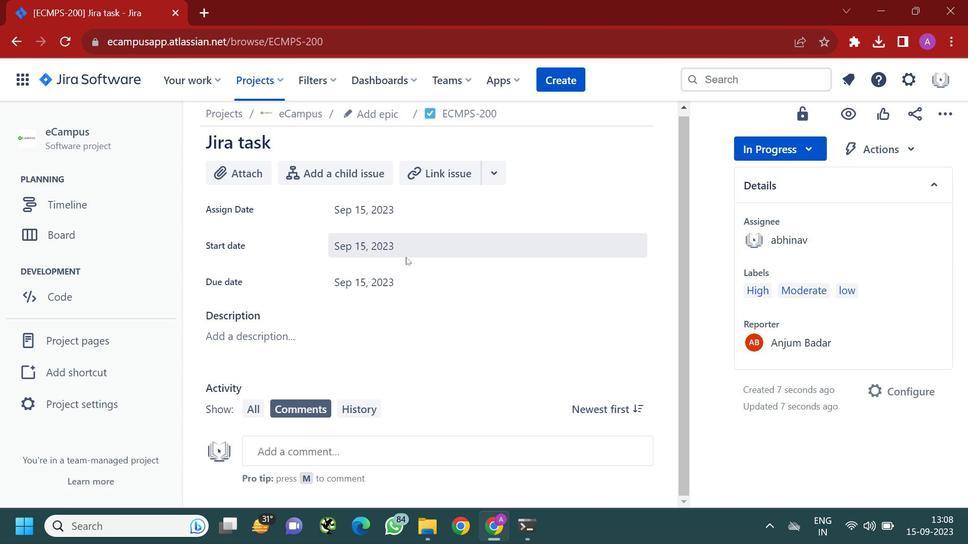 
Action: Mouse scrolled (773, 252) with delta (0, 0)
Screenshot: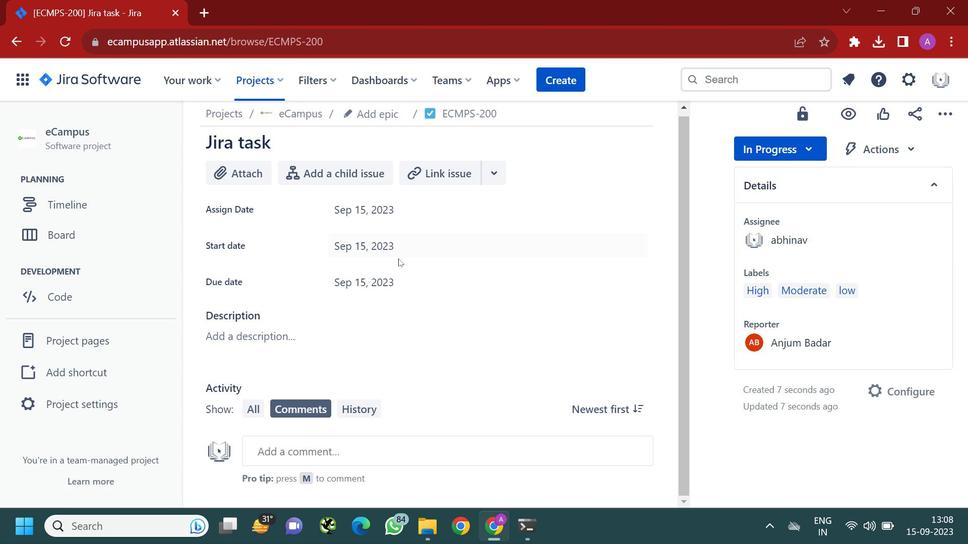 
Action: Mouse scrolled (773, 252) with delta (0, 0)
Screenshot: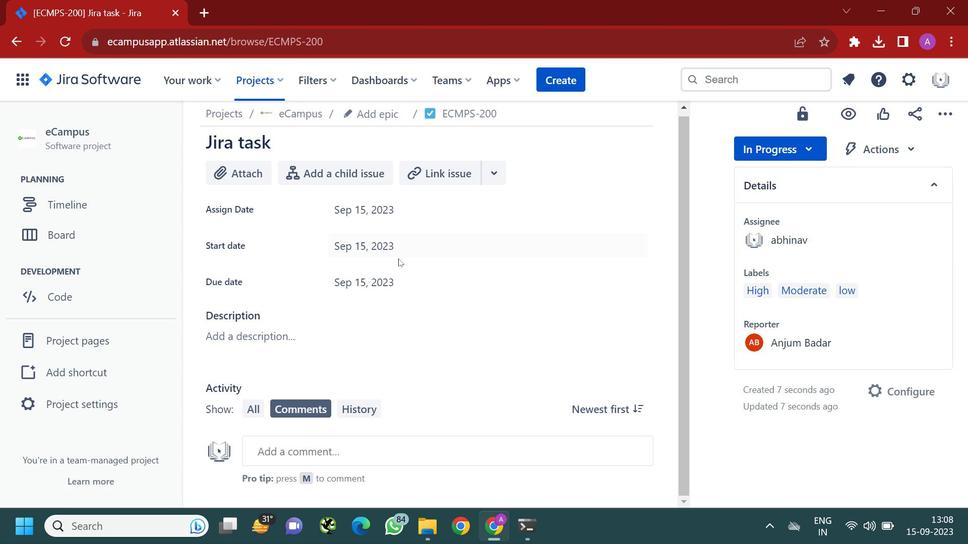 
Action: Mouse scrolled (773, 252) with delta (0, 0)
Screenshot: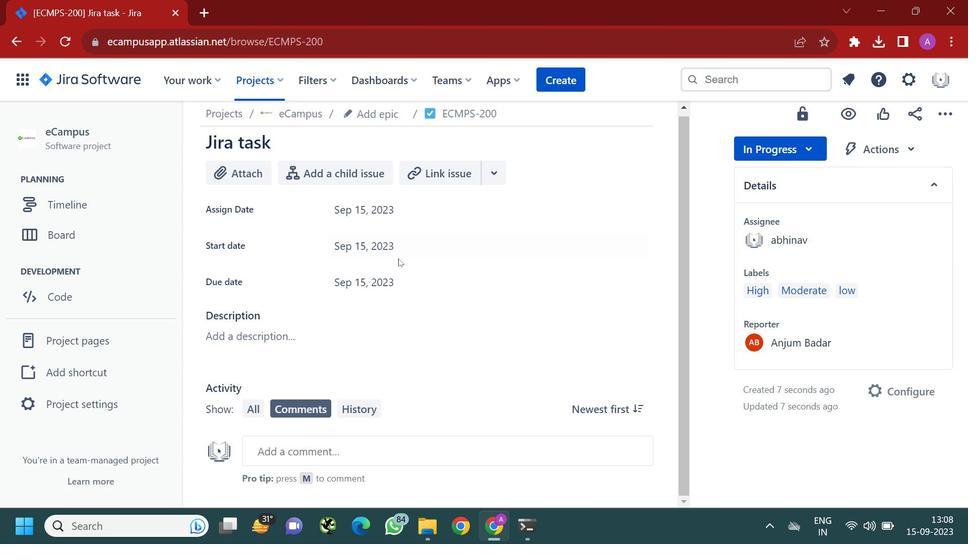 
Action: Mouse moved to (773, 252)
Screenshot: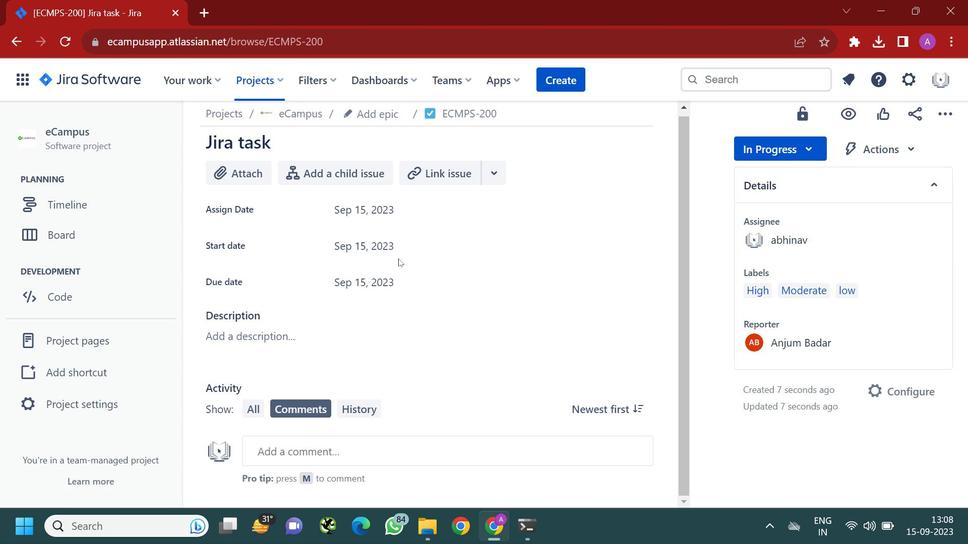 
Action: Mouse scrolled (773, 253) with delta (0, 0)
